 Task: Look for Airbnb properties in Santa Cruz de Barahona, Dominican Republic from 14th December, 2023 to 30th December, 2023 for 5 adults.5 bedrooms having 5 beds and 5 bathrooms. Property type can be house. Amenities needed are: wifi, TV, free parkinig on premises, gym, breakfast. Look for 4 properties as per requirement.
Action: Mouse moved to (565, 130)
Screenshot: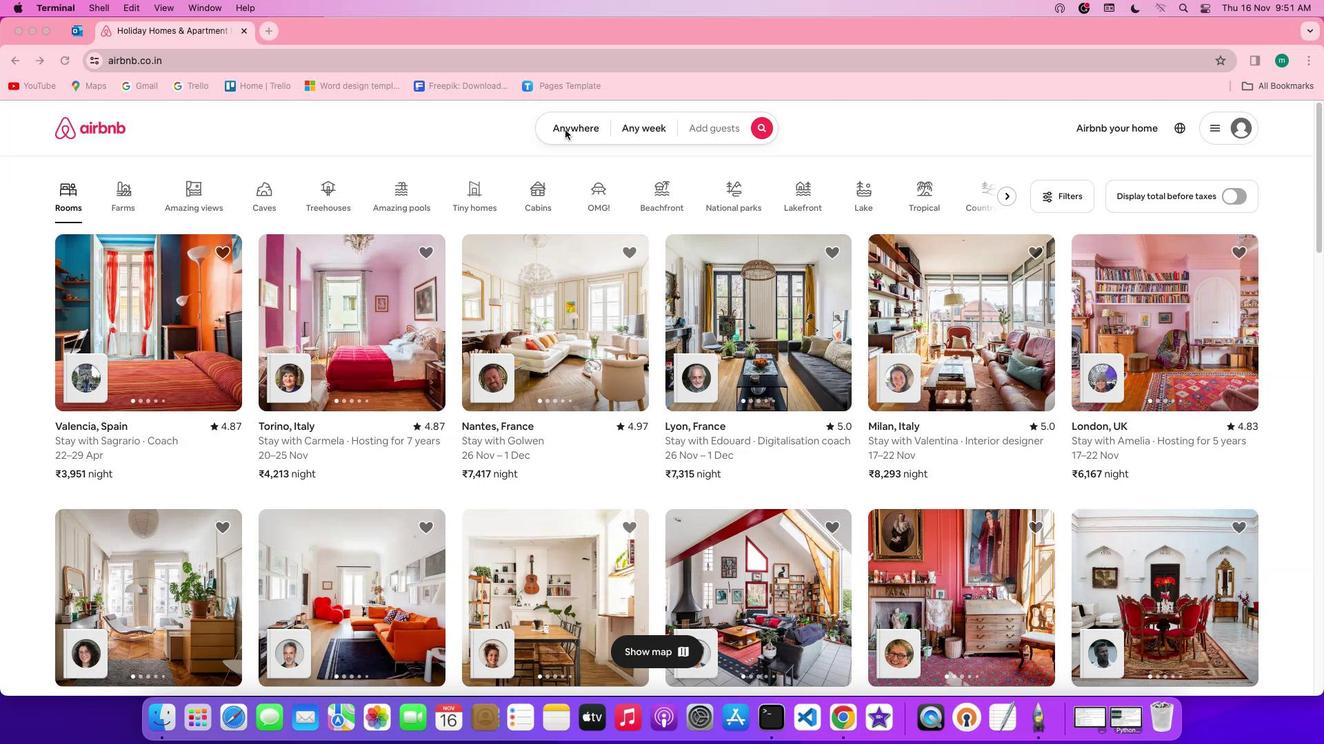 
Action: Mouse pressed left at (565, 130)
Screenshot: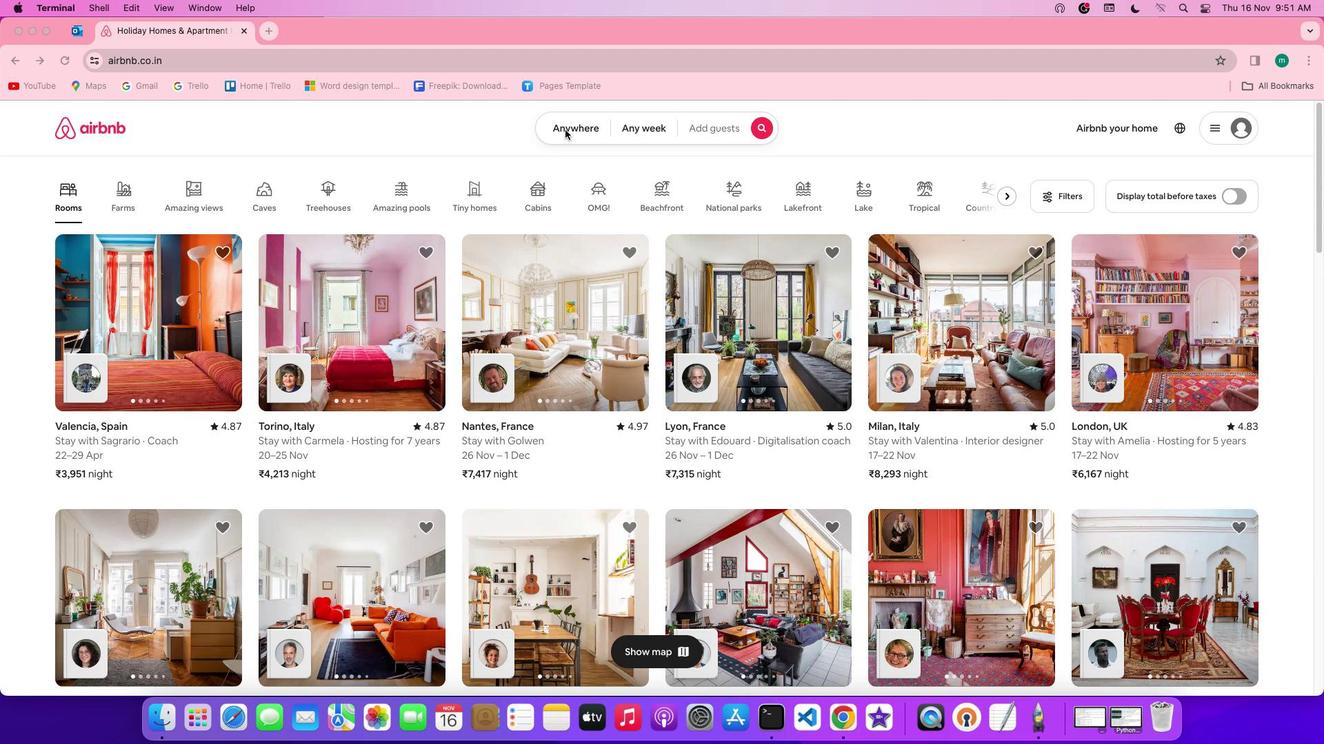 
Action: Mouse pressed left at (565, 130)
Screenshot: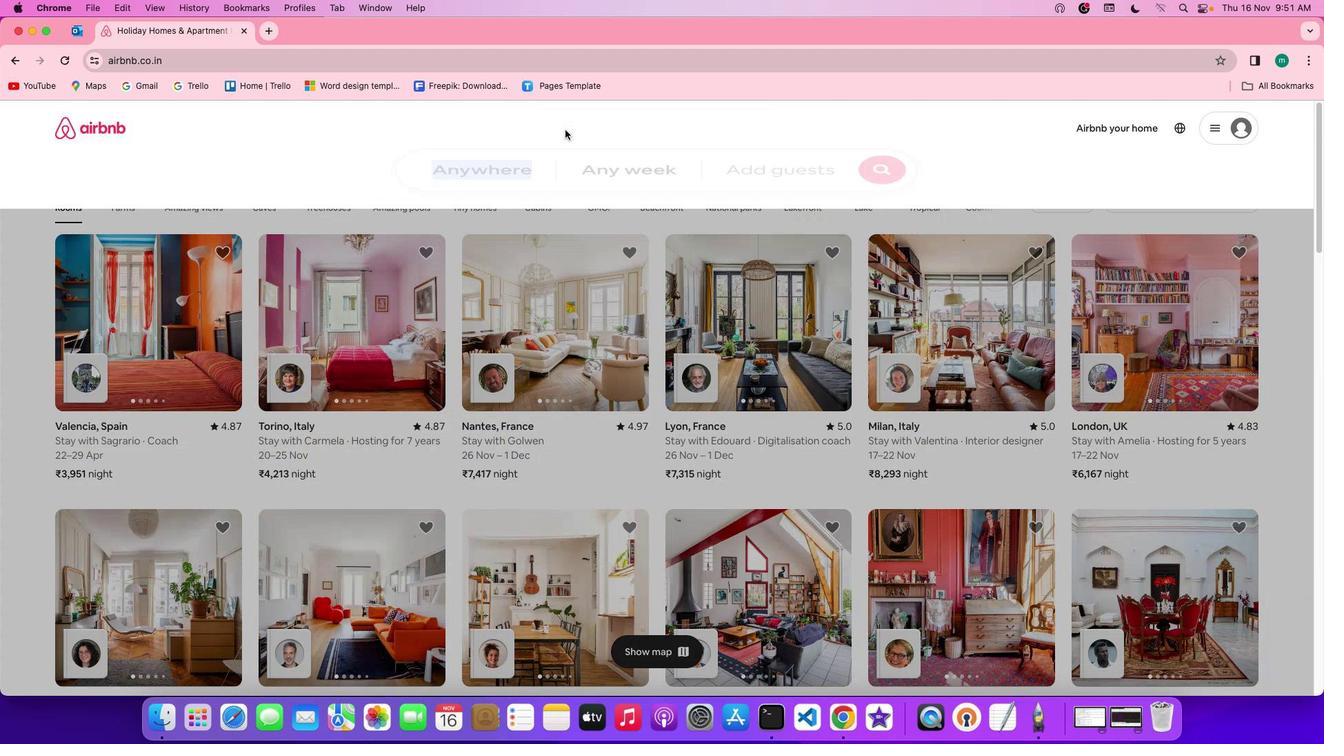 
Action: Mouse moved to (530, 166)
Screenshot: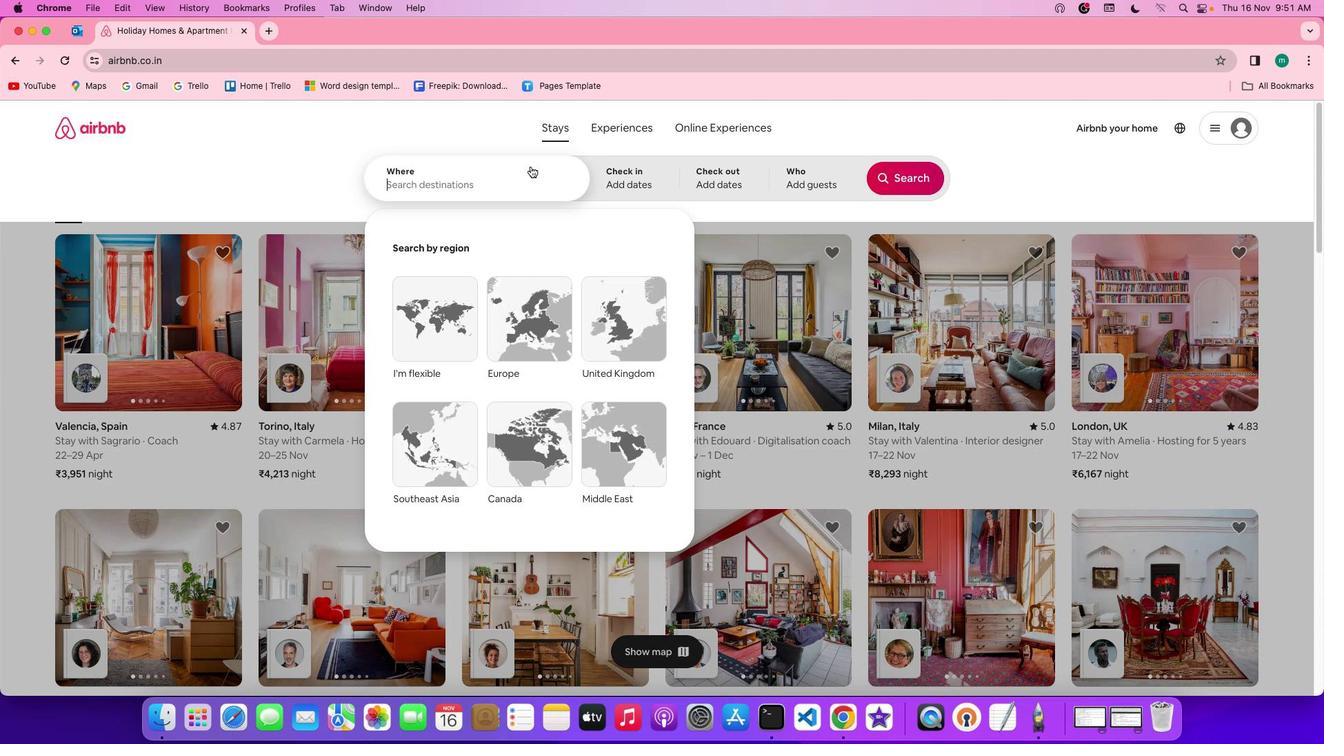 
Action: Mouse pressed left at (530, 166)
Screenshot: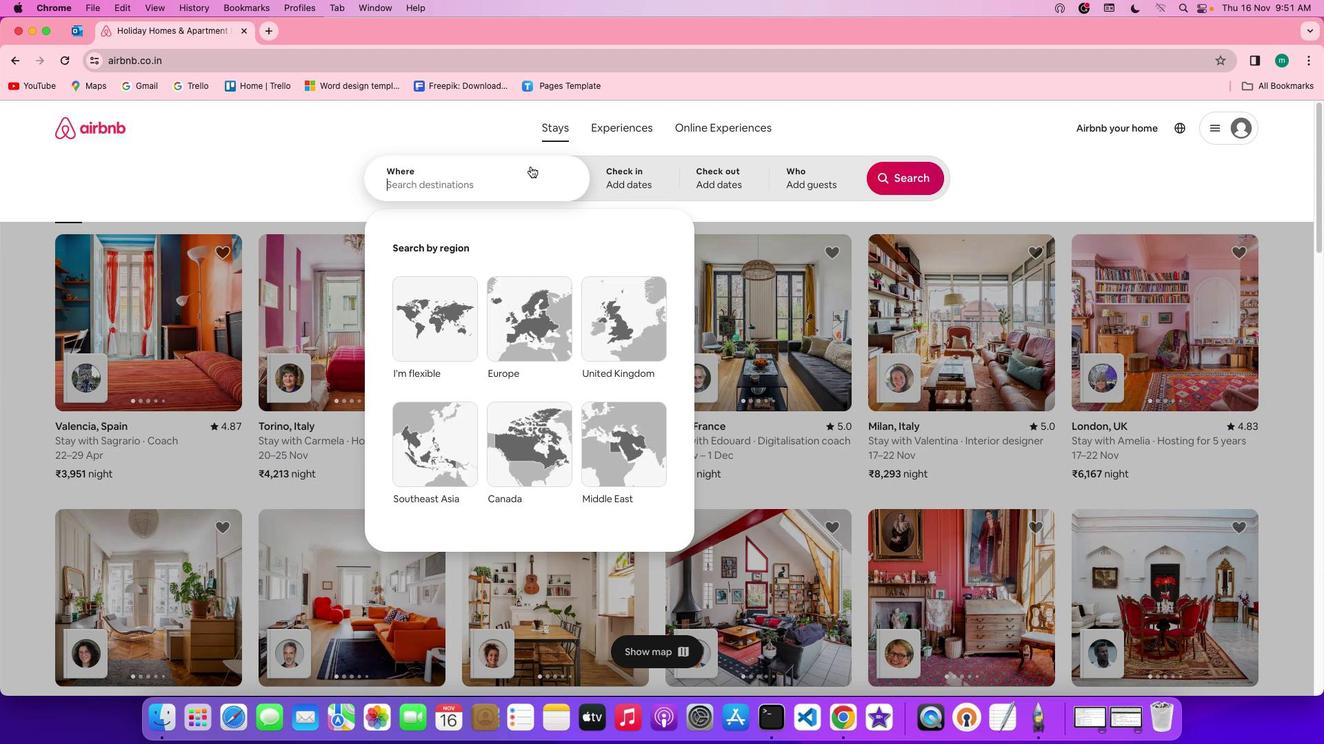 
Action: Key pressed Key.shift'S''a''n''t''a'Key.spaceKey.shift'C''r''u''z'
Screenshot: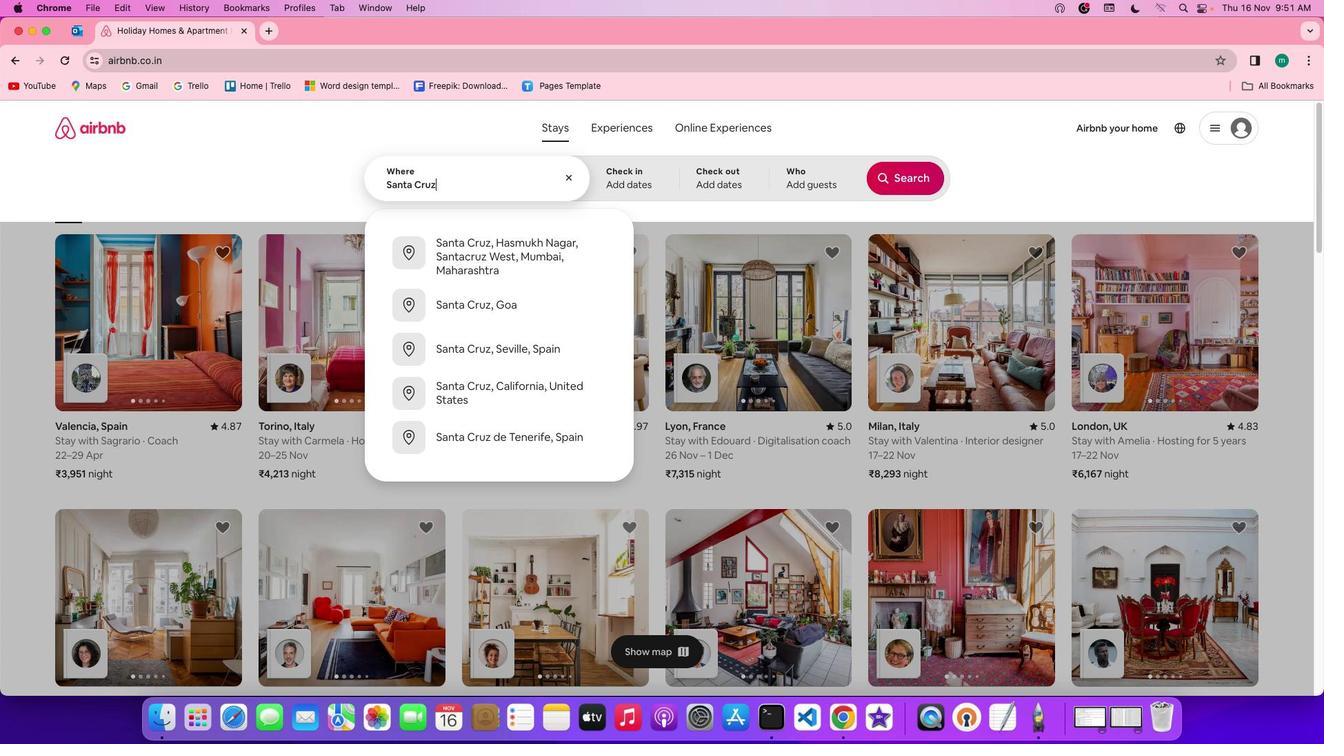 
Action: Mouse moved to (542, 171)
Screenshot: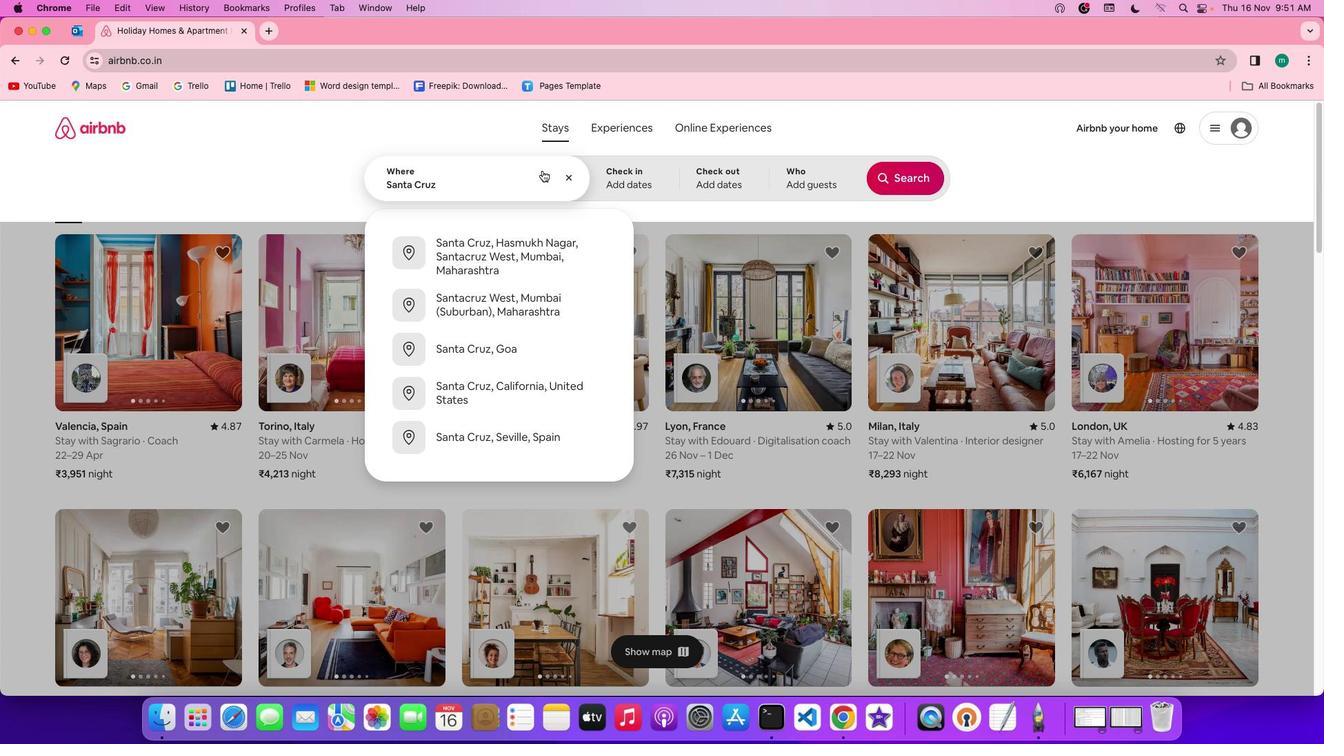 
Action: Key pressed Key.space'd''e'Key.spaceKey.shift'B''a''r''a''h''o''n''a'','Key.spaceKey.shift'D''o''m''i''n''i''c''a''n'Key.spaceKey.shift'R''e''p''u''b''l''i''c'
Screenshot: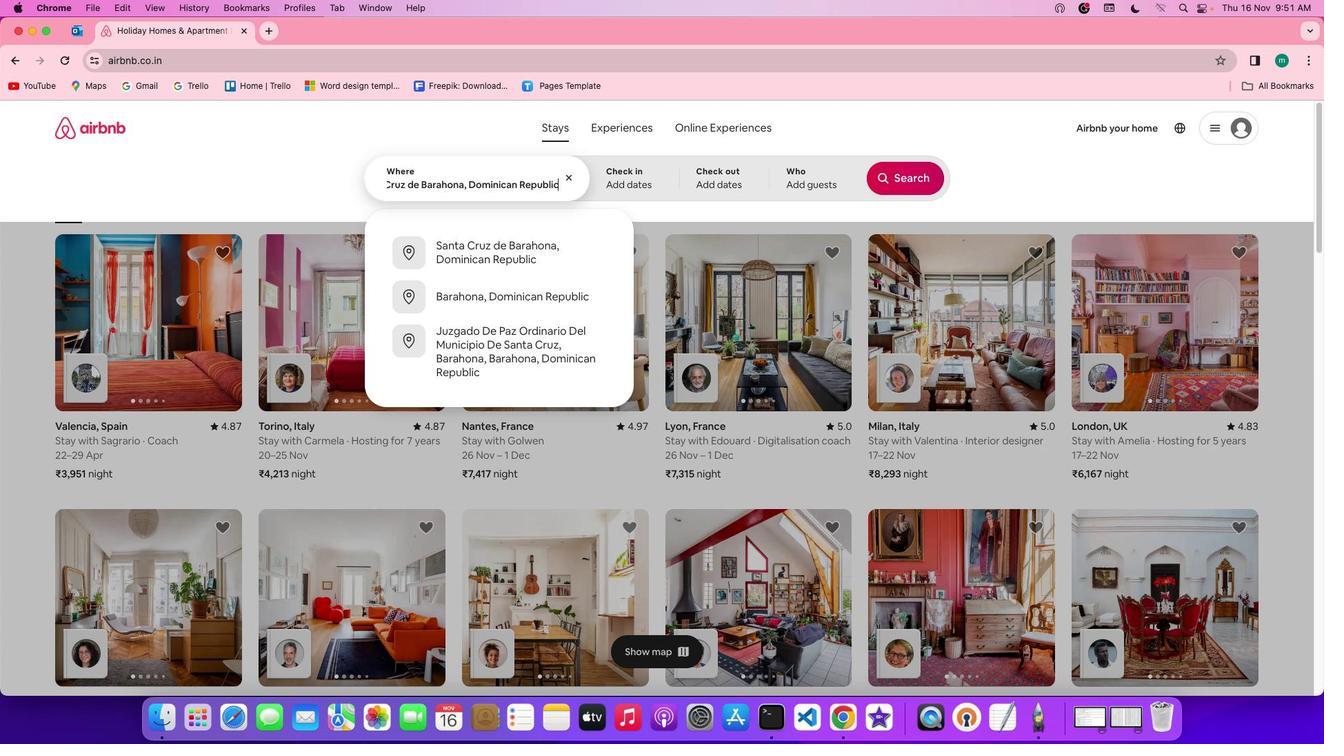 
Action: Mouse moved to (609, 173)
Screenshot: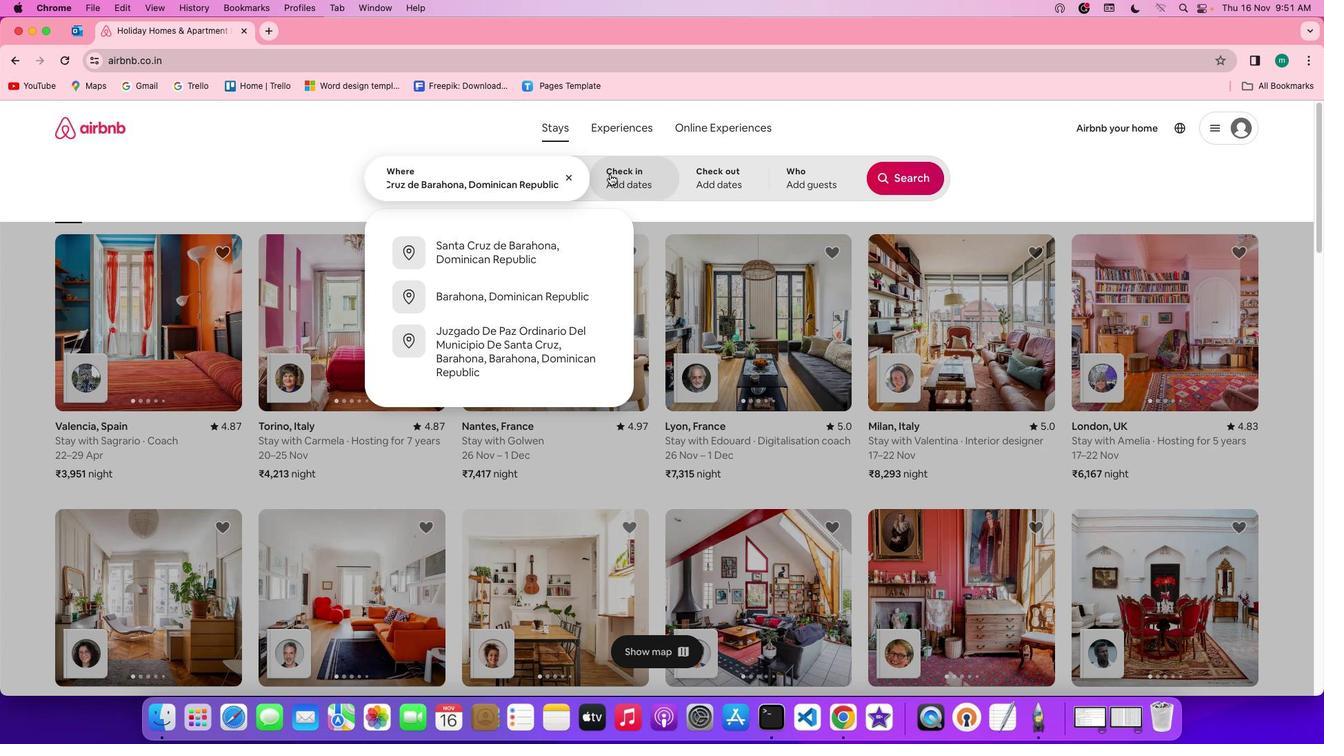 
Action: Mouse pressed left at (609, 173)
Screenshot: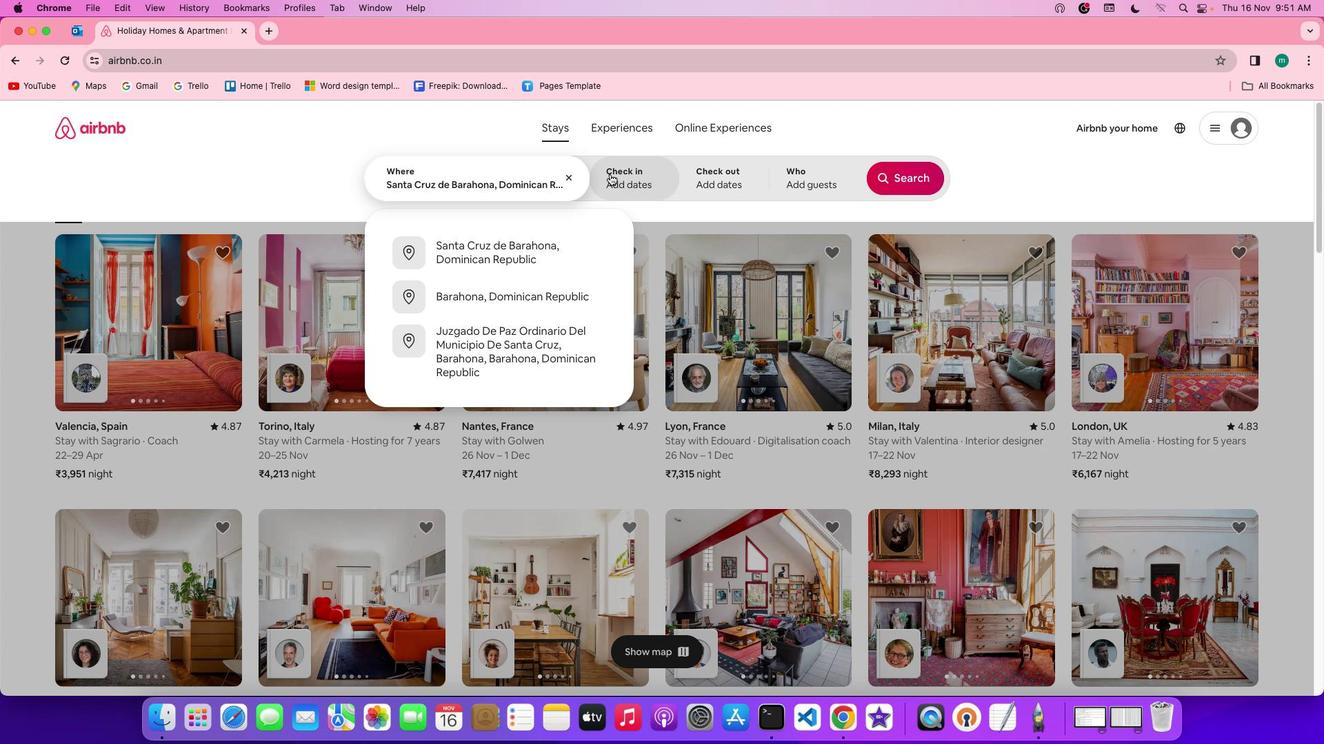 
Action: Mouse moved to (826, 412)
Screenshot: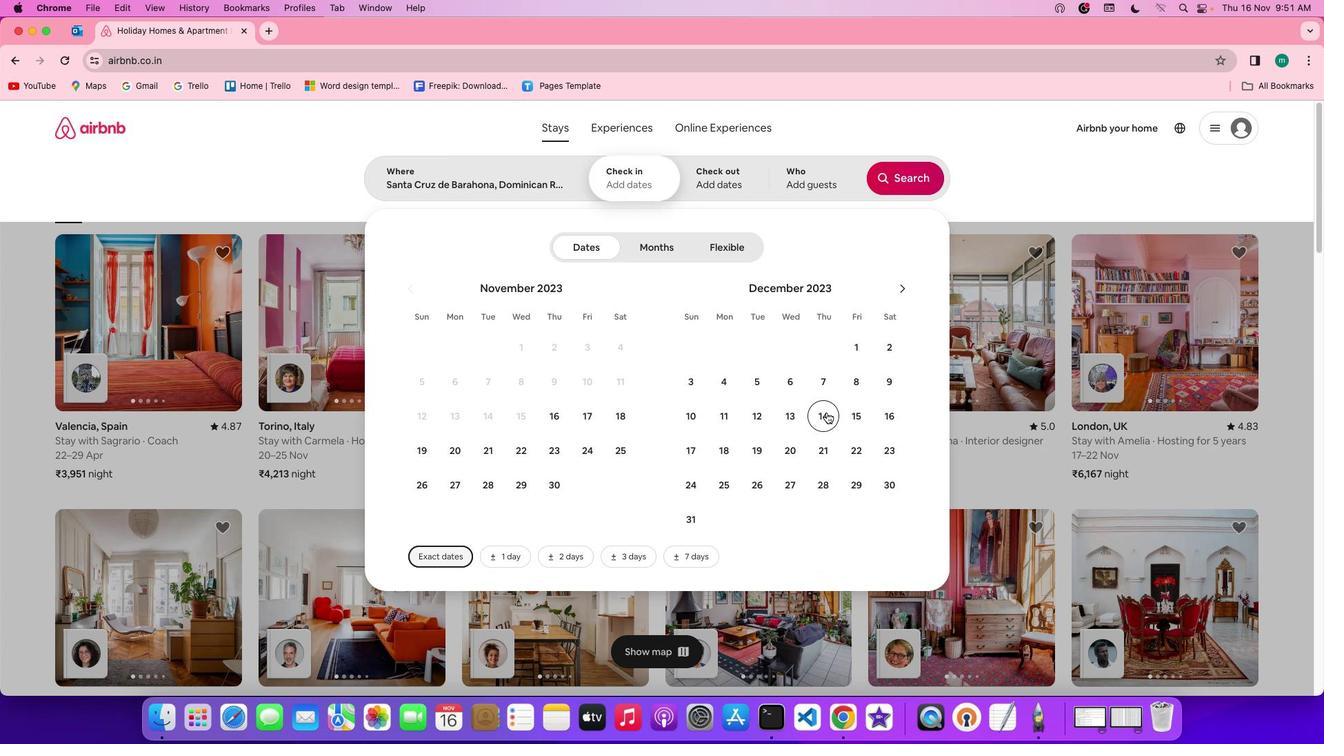 
Action: Mouse pressed left at (826, 412)
Screenshot: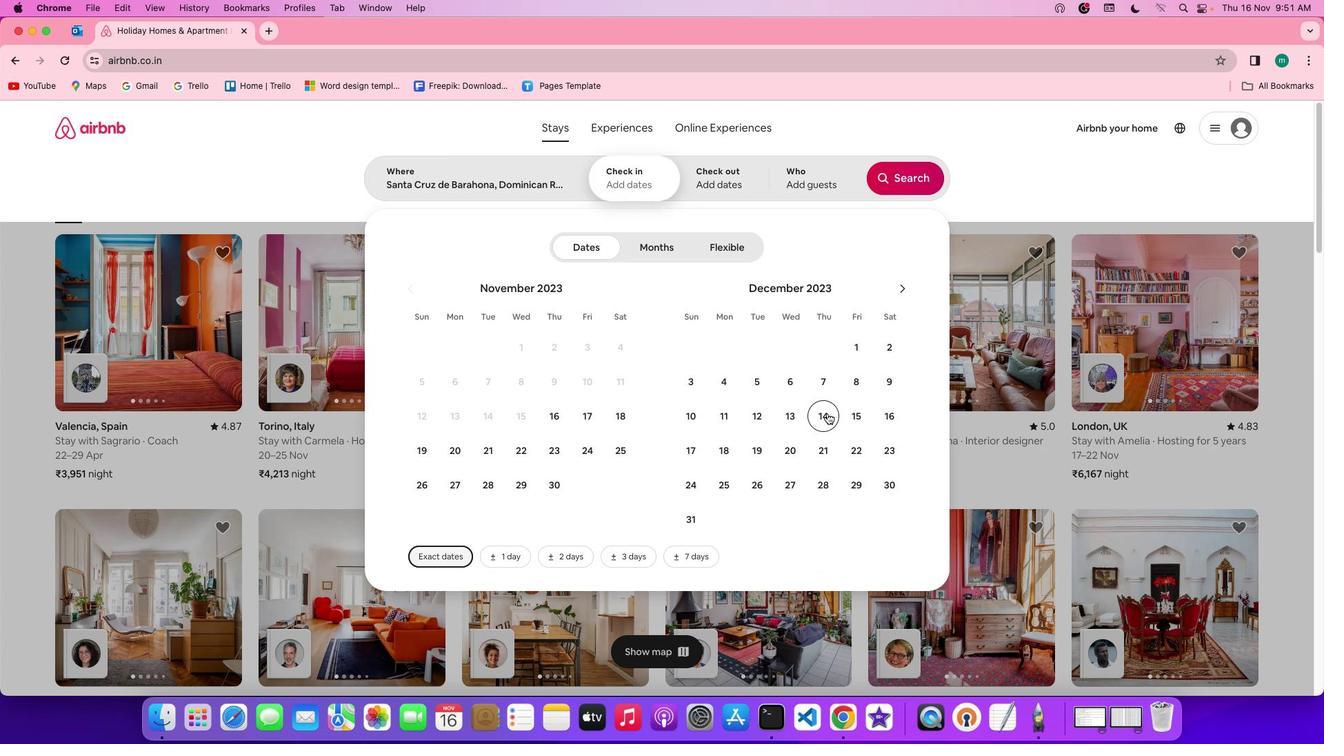 
Action: Mouse moved to (893, 489)
Screenshot: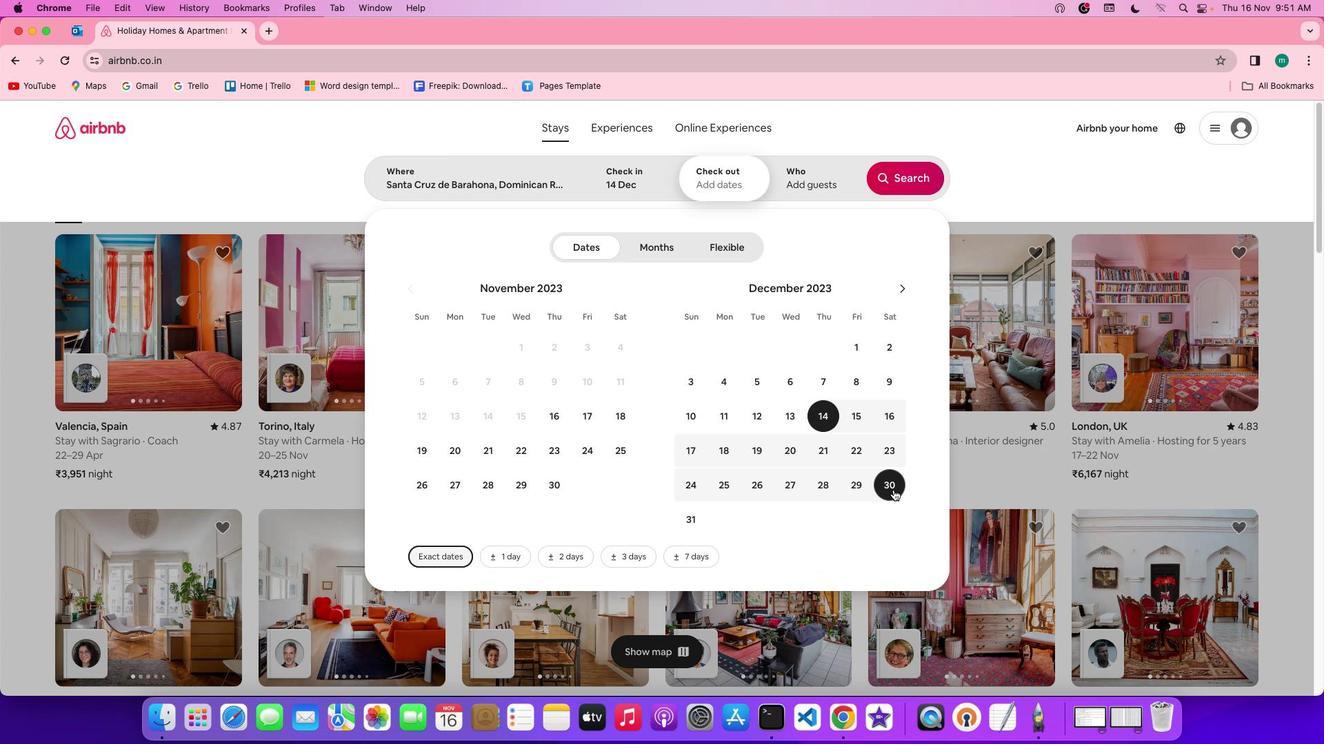
Action: Mouse pressed left at (893, 489)
Screenshot: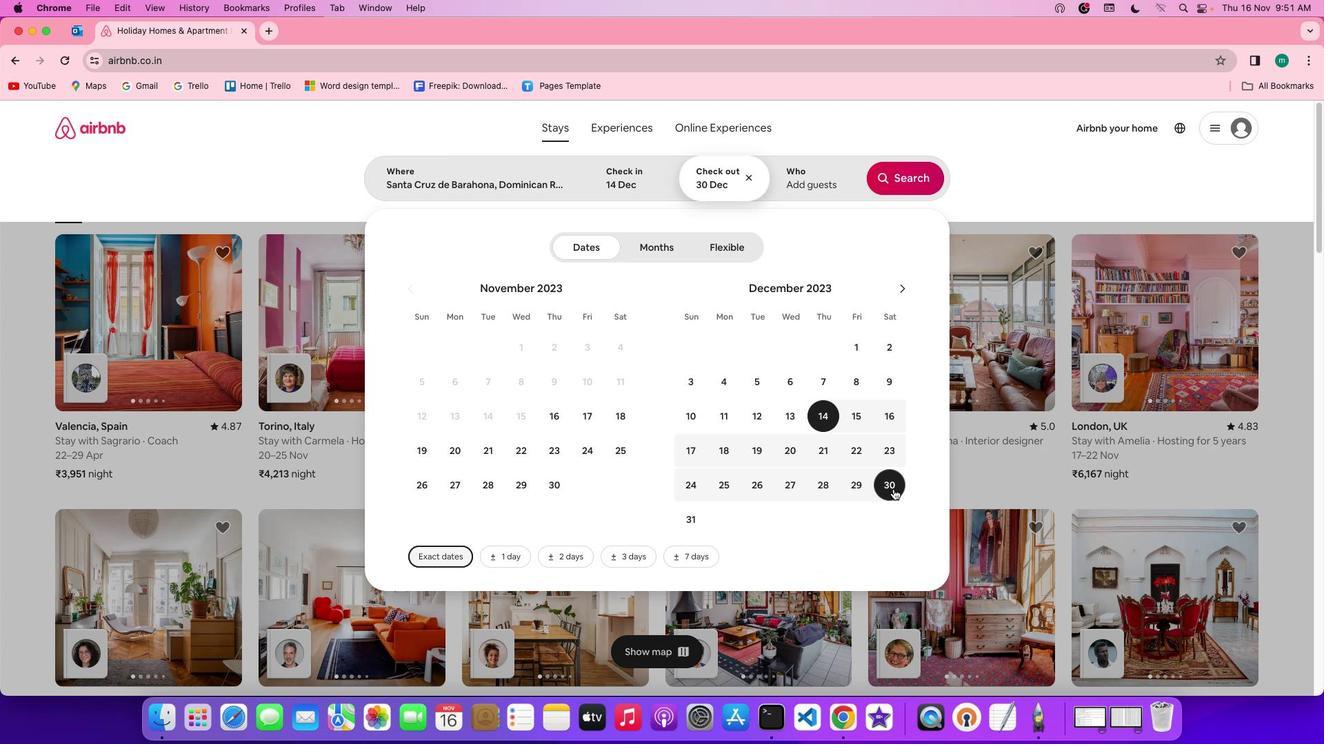 
Action: Mouse moved to (802, 188)
Screenshot: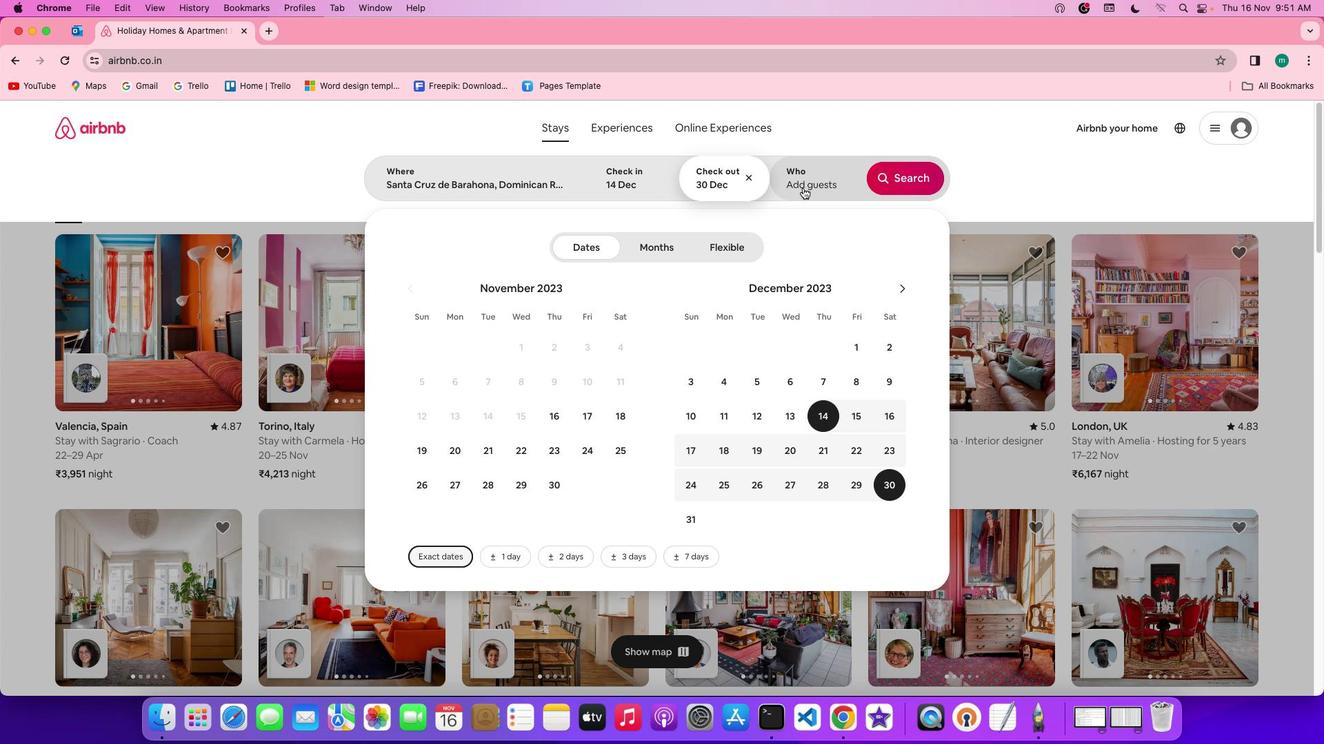 
Action: Mouse pressed left at (802, 188)
Screenshot: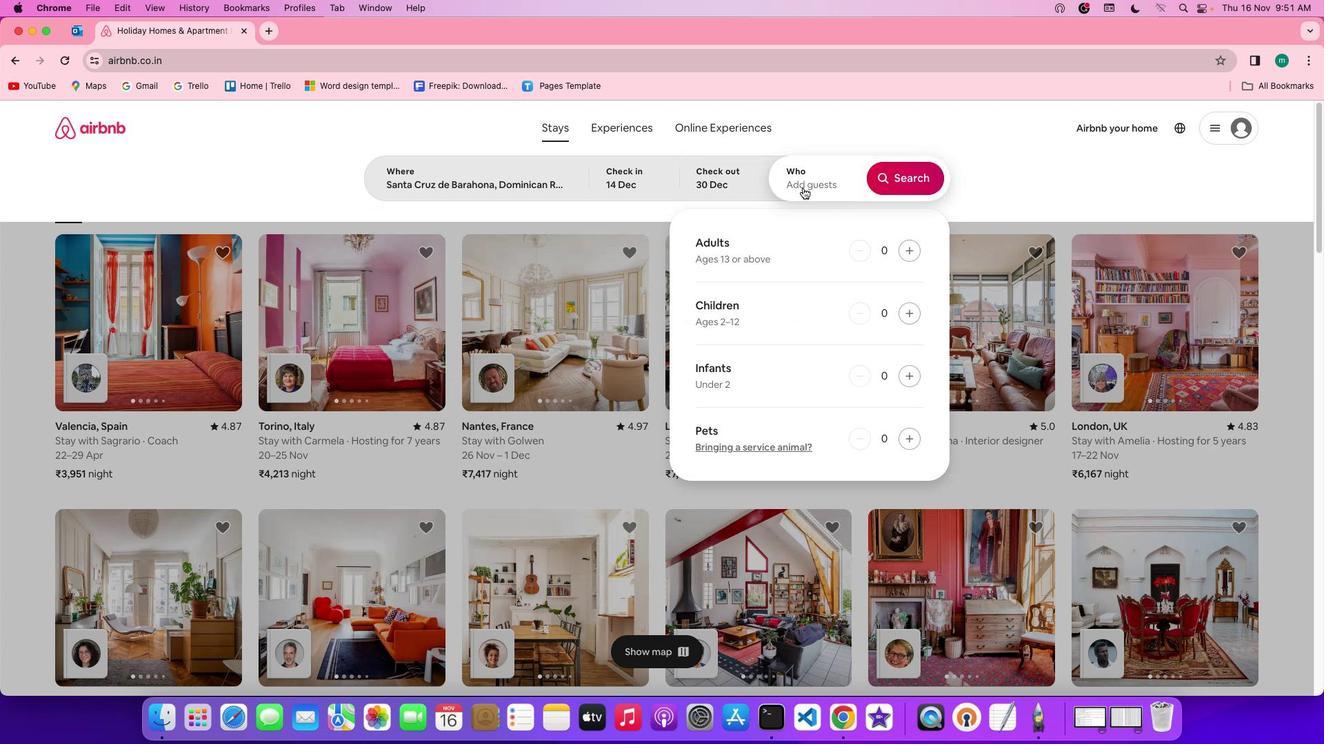 
Action: Mouse moved to (905, 253)
Screenshot: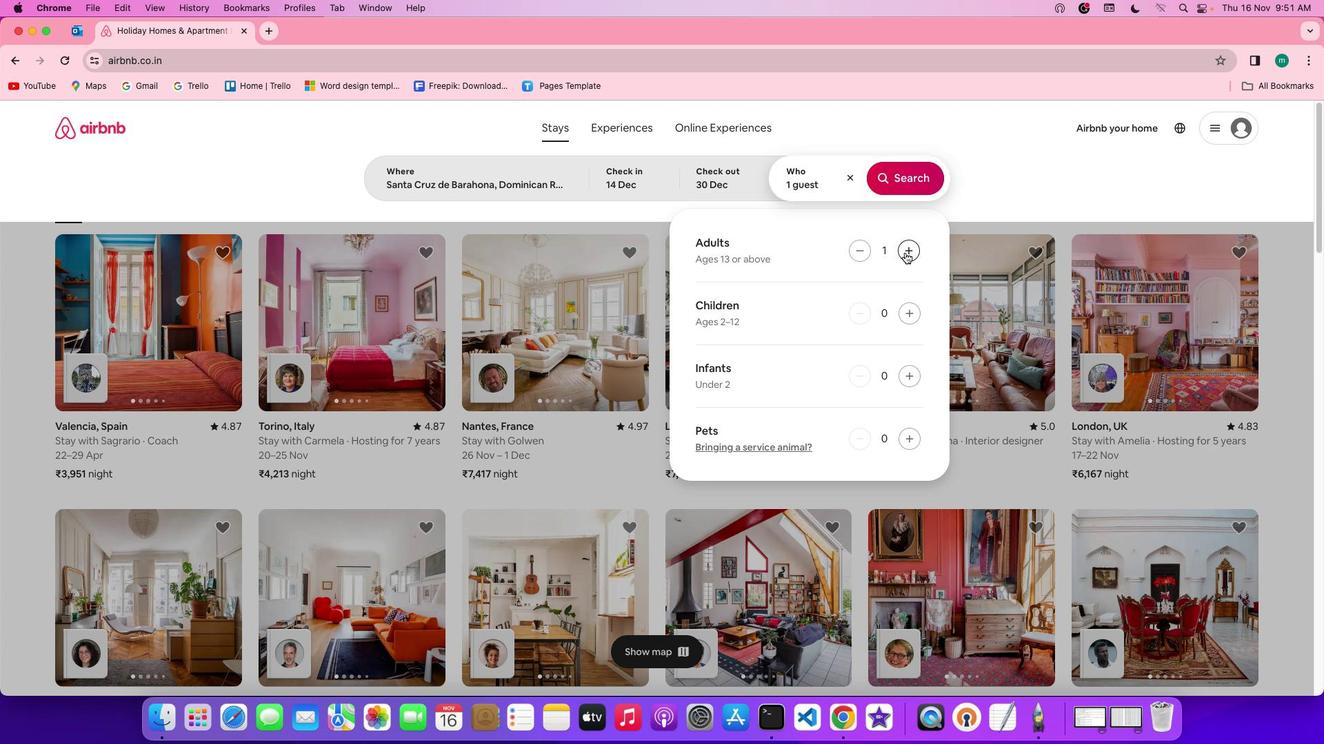 
Action: Mouse pressed left at (905, 253)
Screenshot: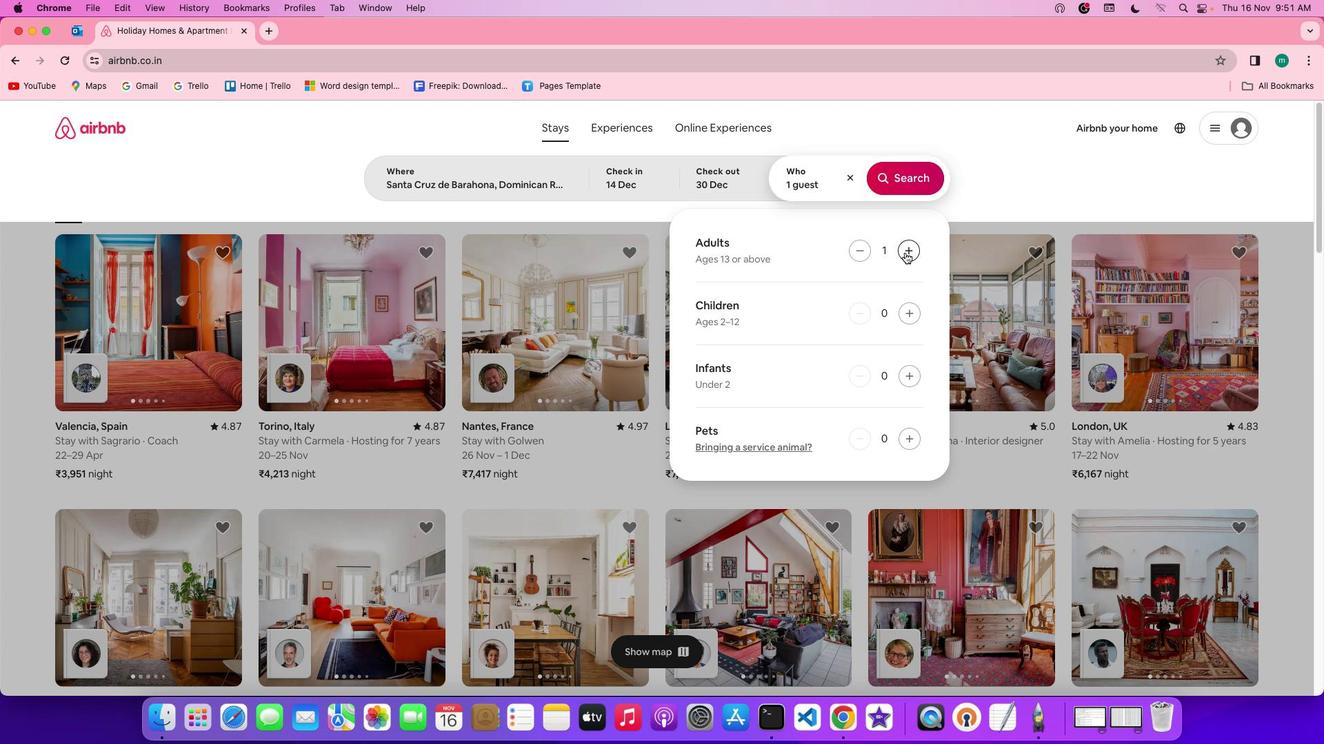 
Action: Mouse pressed left at (905, 253)
Screenshot: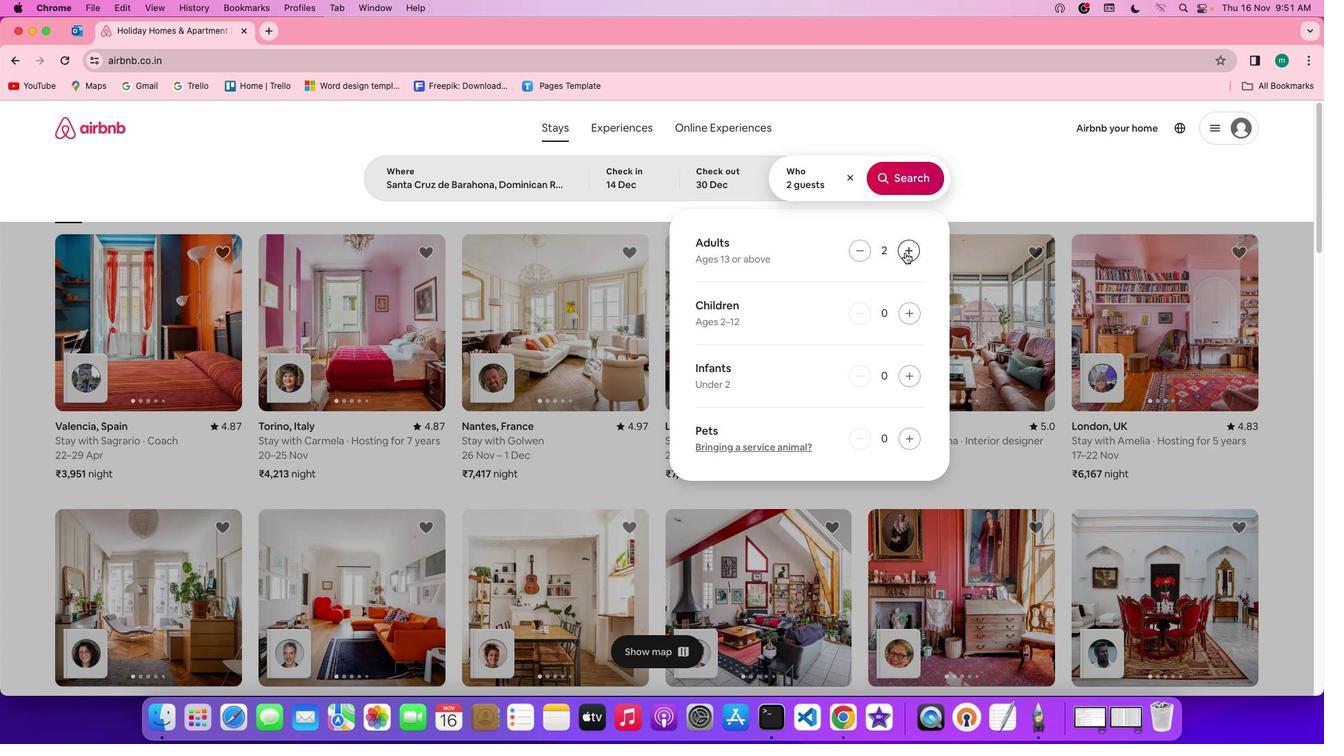
Action: Mouse pressed left at (905, 253)
Screenshot: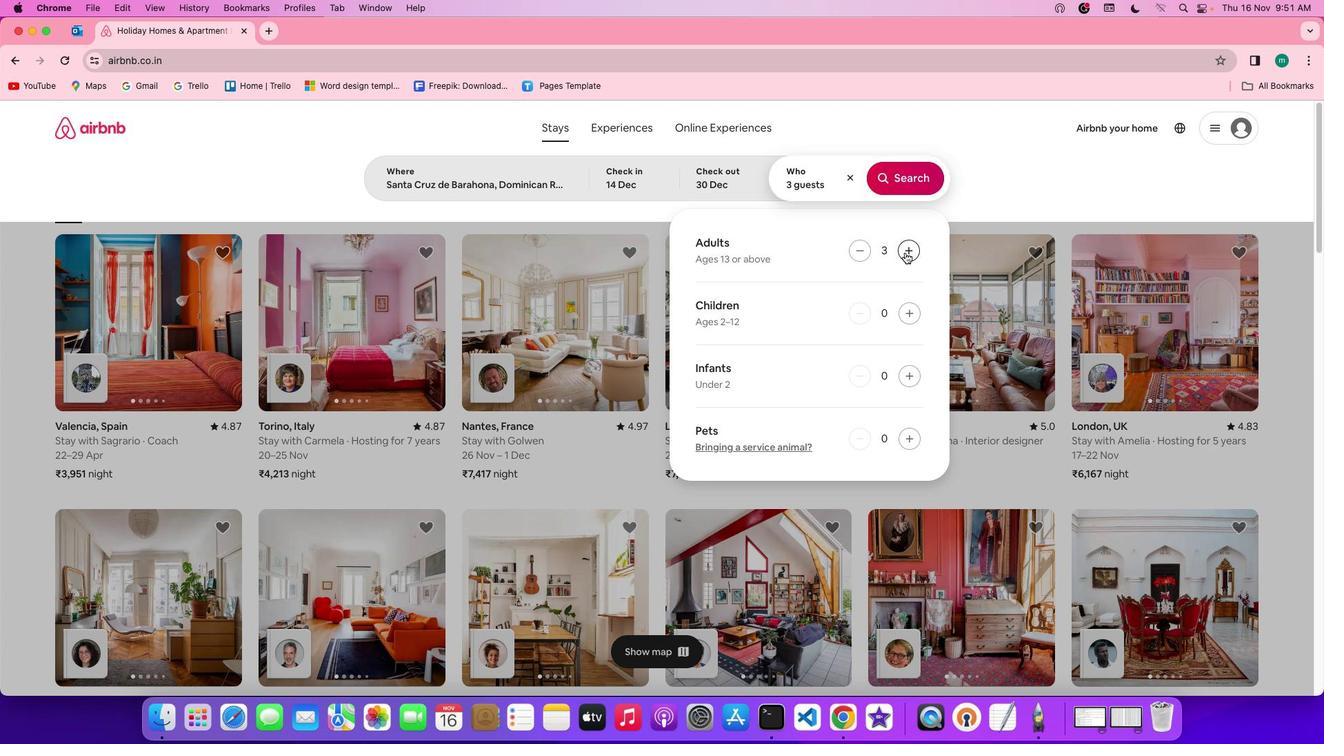 
Action: Mouse pressed left at (905, 253)
Screenshot: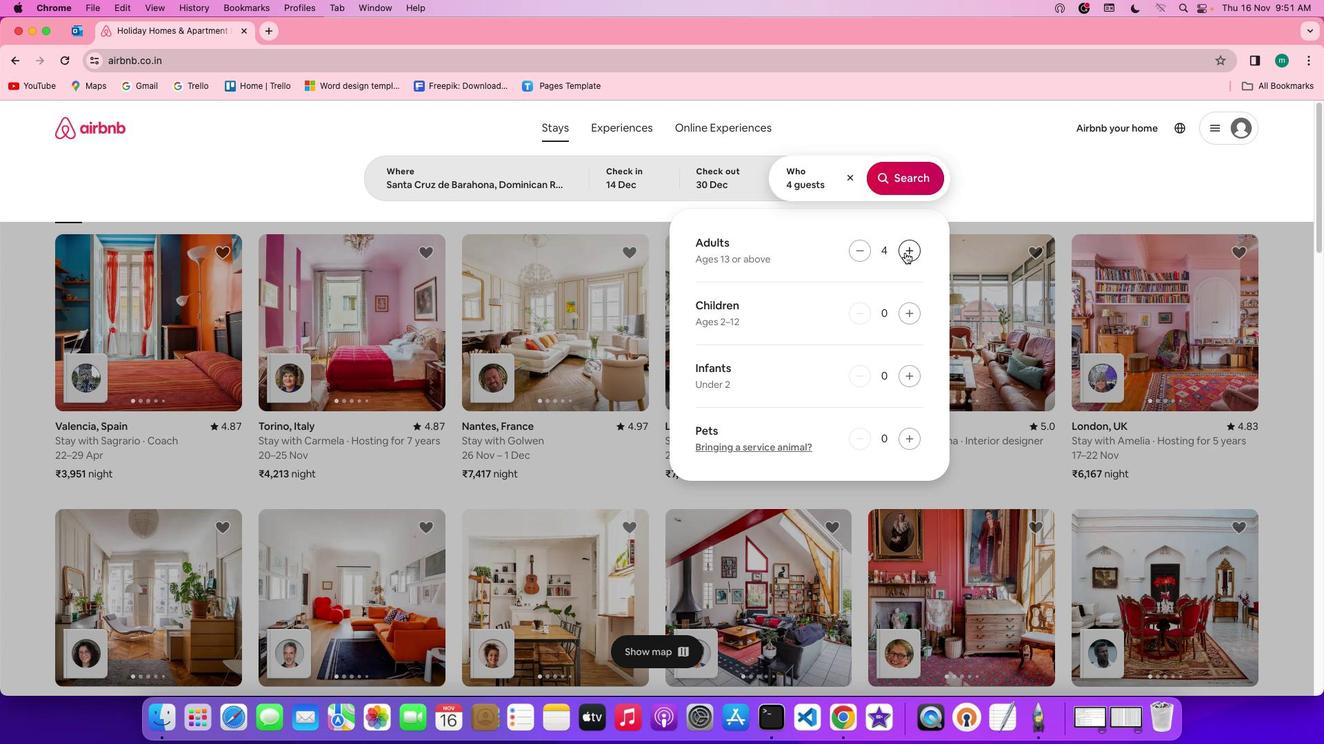 
Action: Mouse pressed left at (905, 253)
Screenshot: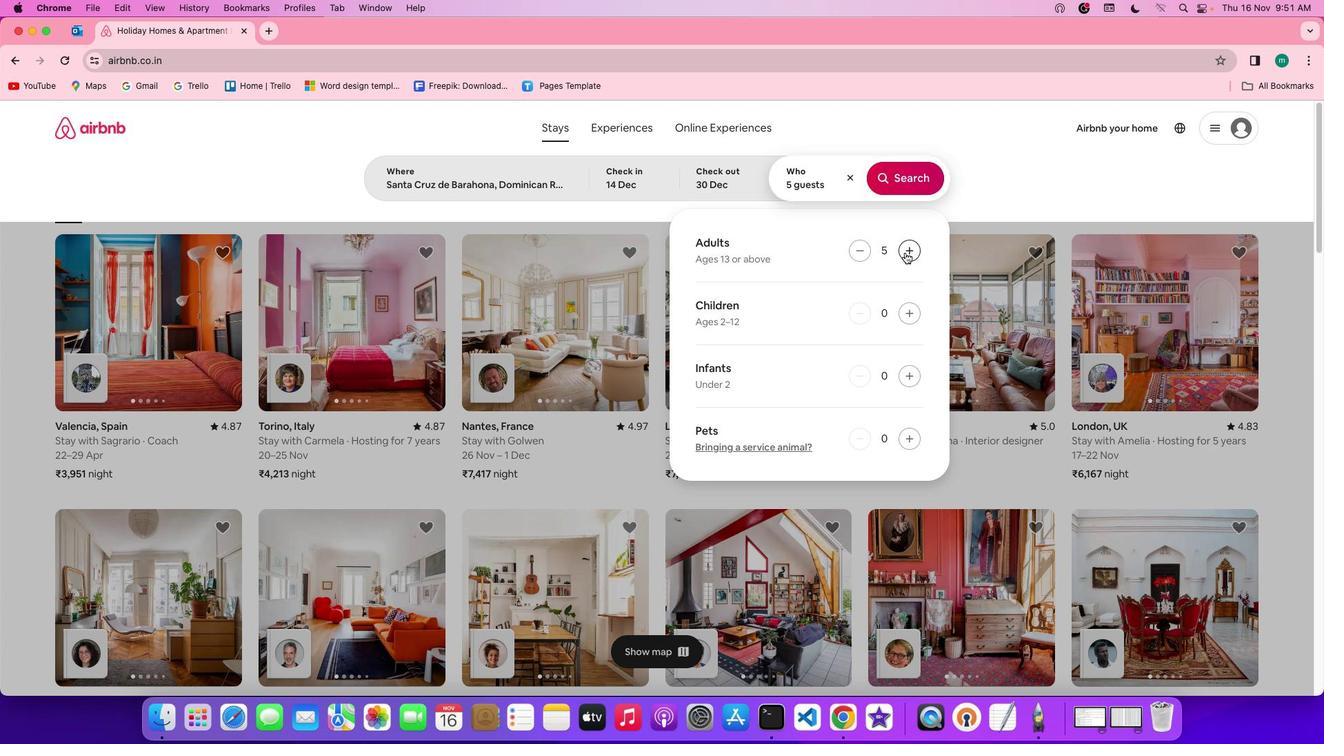 
Action: Mouse moved to (917, 187)
Screenshot: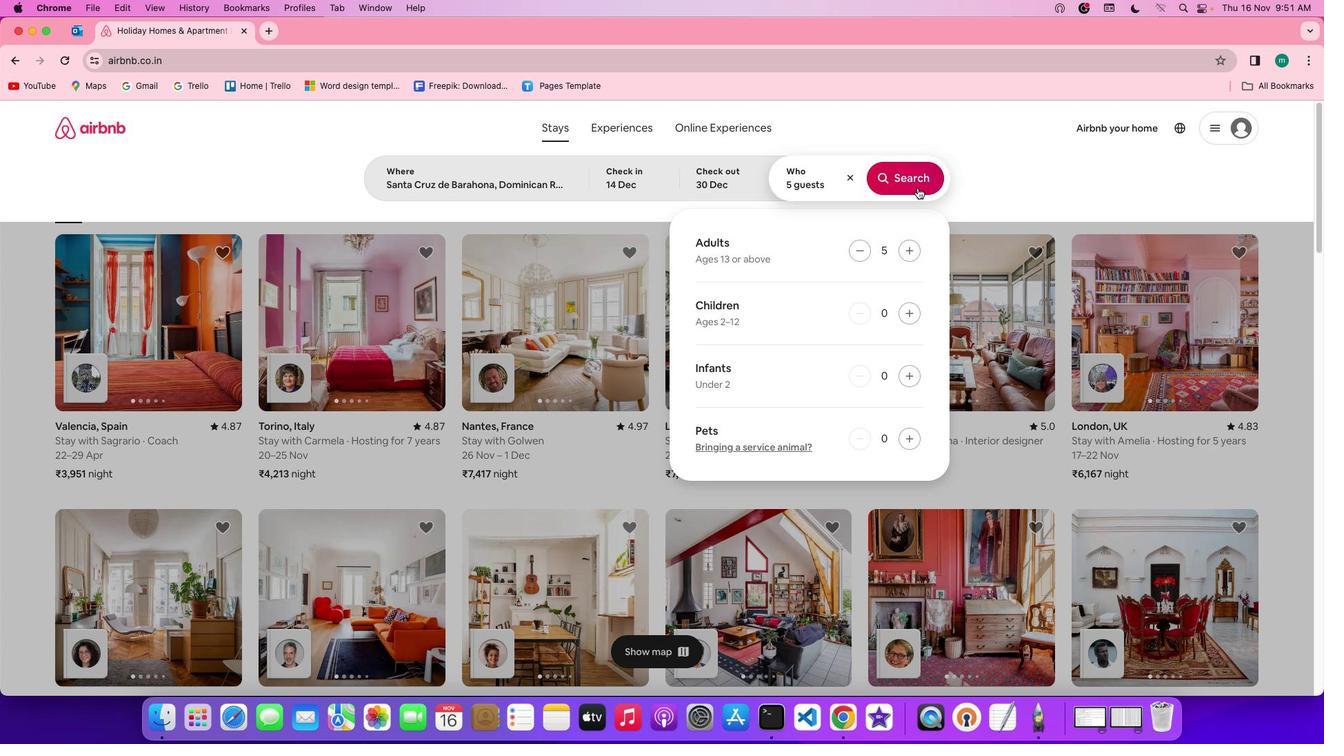 
Action: Mouse pressed left at (917, 187)
Screenshot: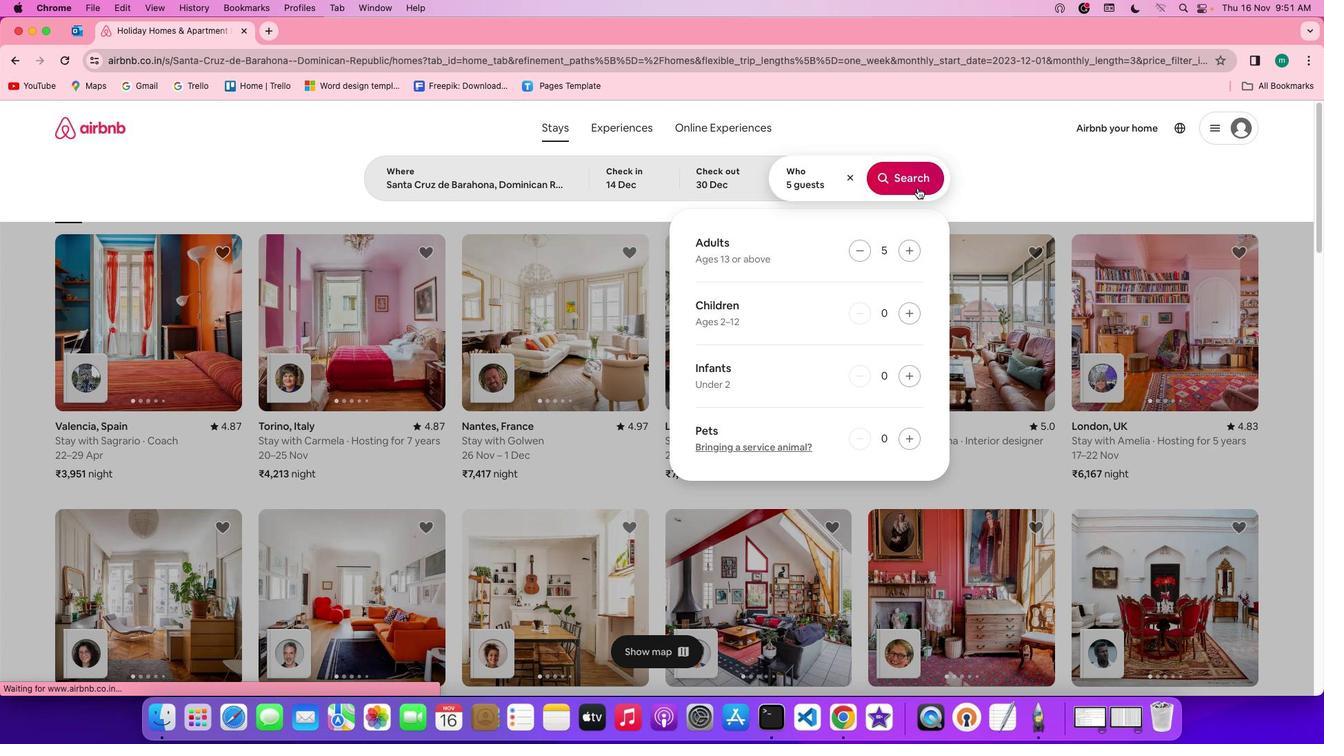 
Action: Mouse moved to (1089, 174)
Screenshot: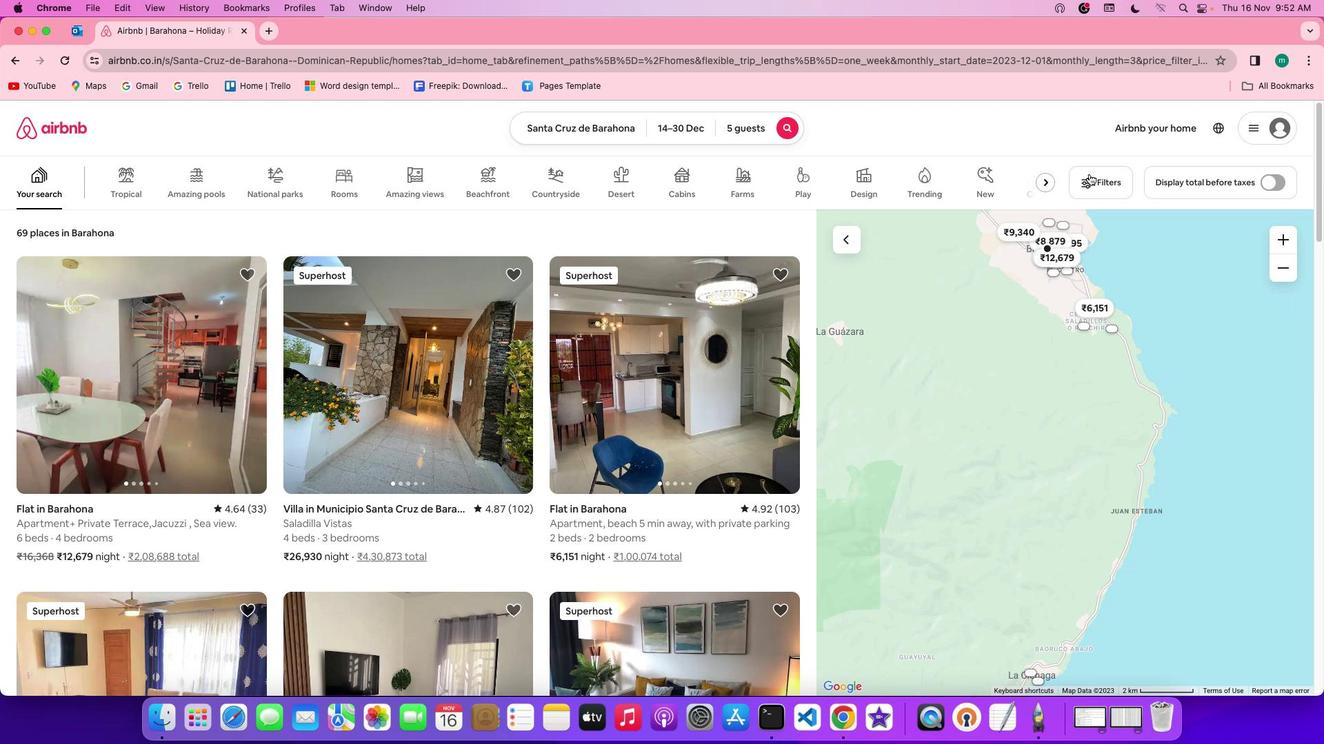 
Action: Mouse pressed left at (1089, 174)
Screenshot: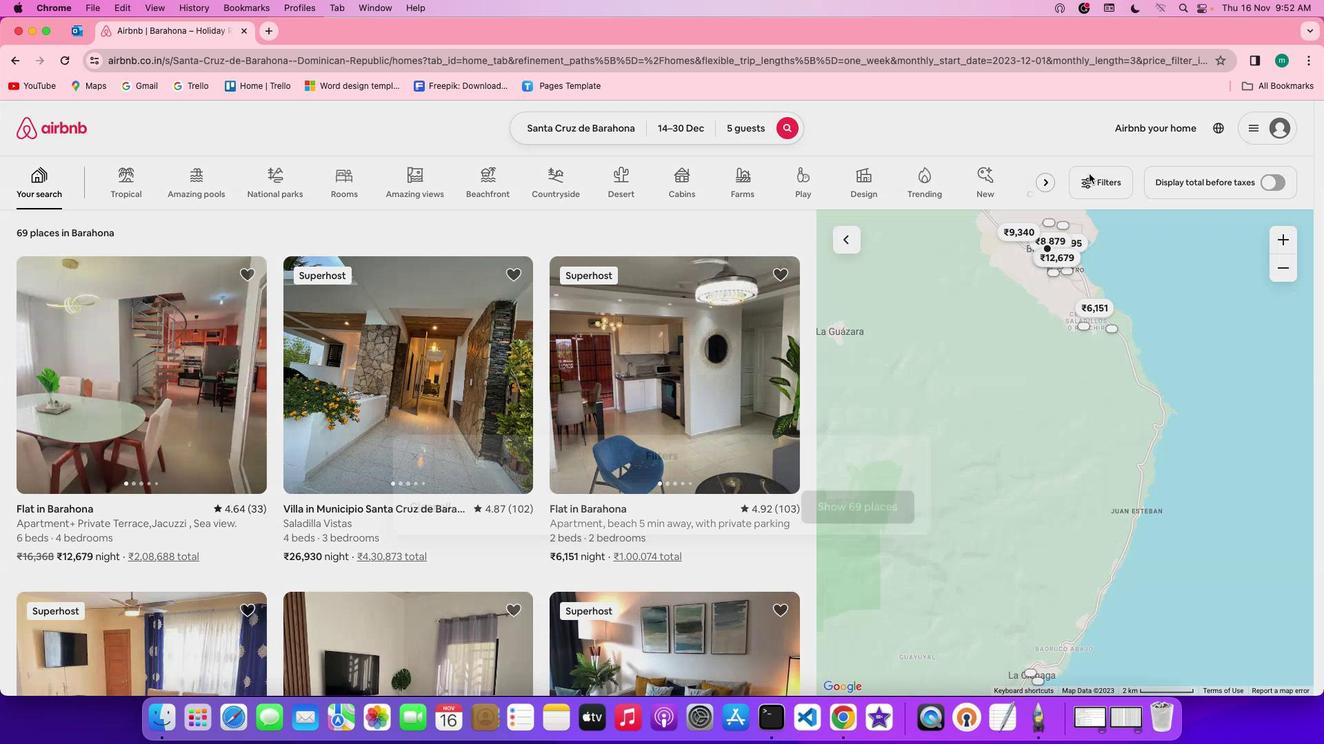 
Action: Mouse moved to (709, 404)
Screenshot: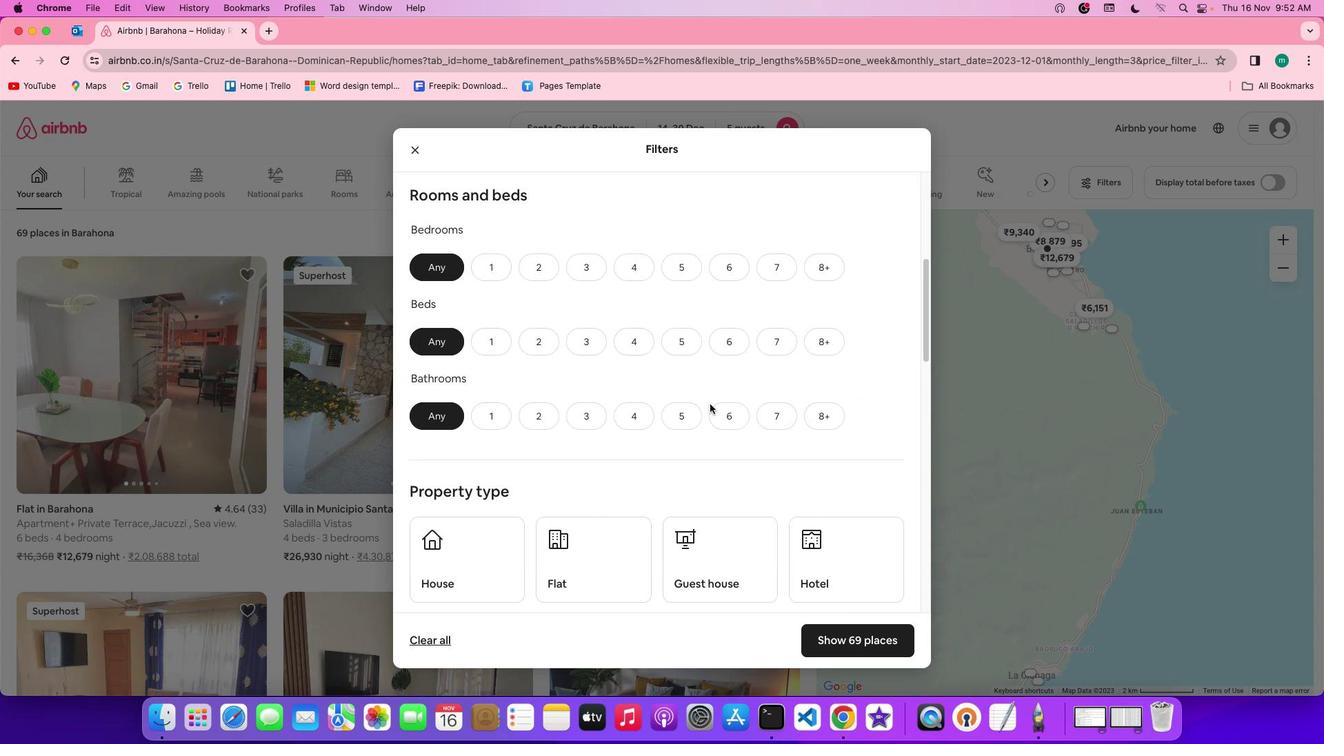 
Action: Mouse scrolled (709, 404) with delta (0, 0)
Screenshot: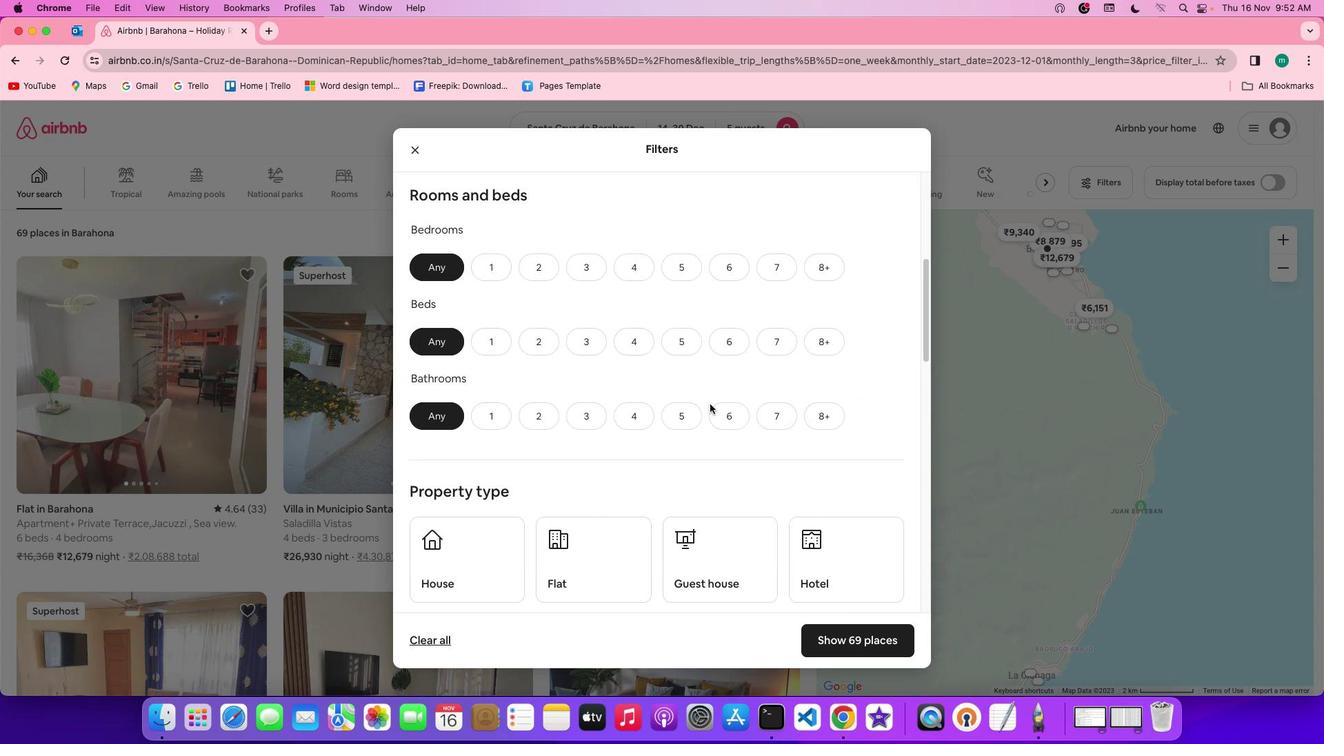 
Action: Mouse moved to (709, 404)
Screenshot: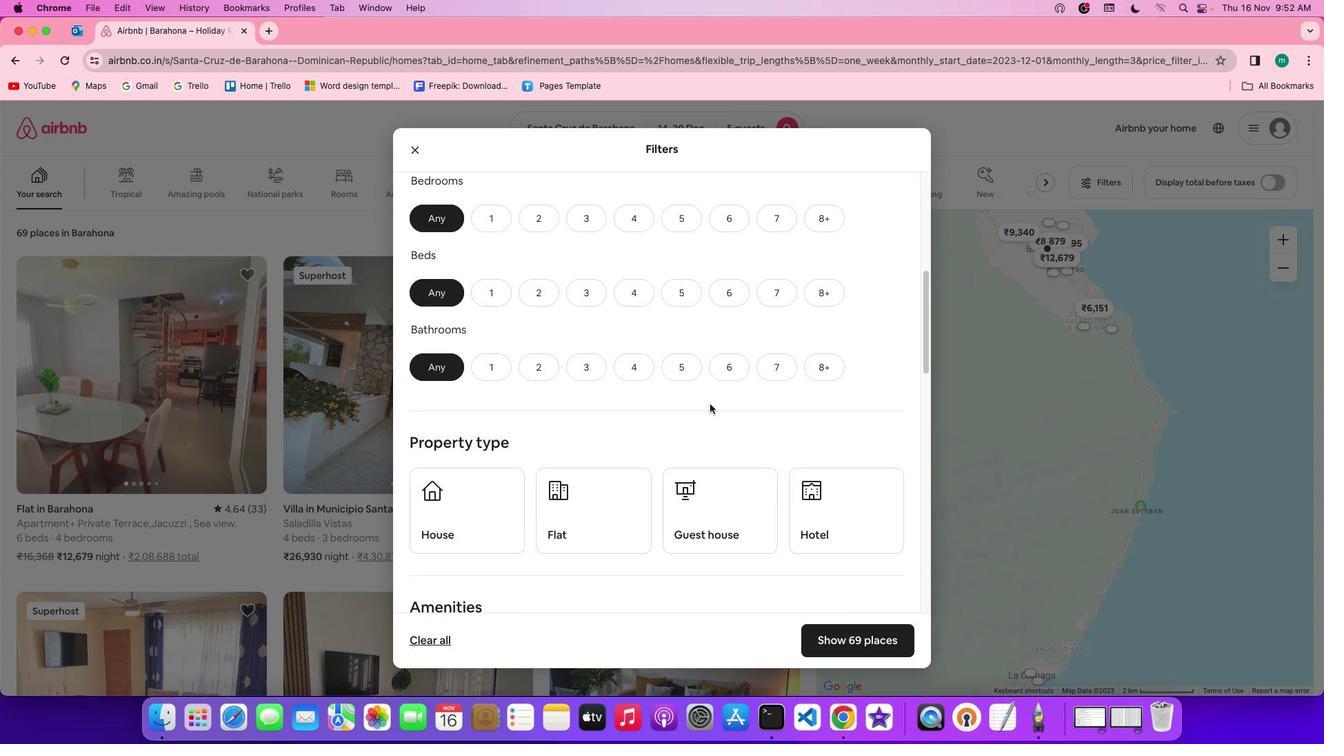 
Action: Mouse scrolled (709, 404) with delta (0, 0)
Screenshot: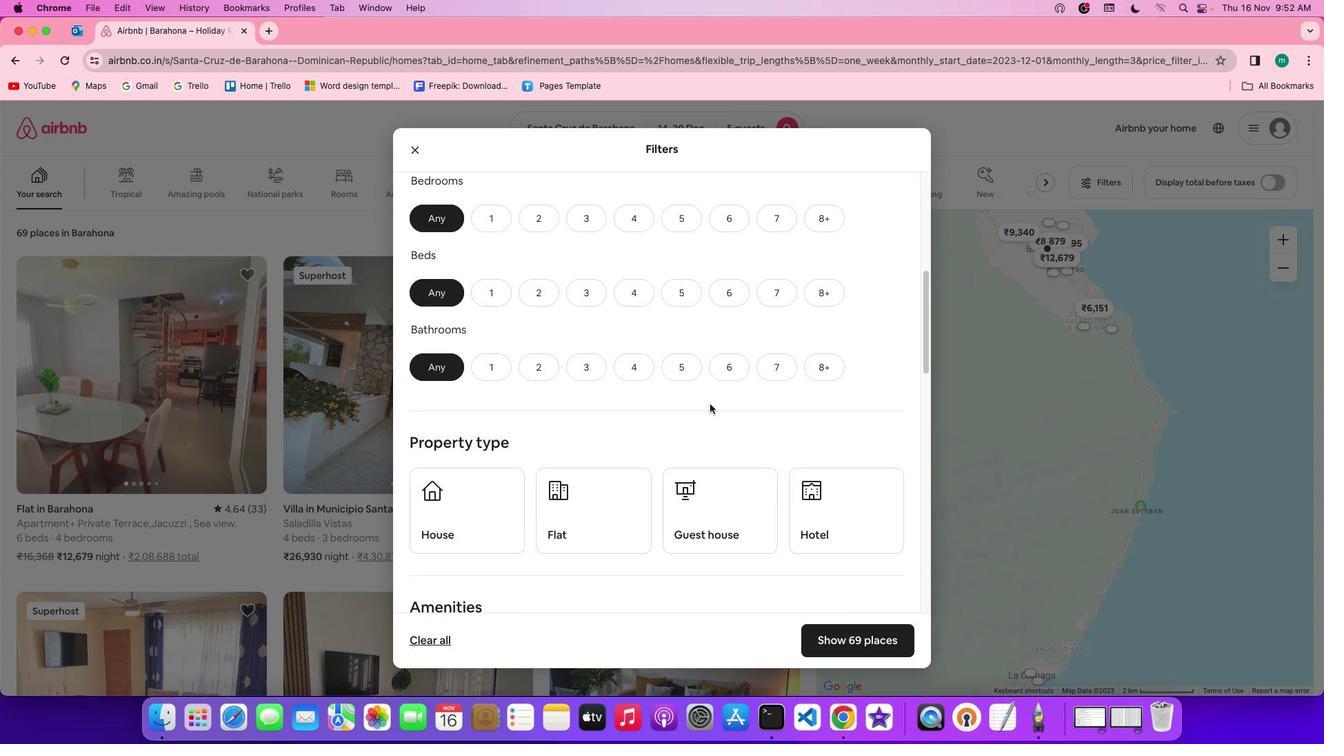 
Action: Mouse scrolled (709, 404) with delta (0, -2)
Screenshot: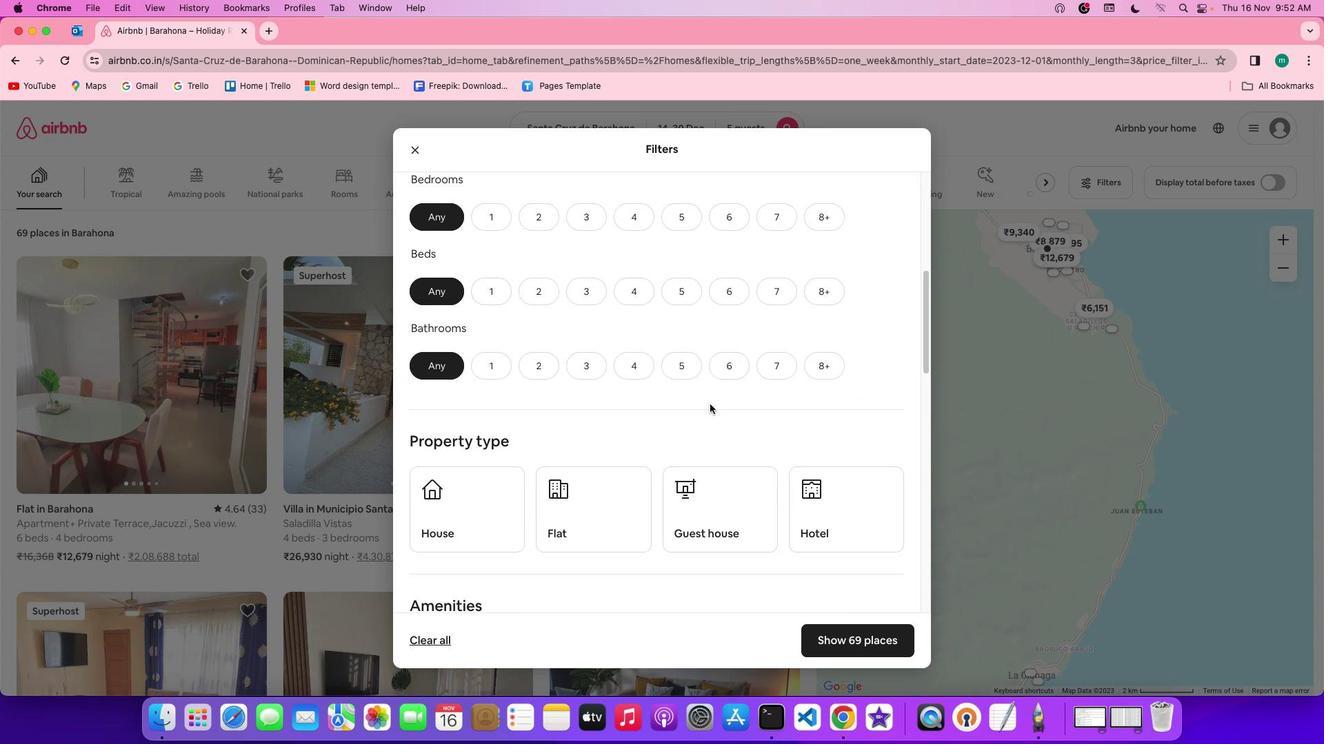 
Action: Mouse scrolled (709, 404) with delta (0, -2)
Screenshot: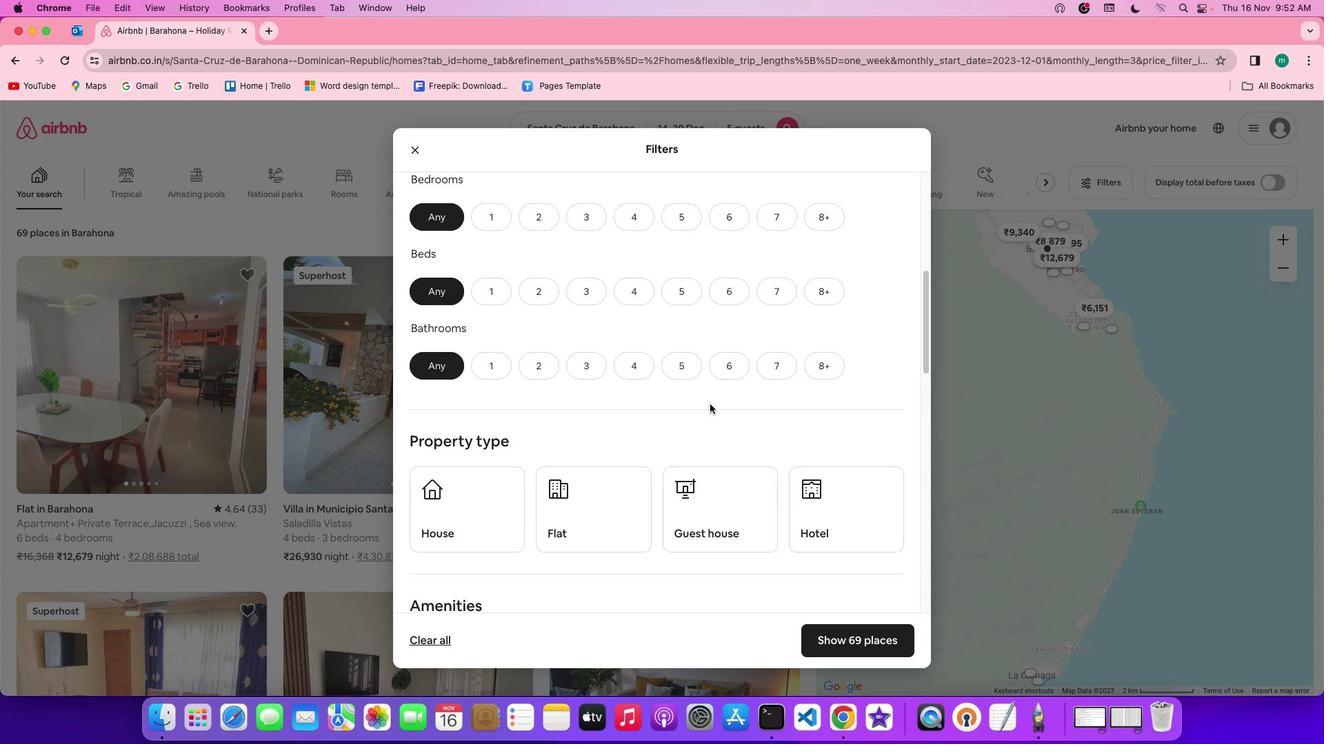 
Action: Mouse scrolled (709, 404) with delta (0, -3)
Screenshot: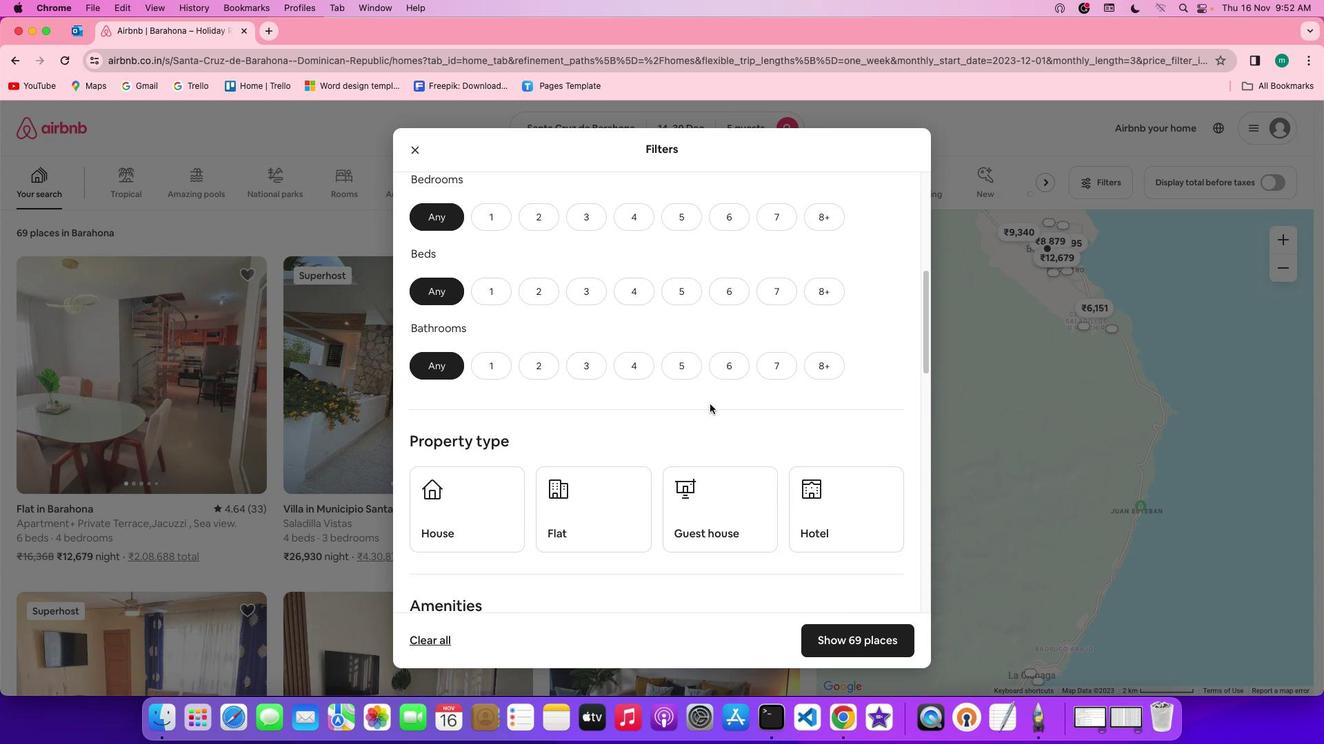 
Action: Mouse moved to (683, 224)
Screenshot: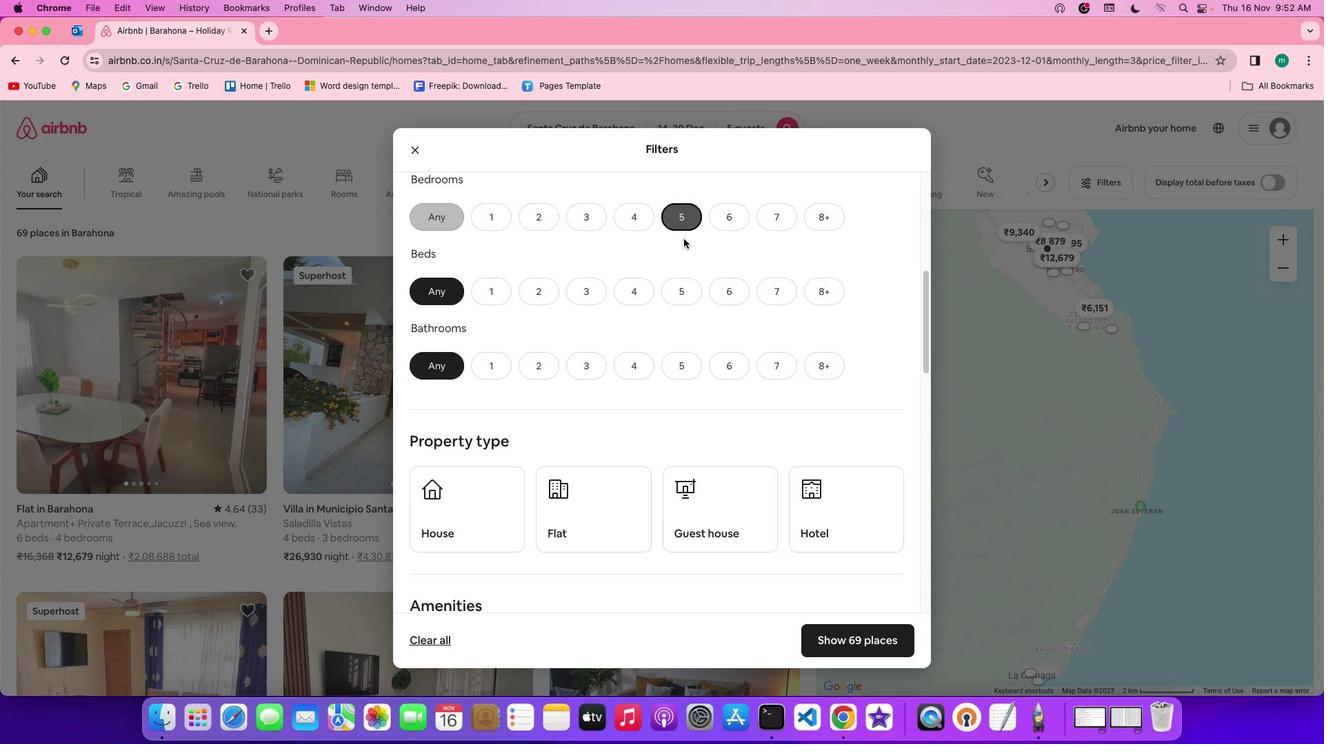 
Action: Mouse pressed left at (683, 224)
Screenshot: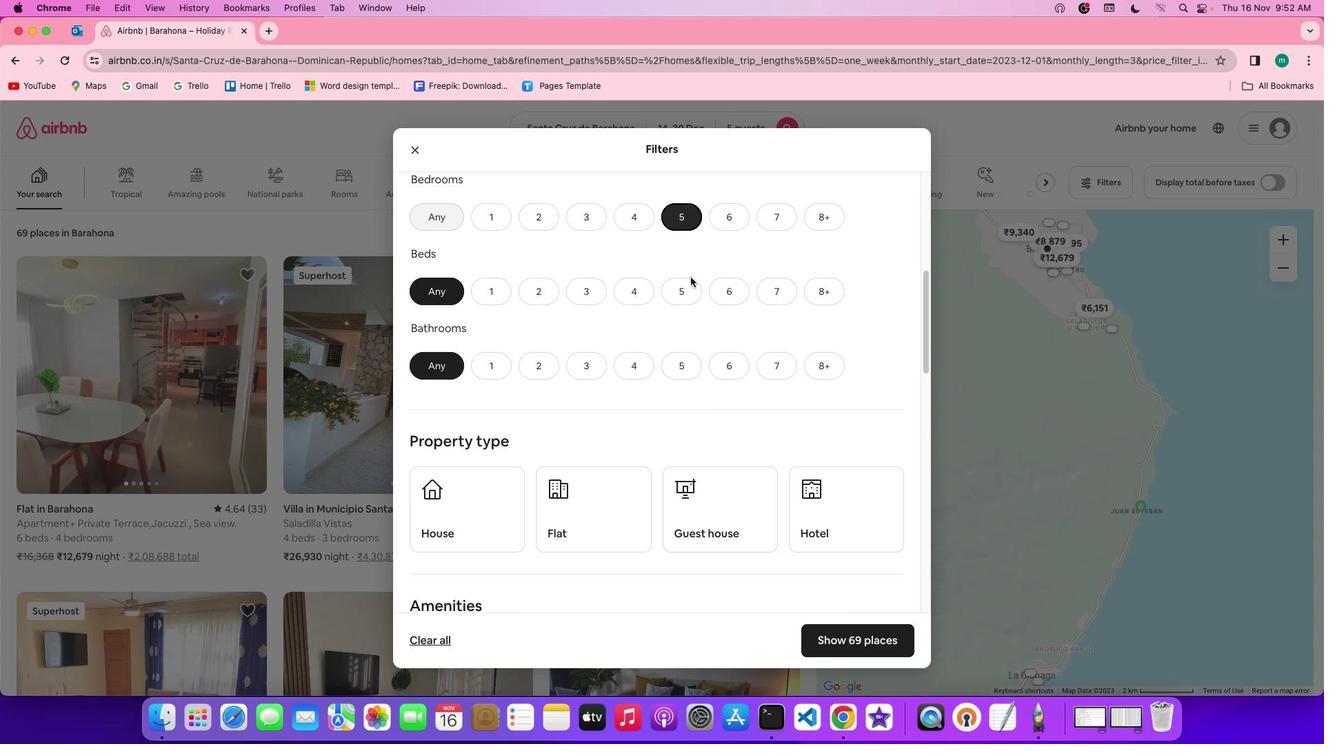 
Action: Mouse moved to (691, 279)
Screenshot: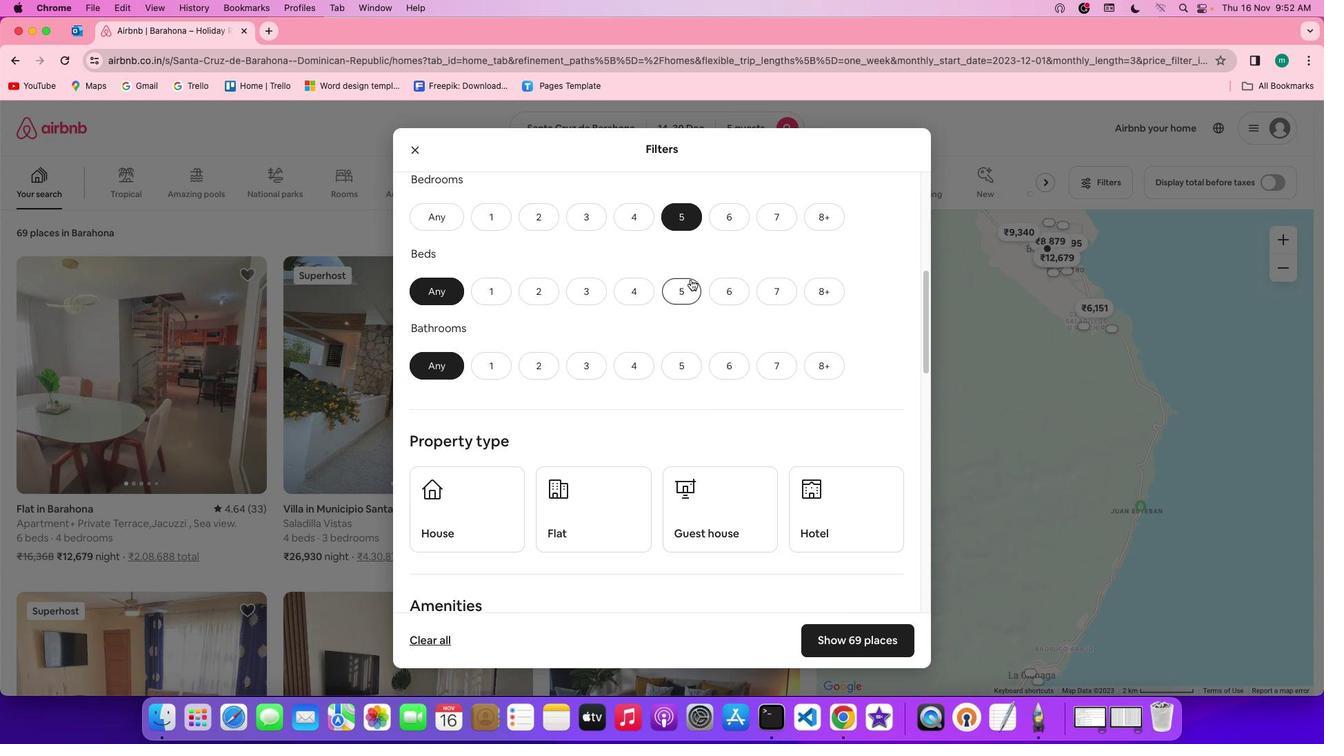 
Action: Mouse pressed left at (691, 279)
Screenshot: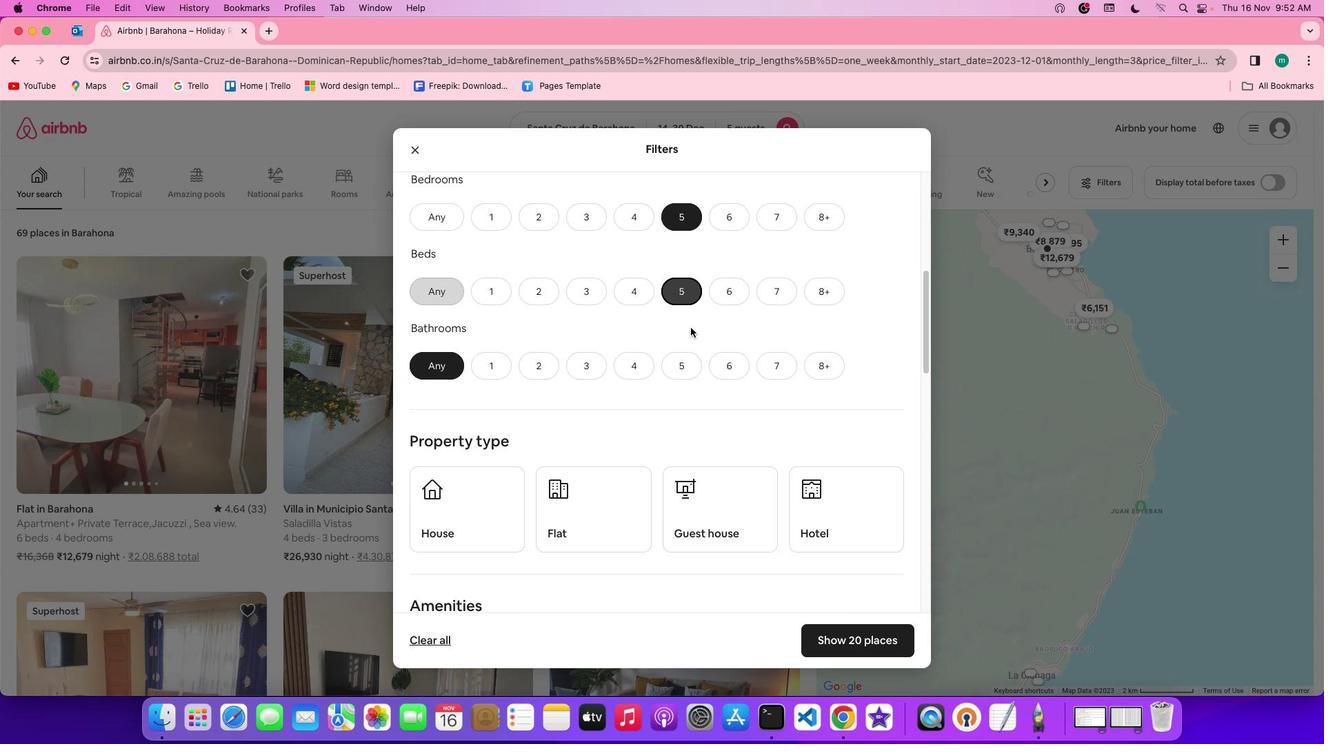 
Action: Mouse moved to (685, 360)
Screenshot: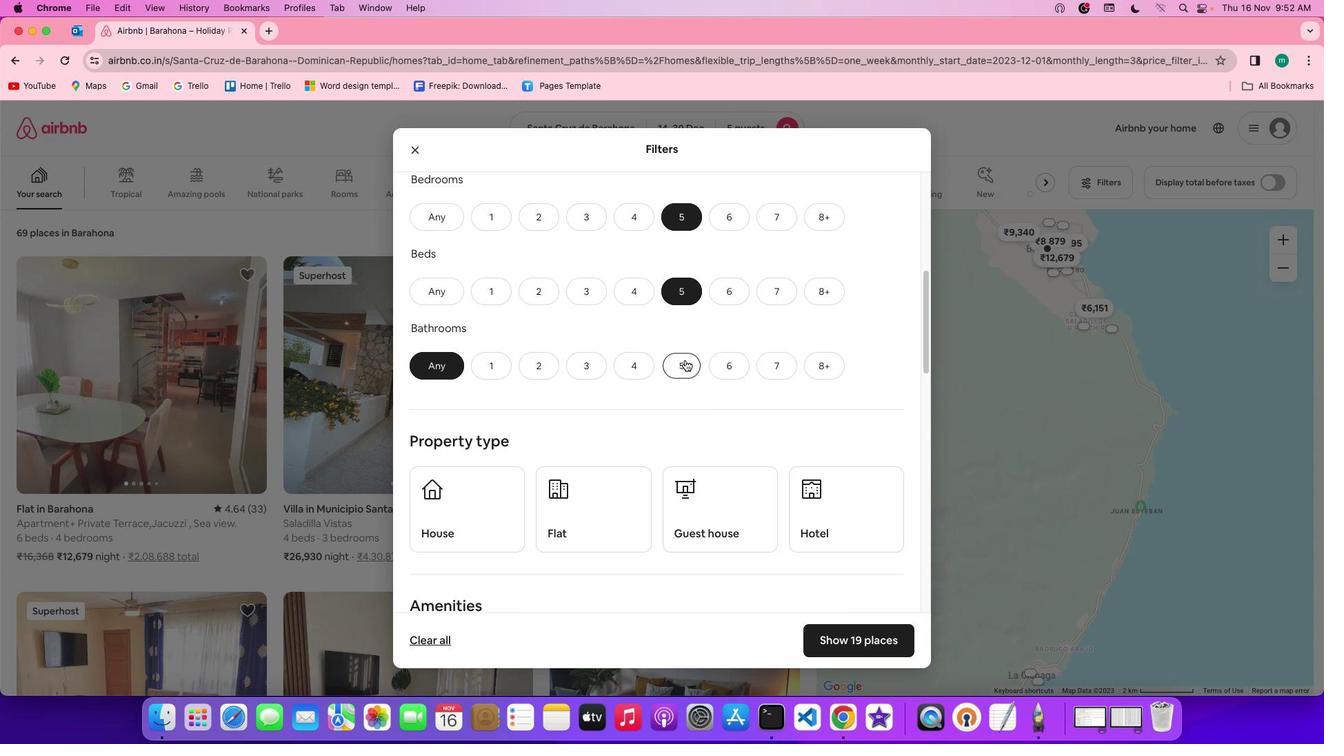 
Action: Mouse pressed left at (685, 360)
Screenshot: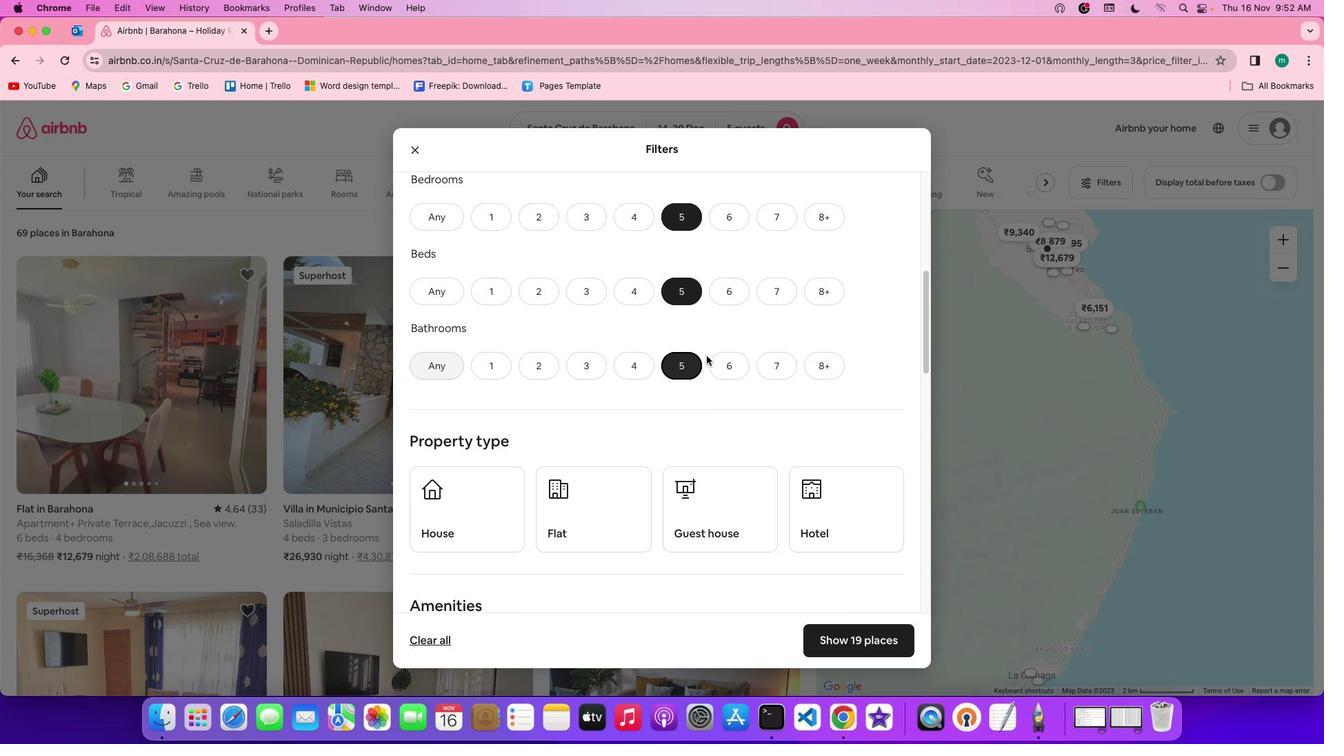 
Action: Mouse moved to (774, 348)
Screenshot: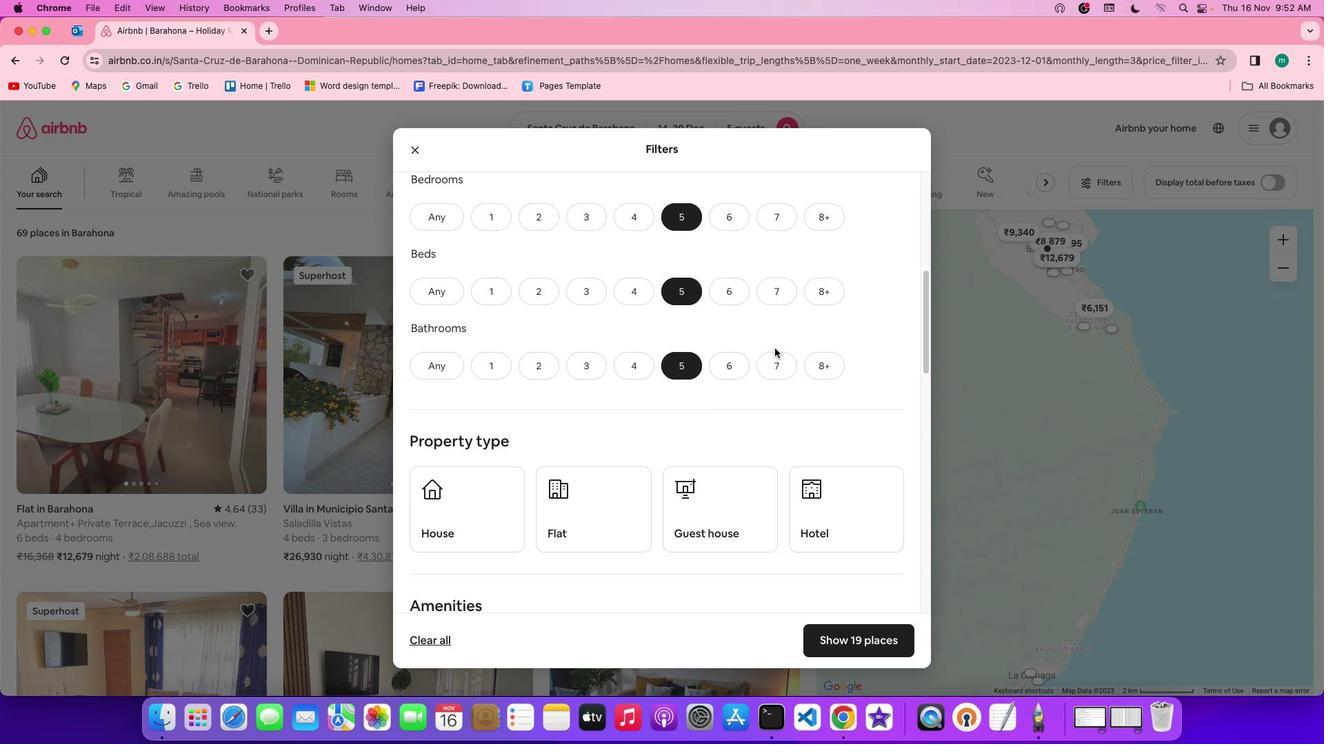 
Action: Mouse scrolled (774, 348) with delta (0, 0)
Screenshot: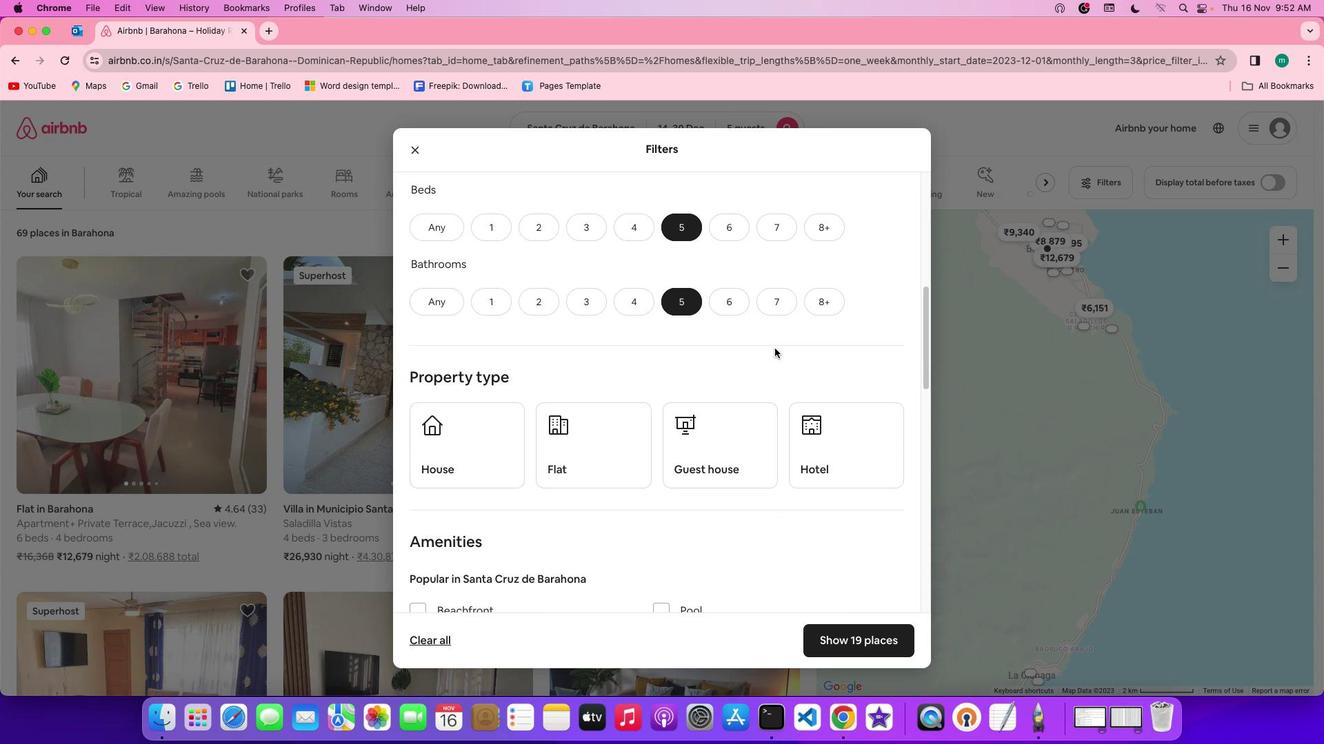 
Action: Mouse scrolled (774, 348) with delta (0, 0)
Screenshot: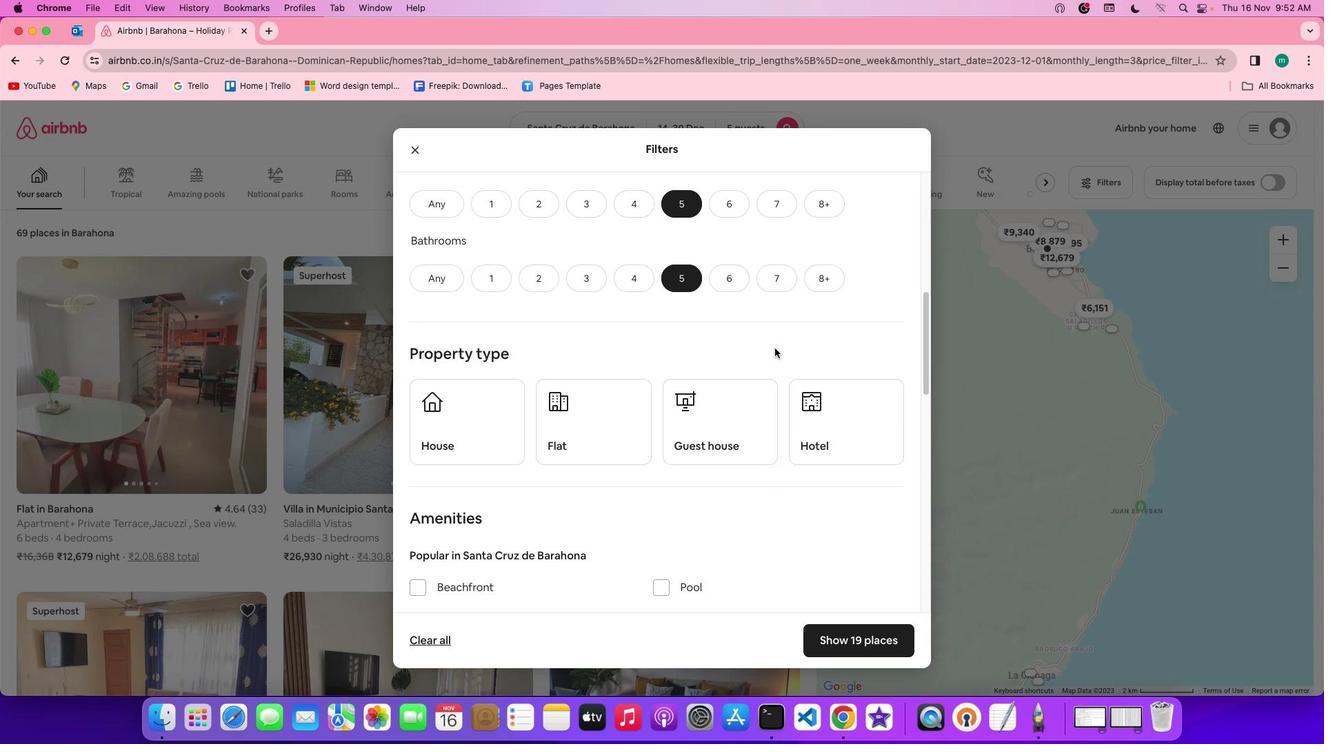 
Action: Mouse scrolled (774, 348) with delta (0, -1)
Screenshot: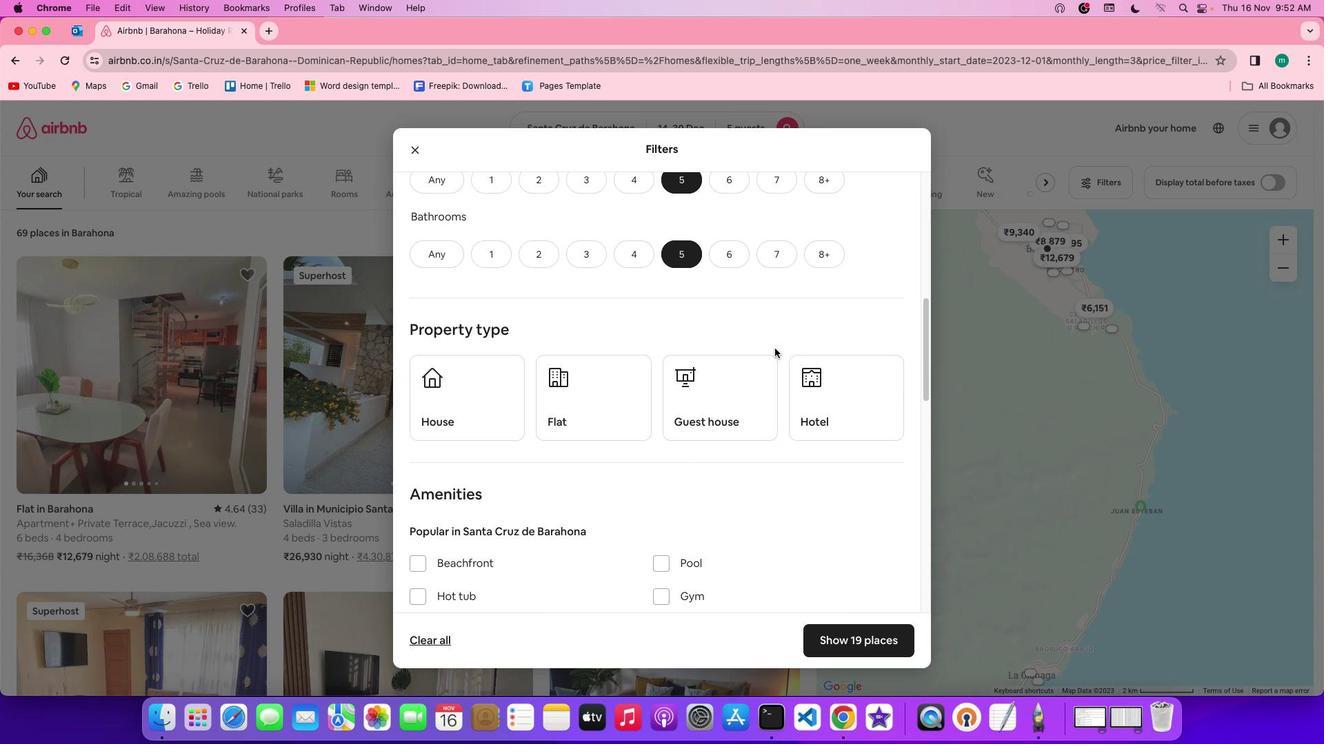 
Action: Mouse scrolled (774, 348) with delta (0, -1)
Screenshot: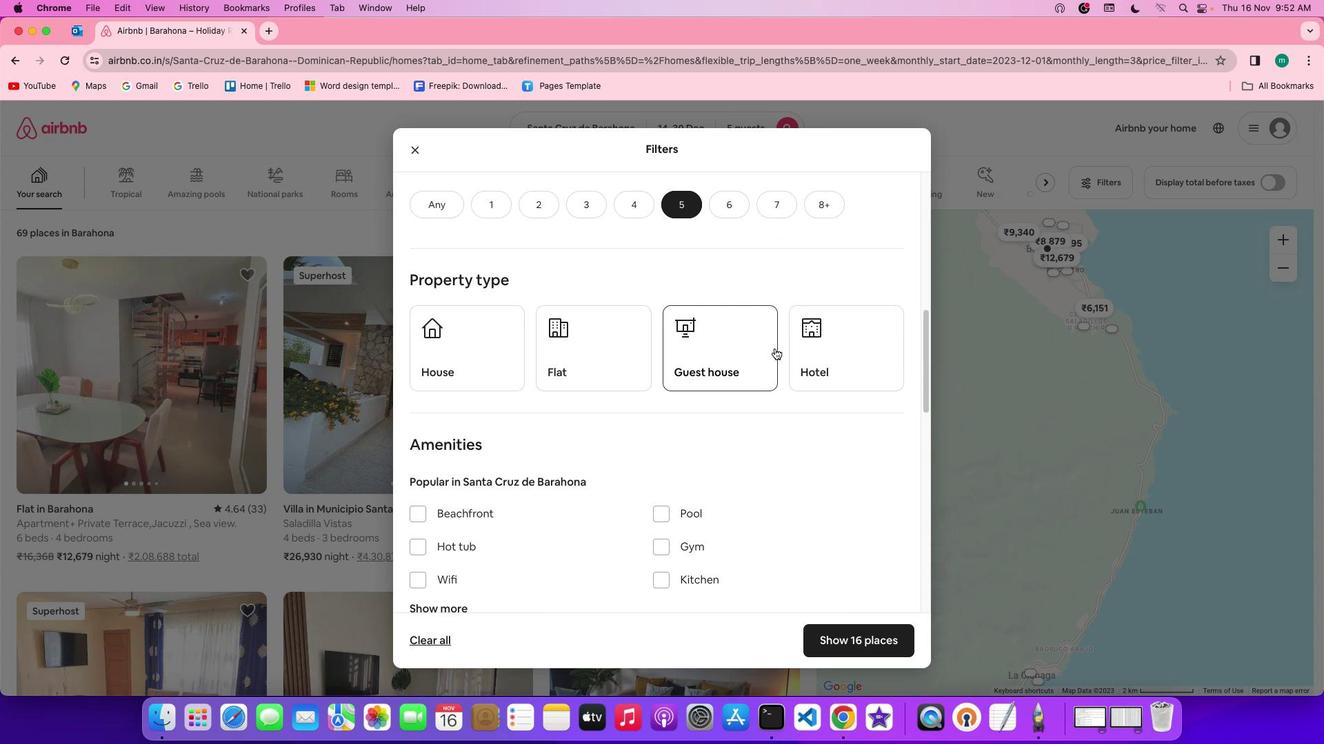 
Action: Mouse scrolled (774, 348) with delta (0, 0)
Screenshot: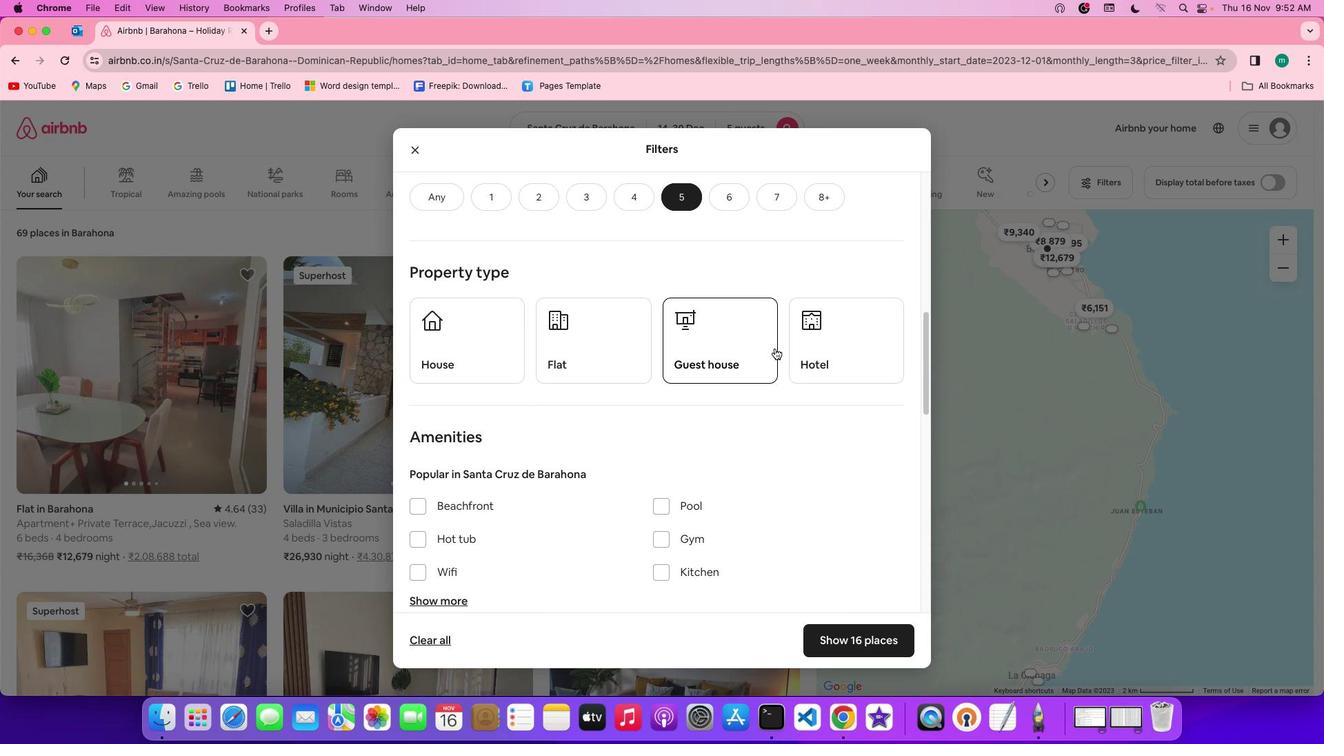 
Action: Mouse scrolled (774, 348) with delta (0, 0)
Screenshot: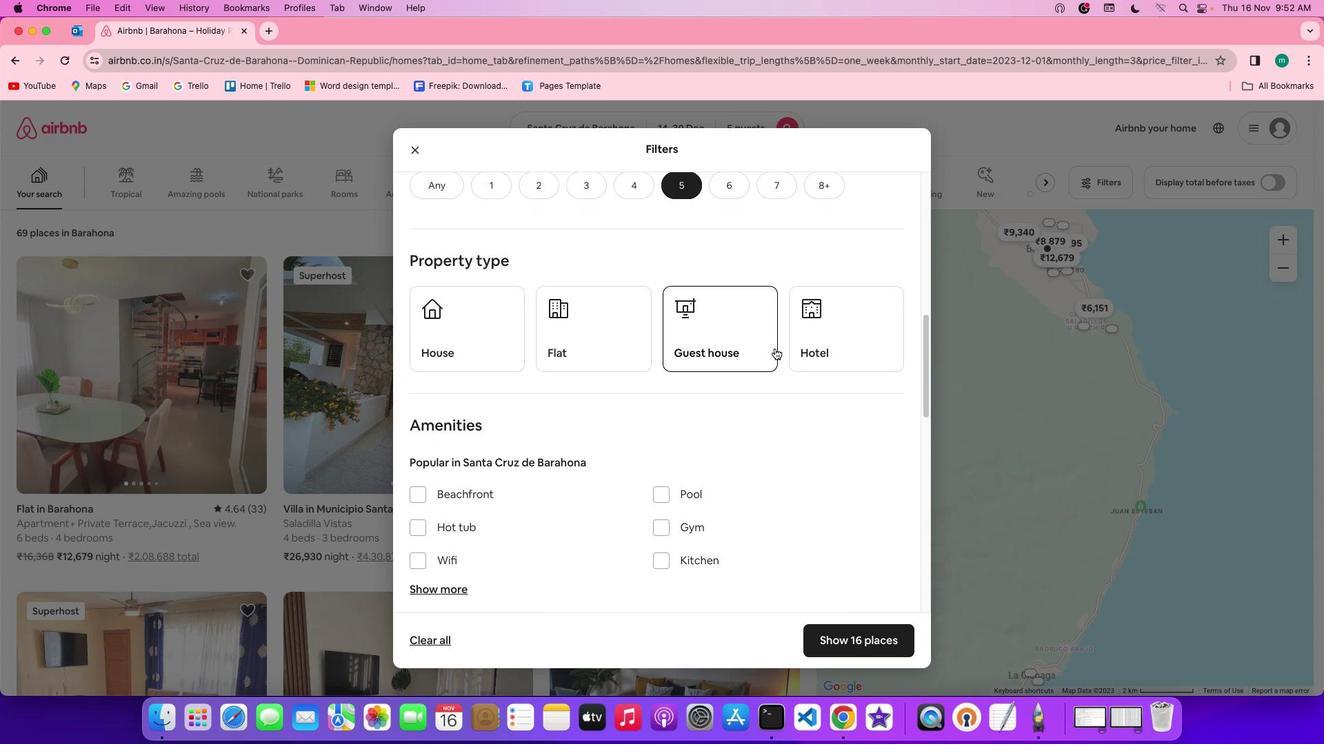 
Action: Mouse scrolled (774, 348) with delta (0, 0)
Screenshot: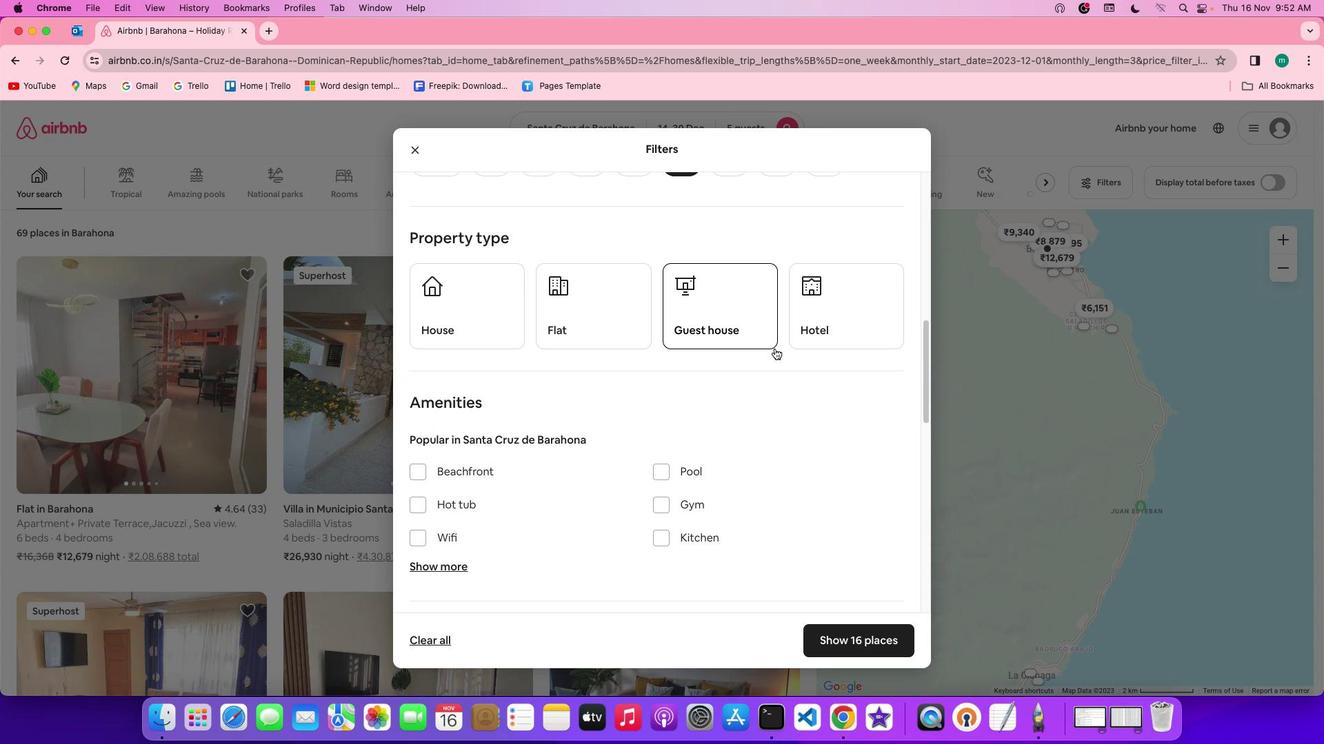 
Action: Mouse scrolled (774, 348) with delta (0, 0)
Screenshot: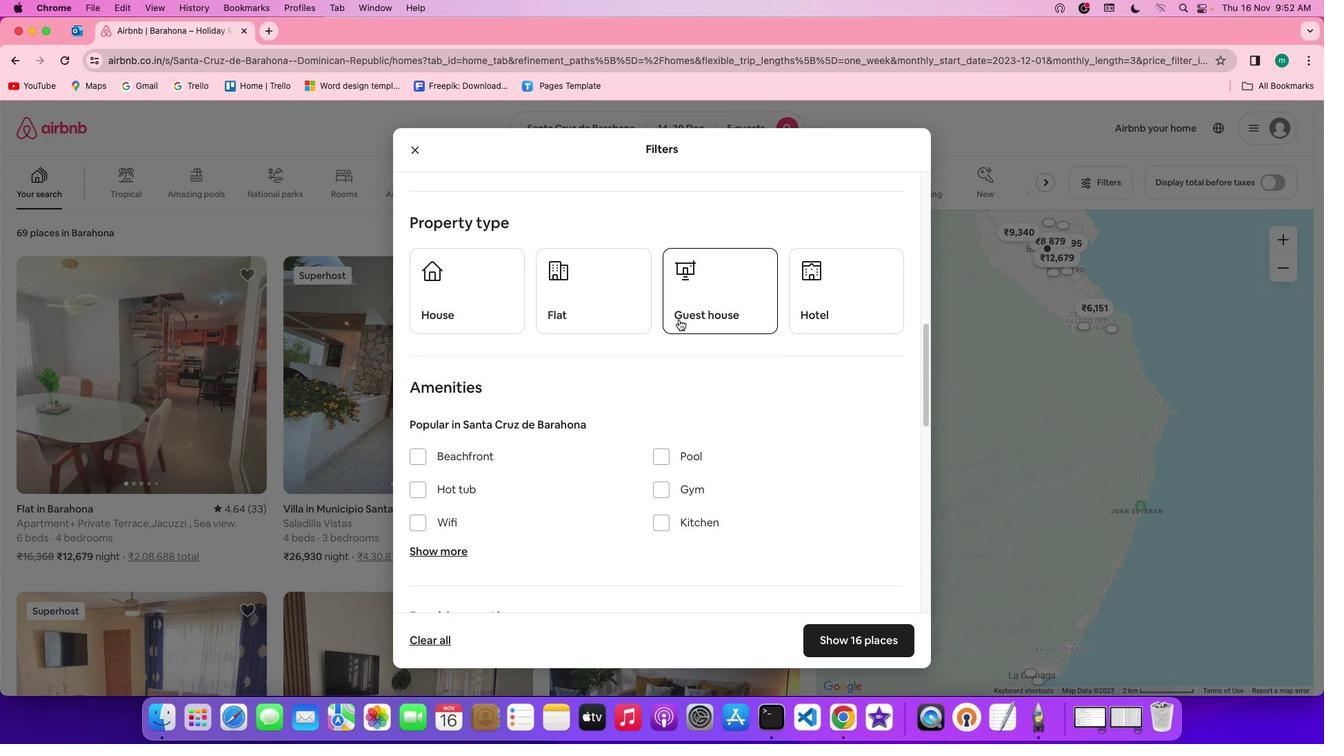 
Action: Mouse moved to (428, 275)
Screenshot: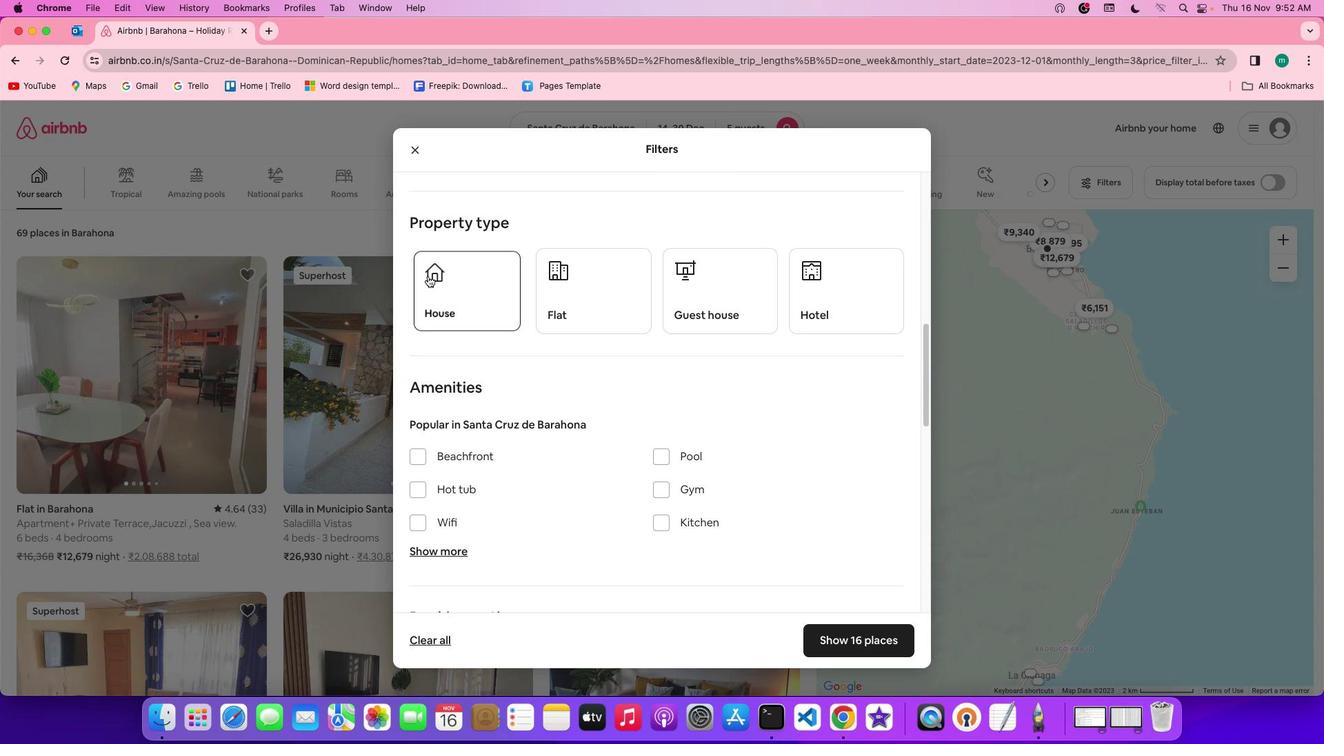 
Action: Mouse pressed left at (428, 275)
Screenshot: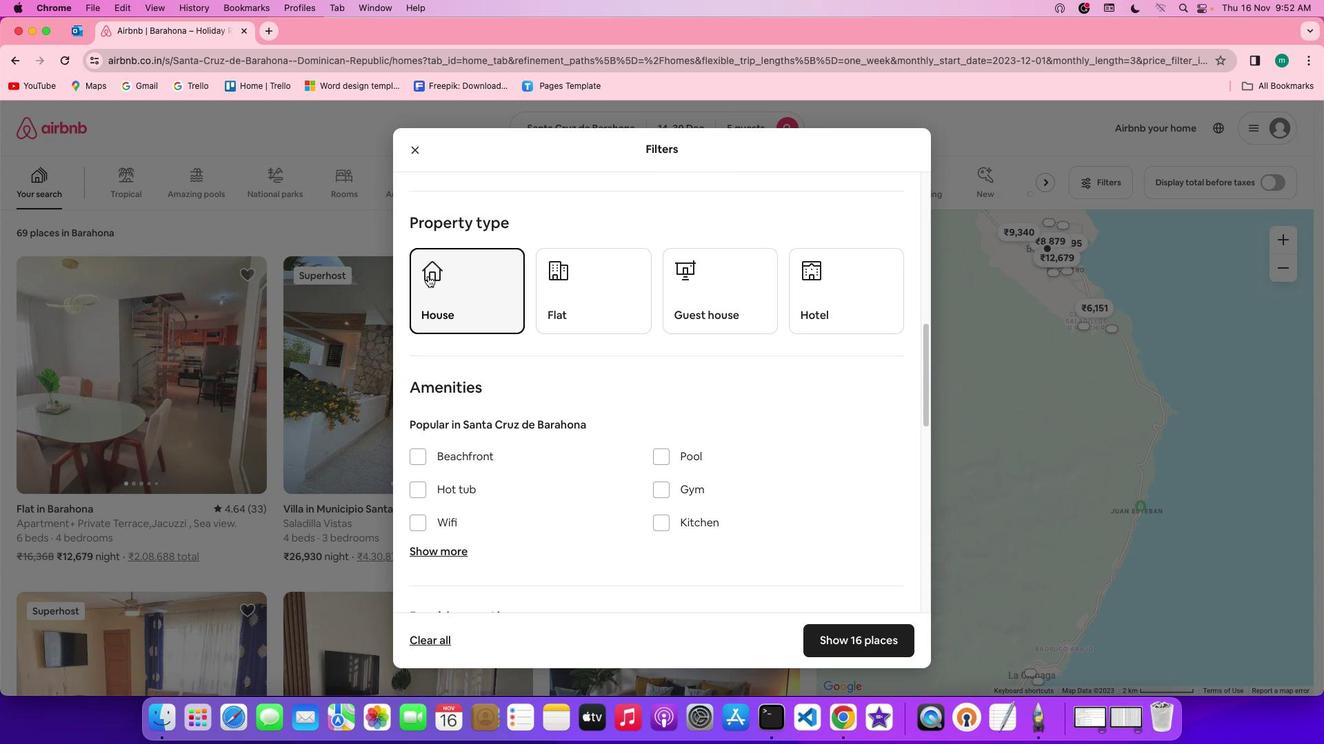 
Action: Mouse moved to (771, 354)
Screenshot: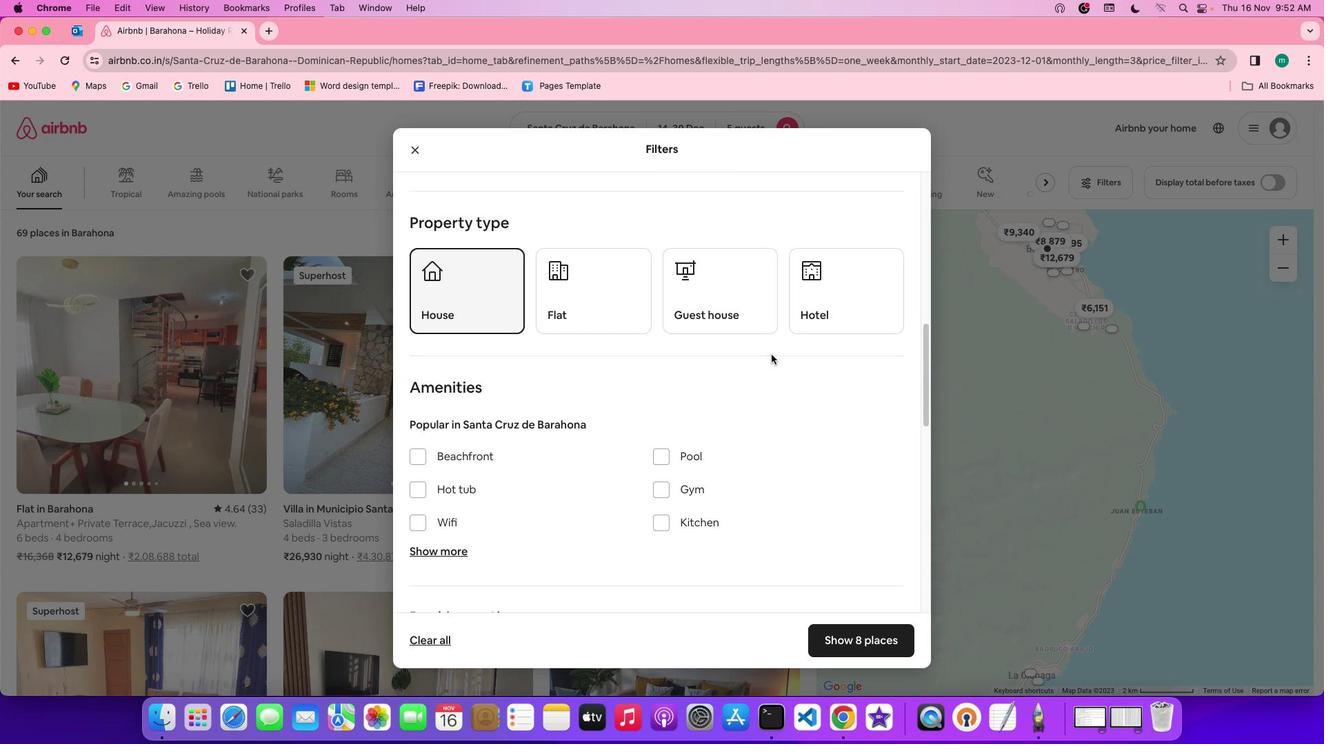 
Action: Mouse scrolled (771, 354) with delta (0, 0)
Screenshot: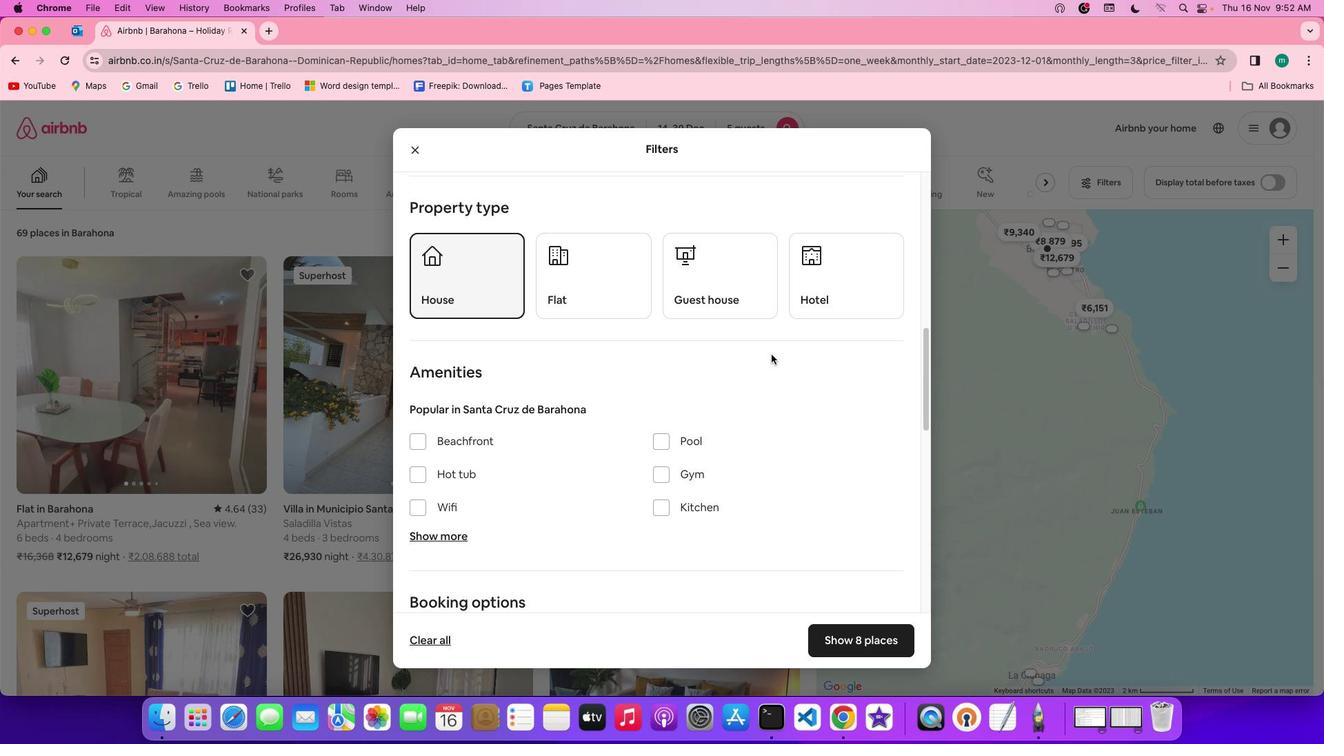 
Action: Mouse scrolled (771, 354) with delta (0, 0)
Screenshot: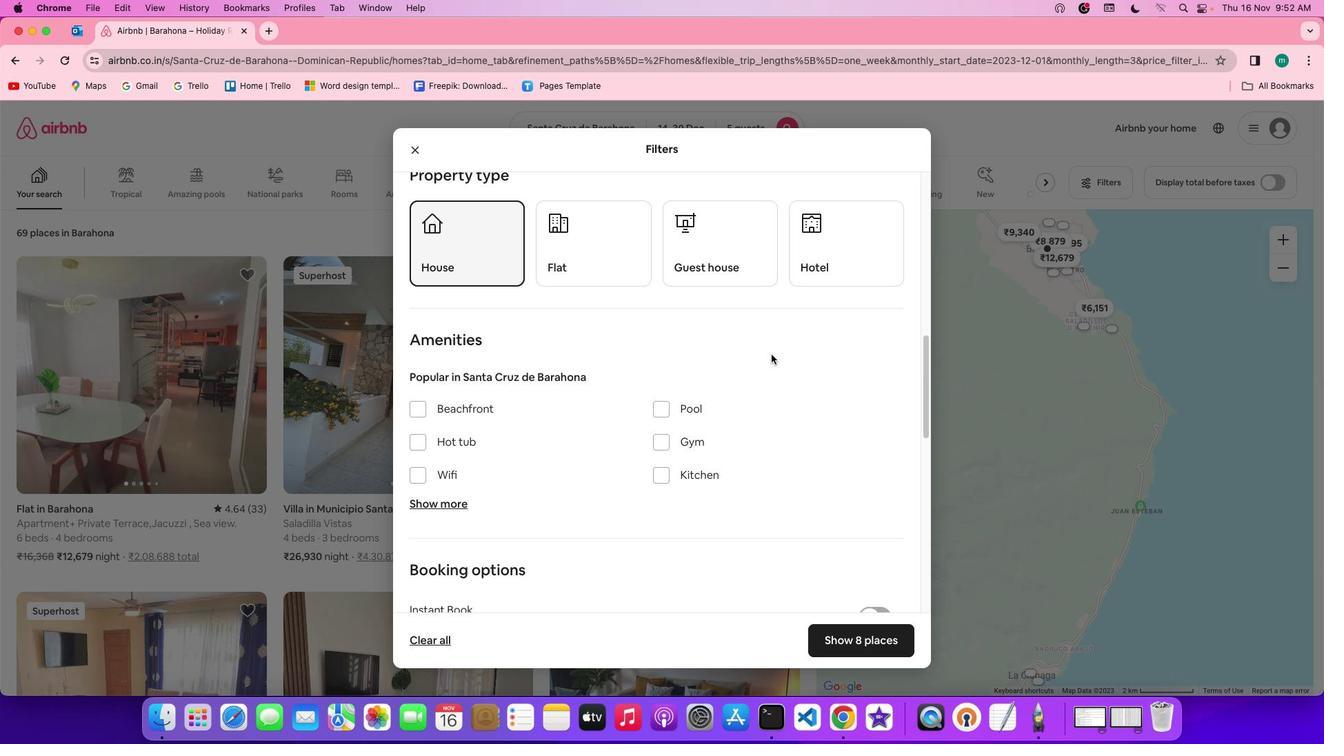 
Action: Mouse scrolled (771, 354) with delta (0, 0)
Screenshot: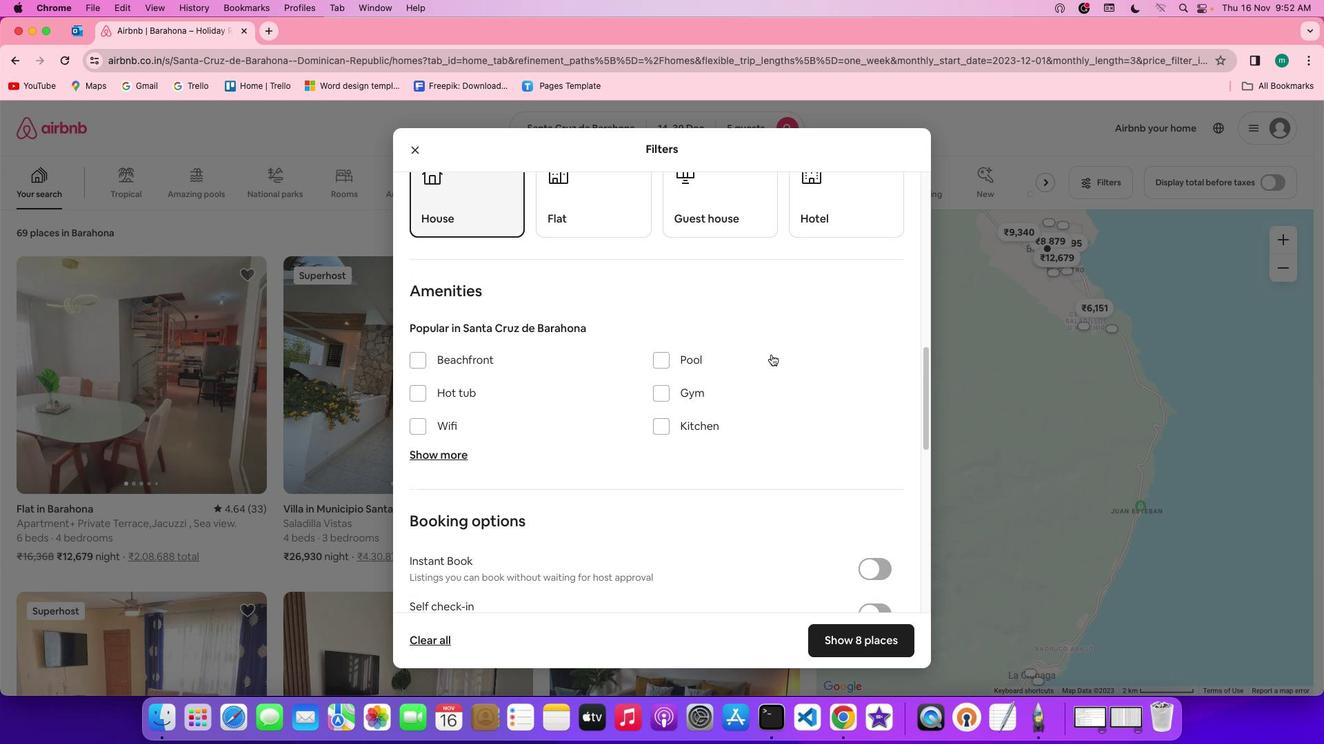 
Action: Mouse scrolled (771, 354) with delta (0, -1)
Screenshot: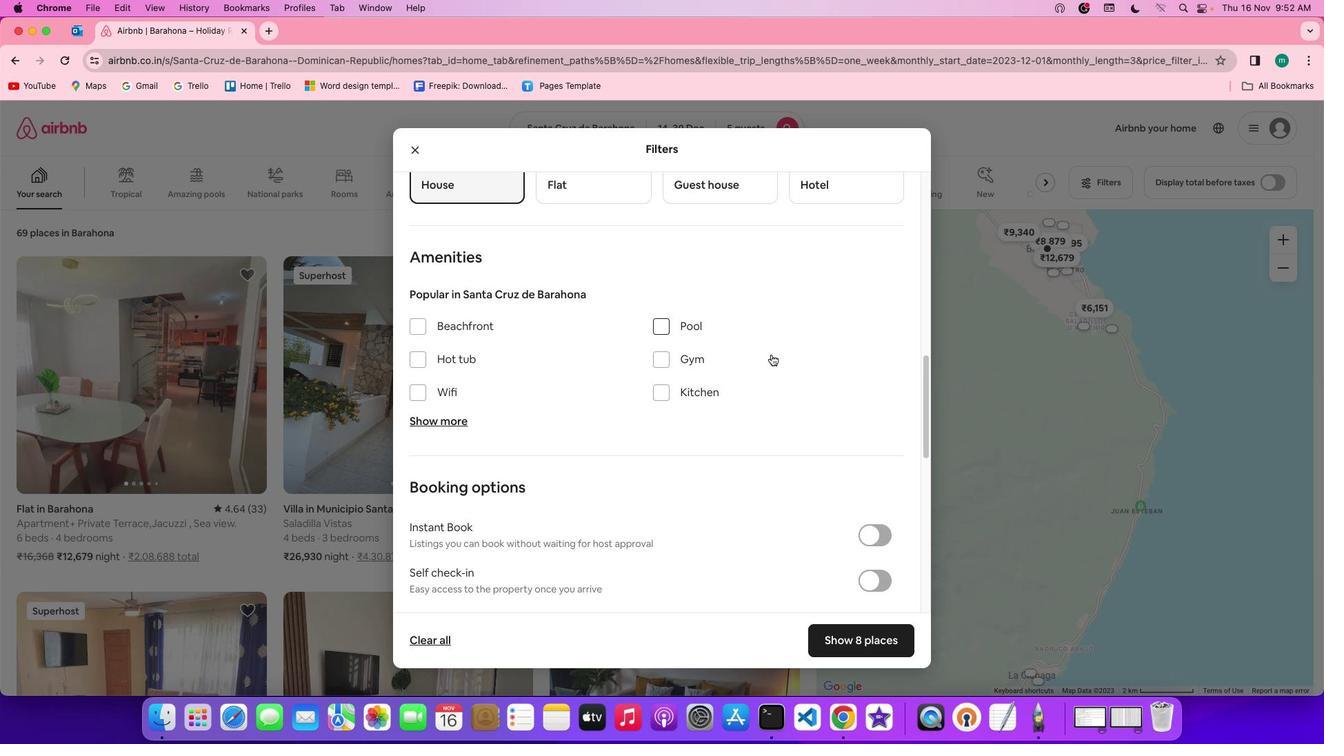 
Action: Mouse moved to (452, 393)
Screenshot: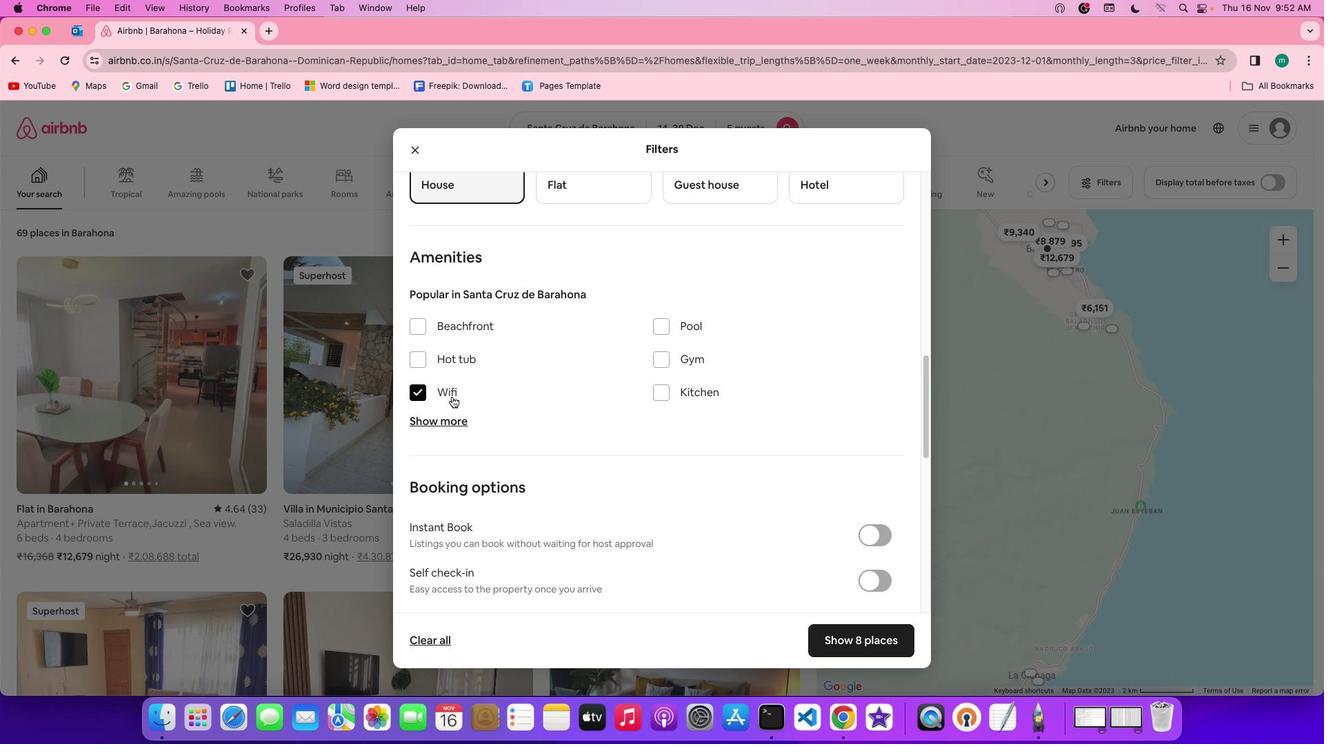 
Action: Mouse pressed left at (452, 393)
Screenshot: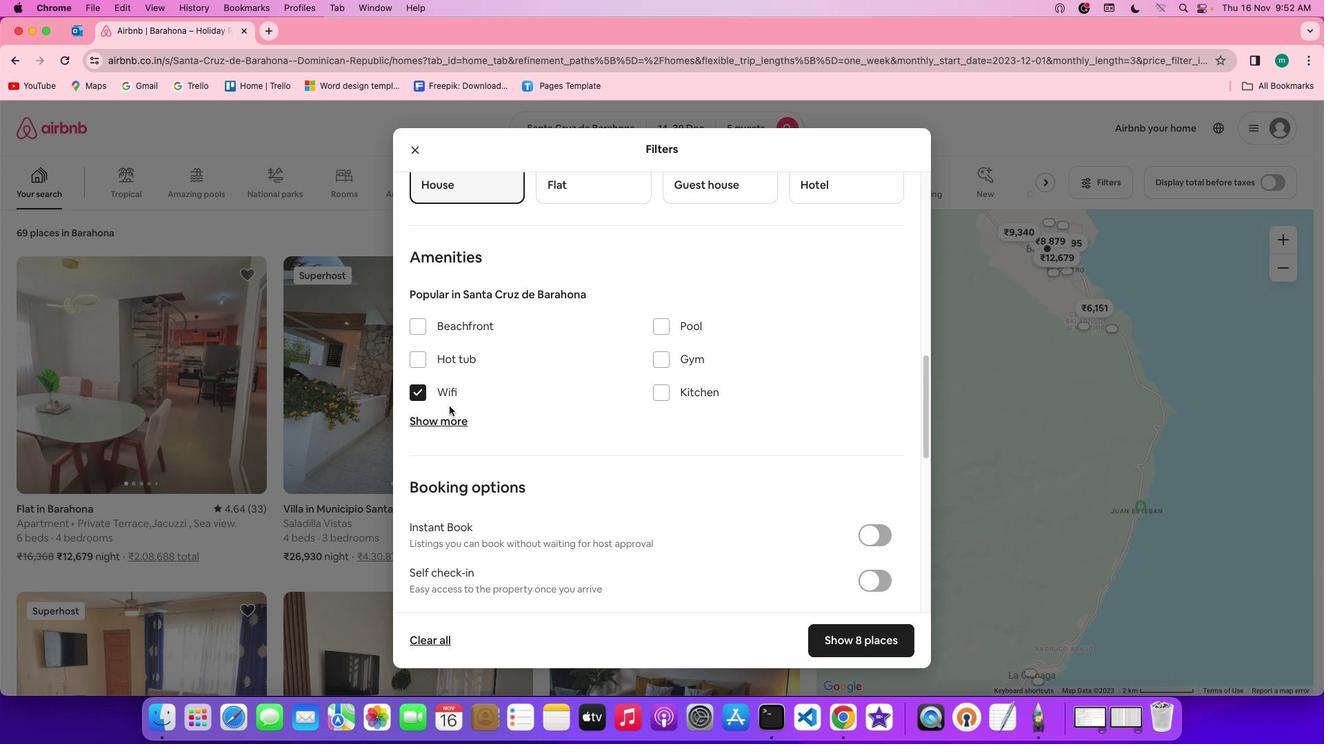 
Action: Mouse moved to (445, 414)
Screenshot: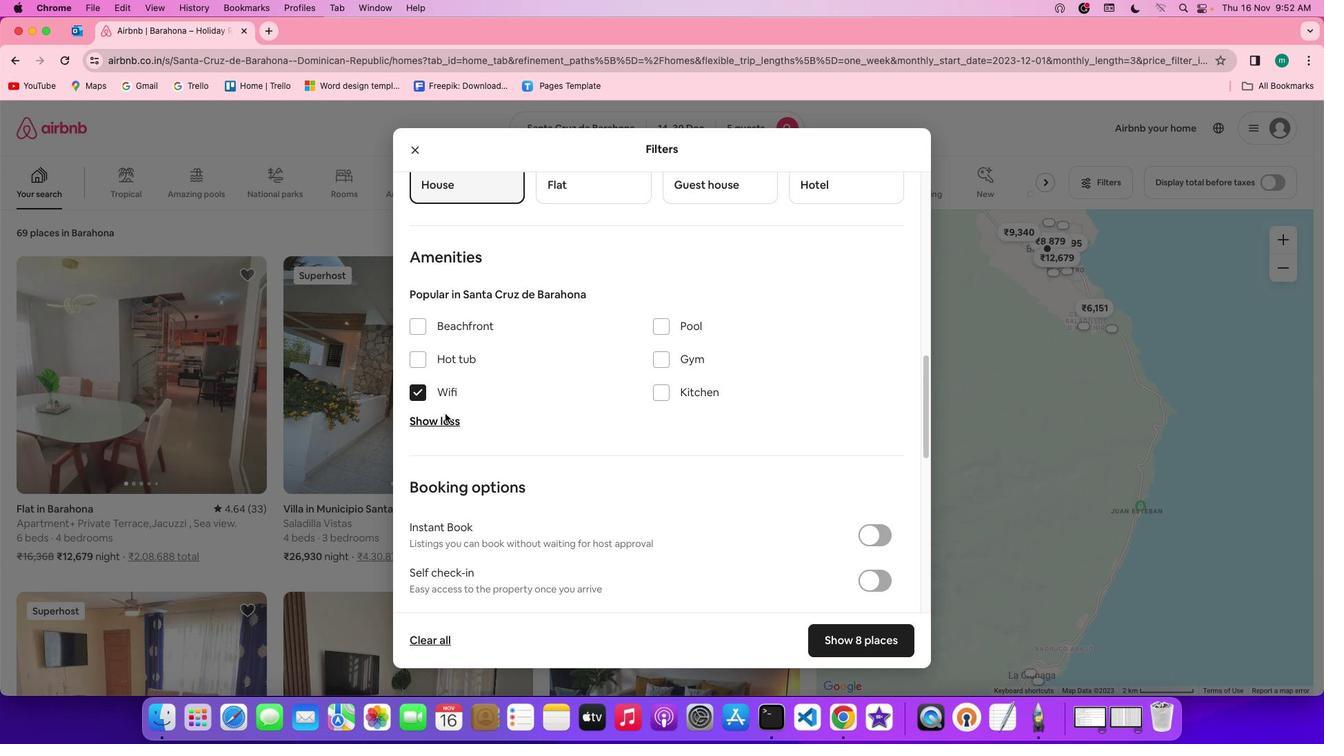 
Action: Mouse pressed left at (445, 414)
Screenshot: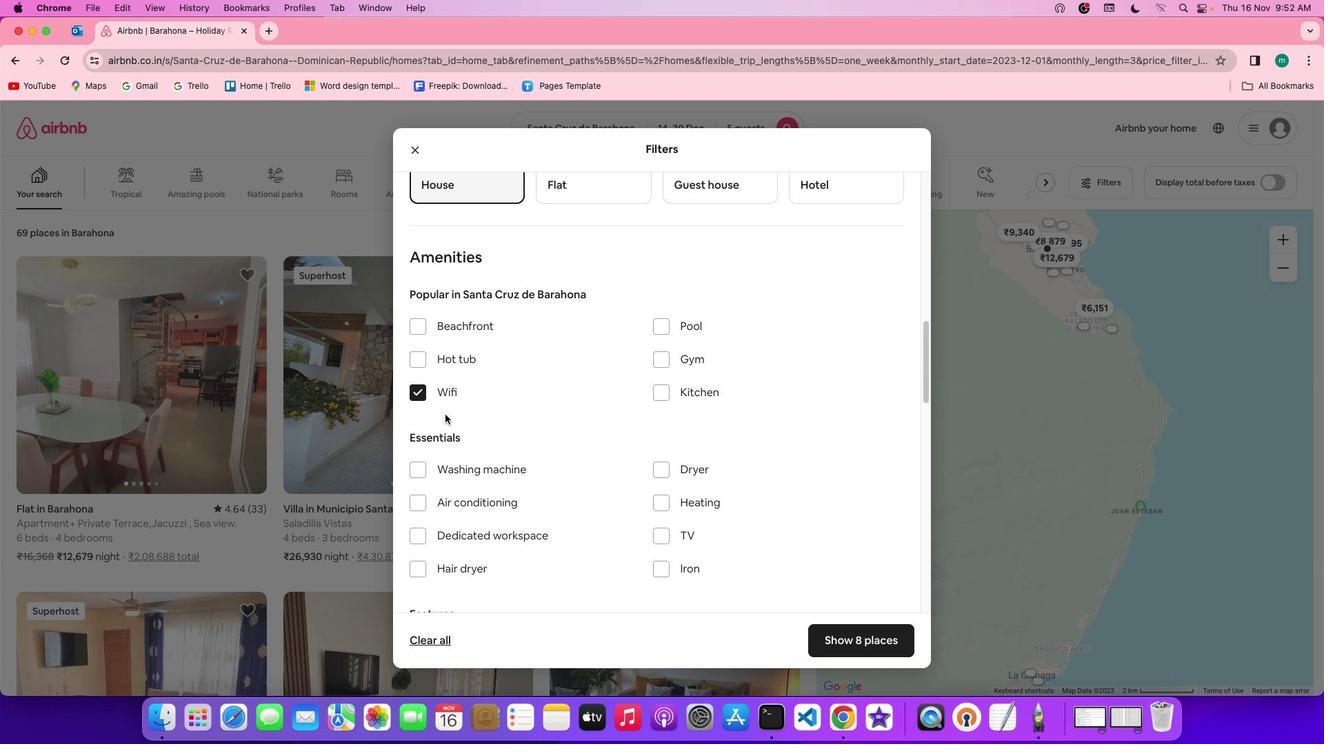 
Action: Mouse moved to (580, 437)
Screenshot: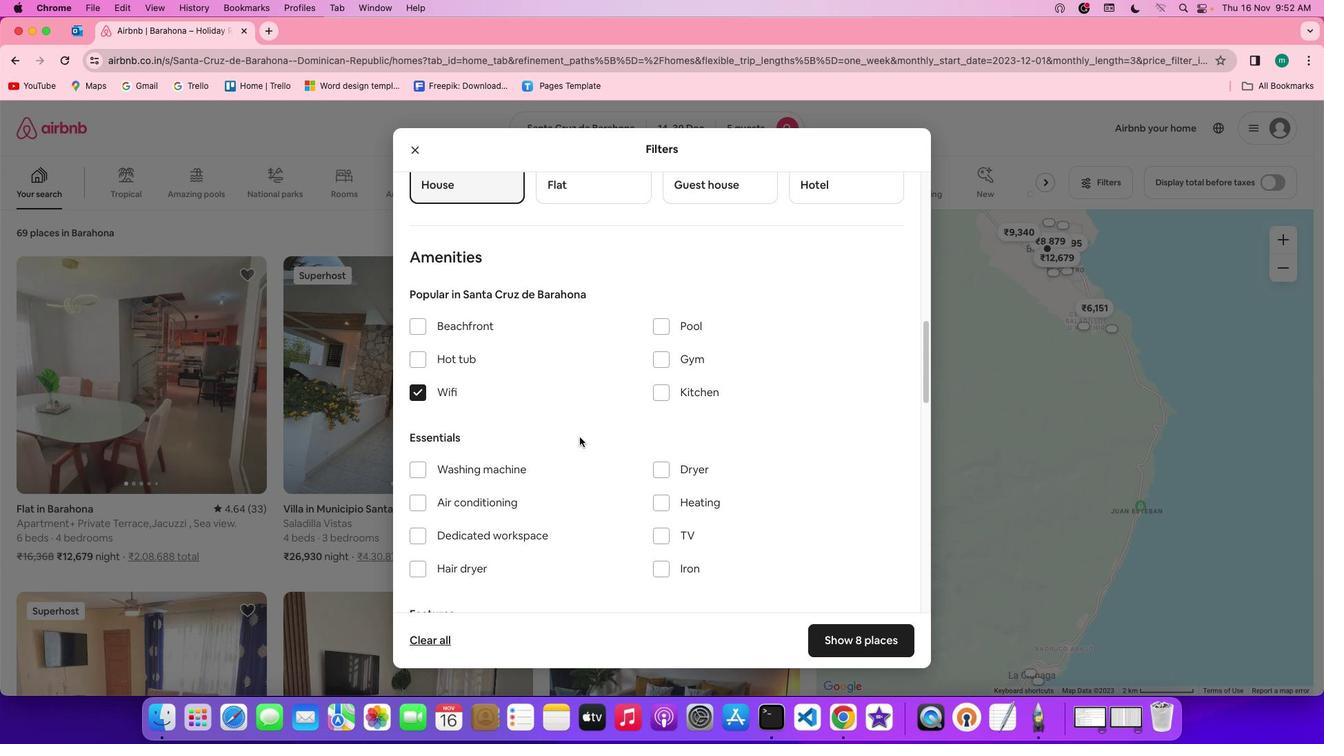 
Action: Mouse scrolled (580, 437) with delta (0, 0)
Screenshot: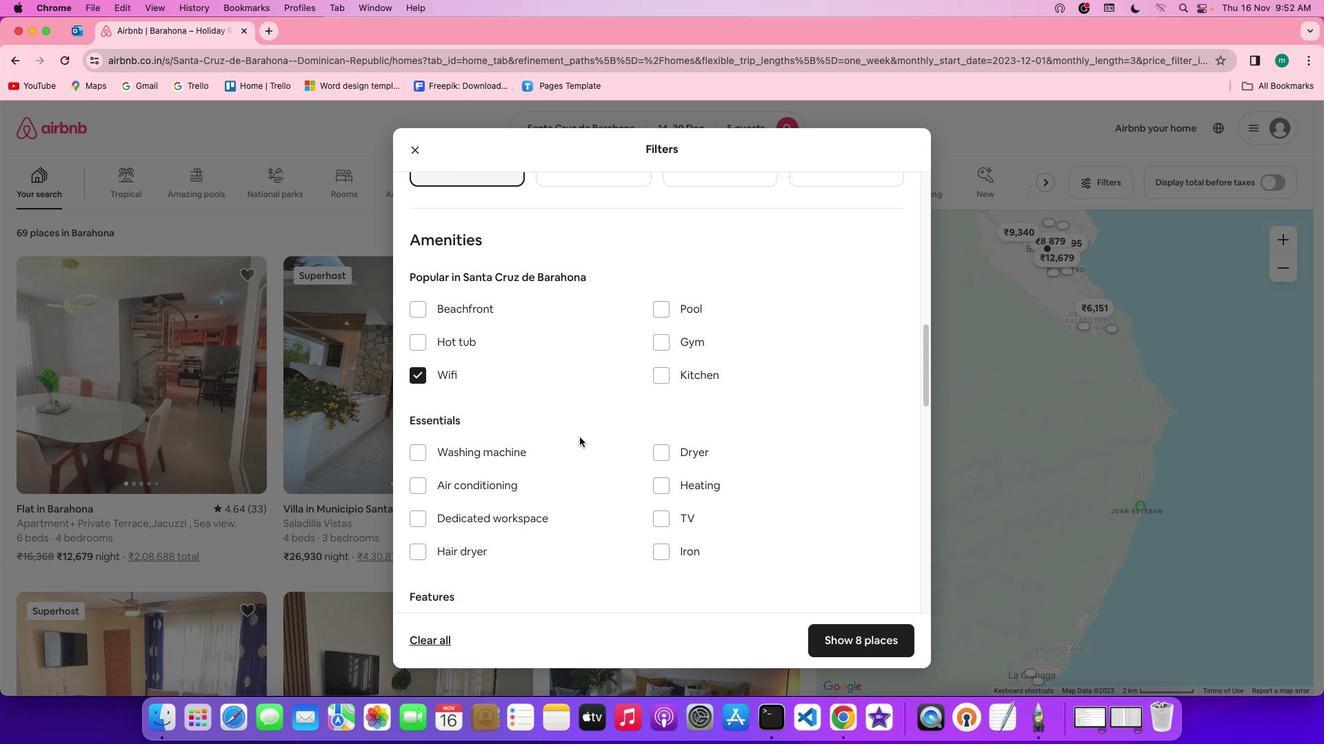 
Action: Mouse scrolled (580, 437) with delta (0, 0)
Screenshot: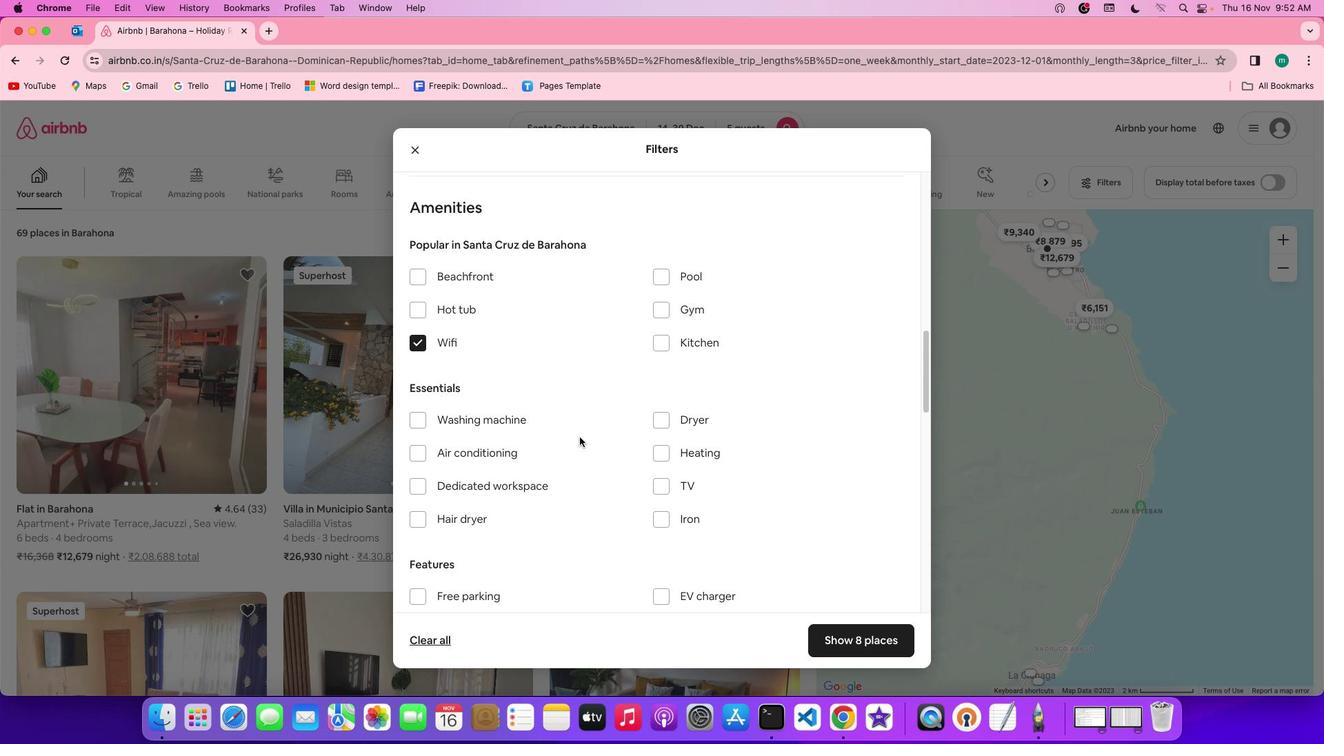 
Action: Mouse scrolled (580, 437) with delta (0, 0)
Screenshot: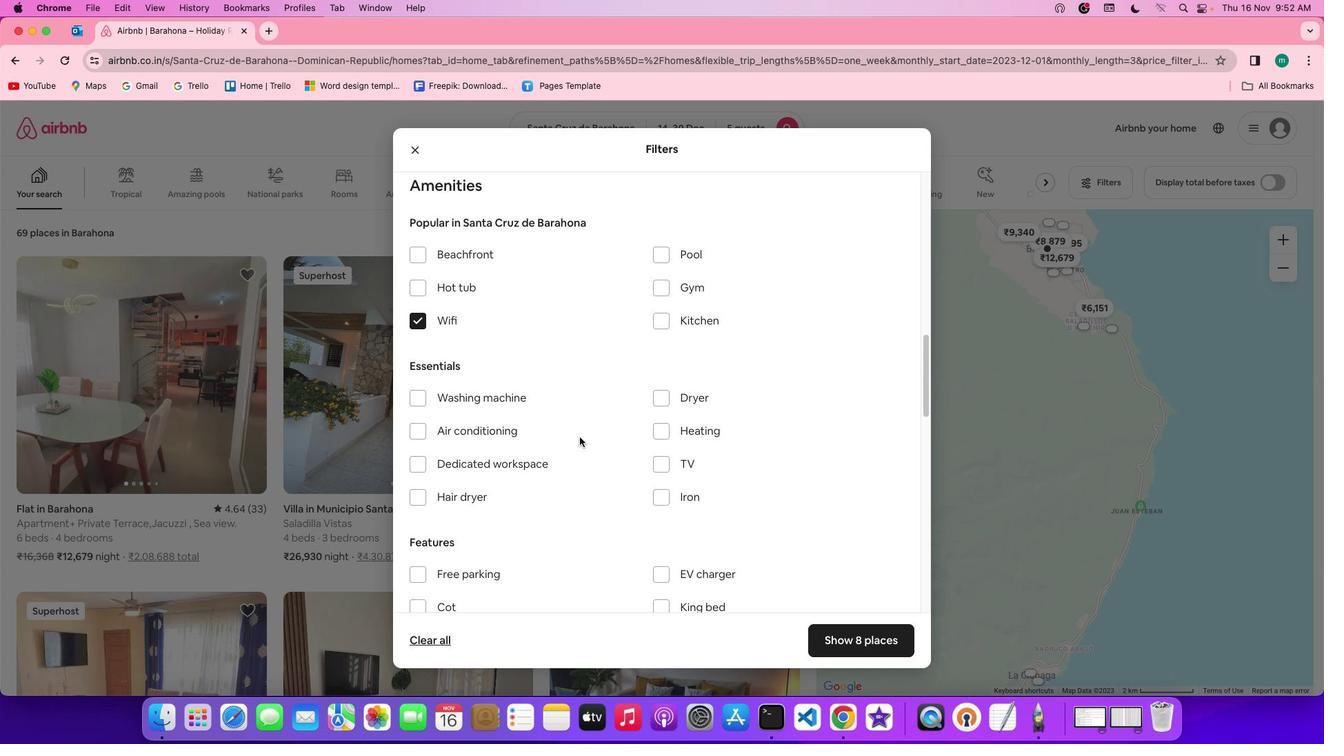 
Action: Mouse scrolled (580, 437) with delta (0, 0)
Screenshot: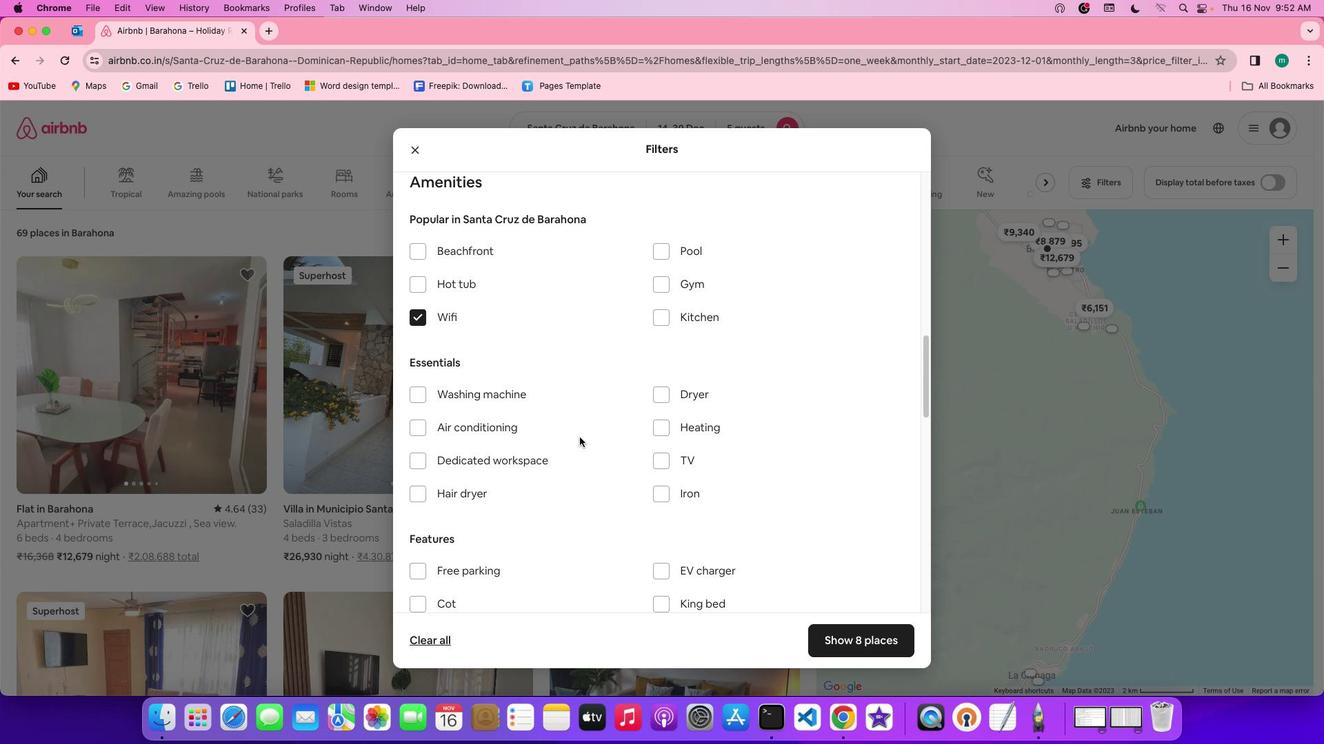 
Action: Mouse moved to (662, 458)
Screenshot: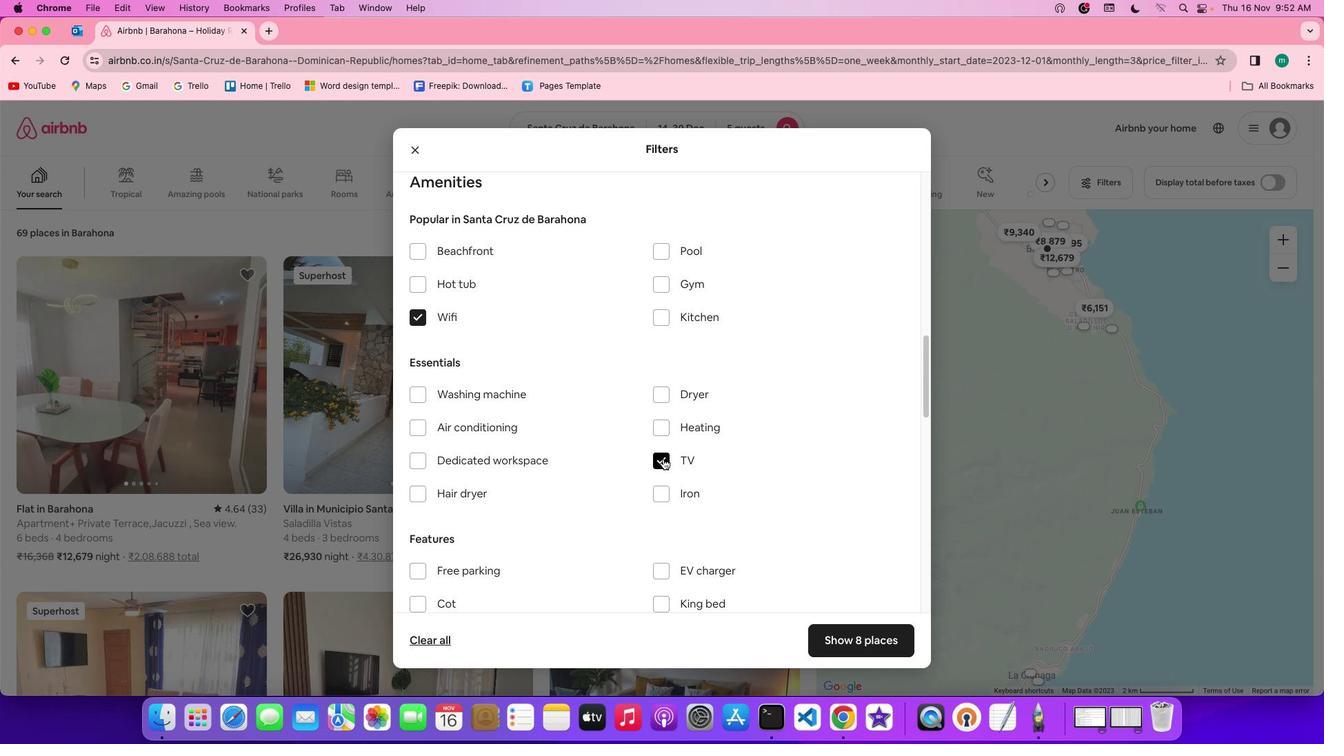 
Action: Mouse pressed left at (662, 458)
Screenshot: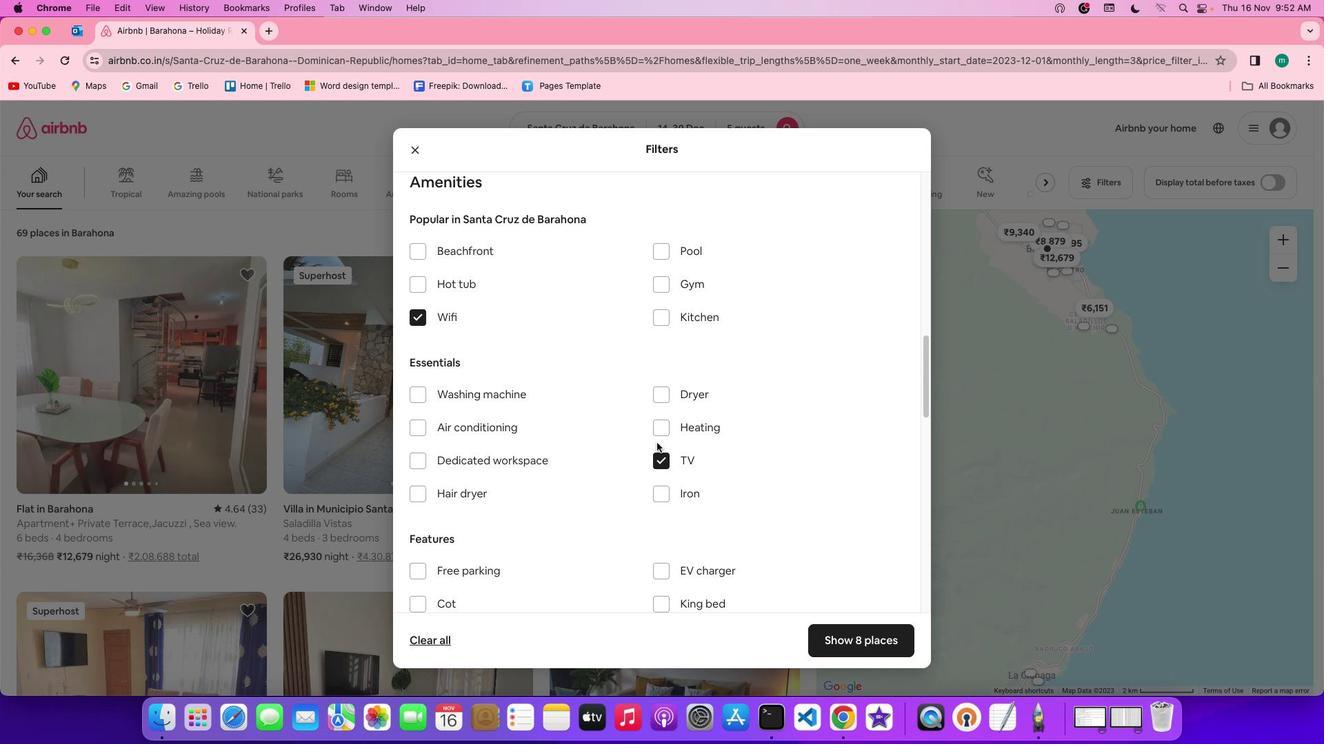 
Action: Mouse moved to (555, 420)
Screenshot: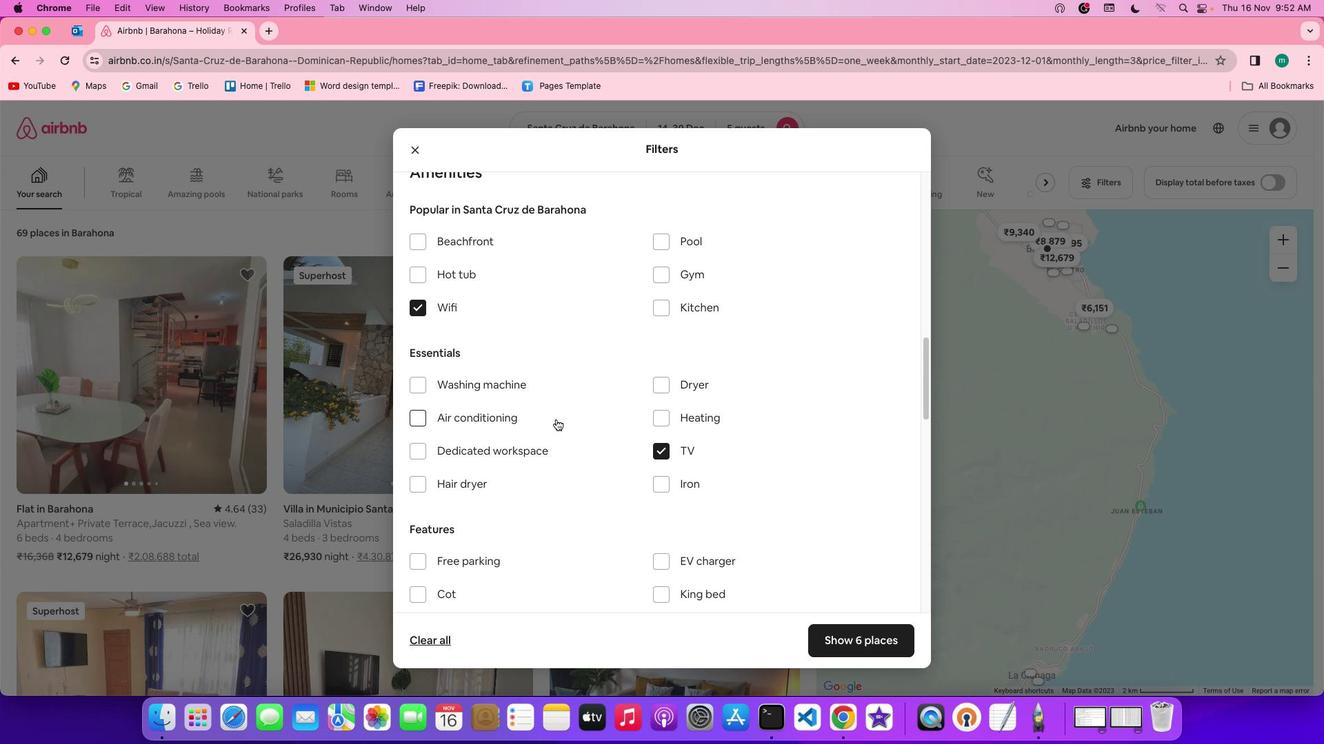 
Action: Mouse scrolled (555, 420) with delta (0, 0)
Screenshot: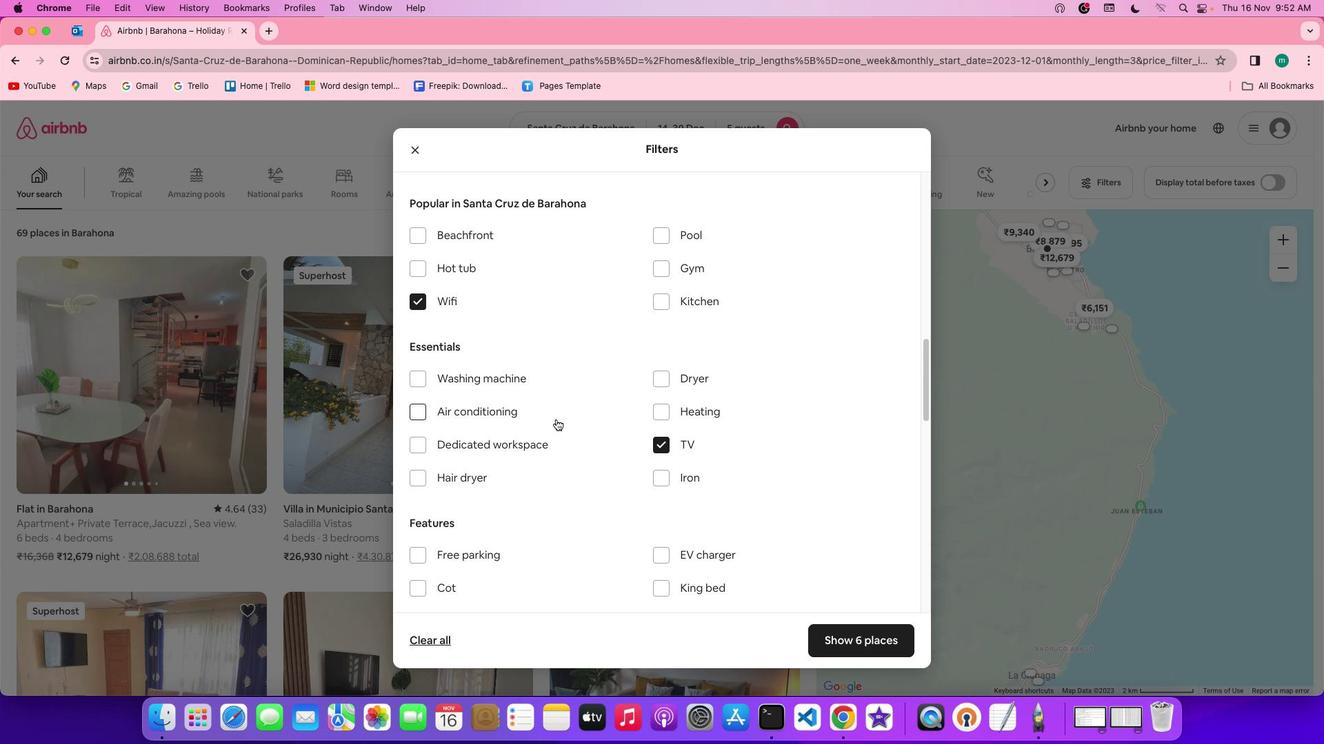 
Action: Mouse scrolled (555, 420) with delta (0, 0)
Screenshot: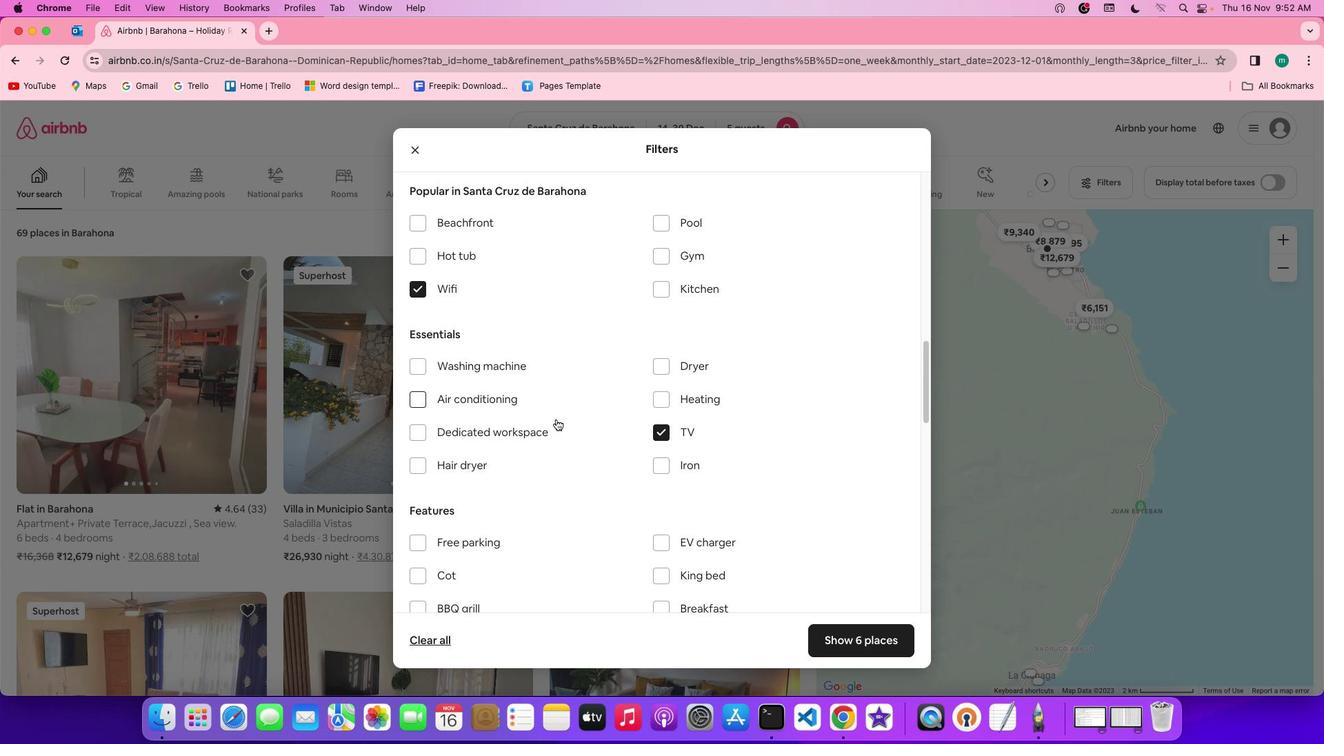 
Action: Mouse scrolled (555, 420) with delta (0, 0)
Screenshot: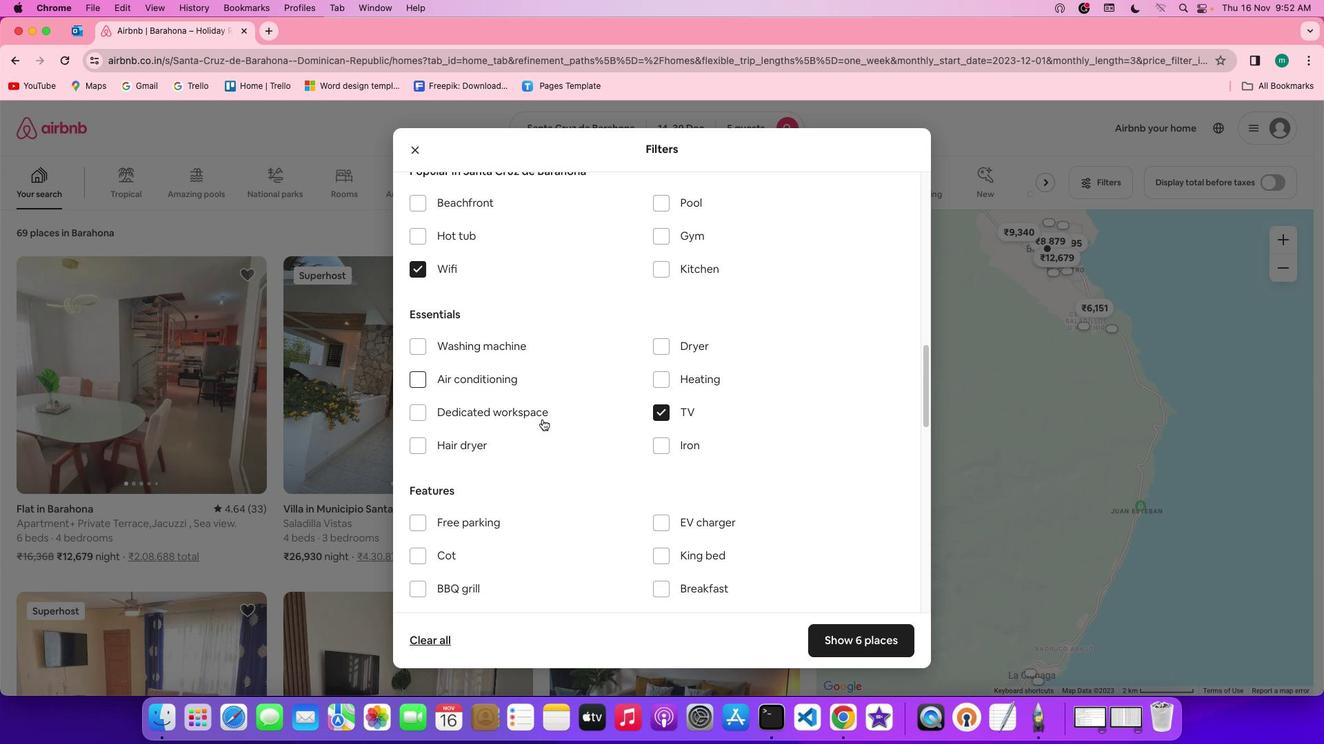 
Action: Mouse moved to (625, 426)
Screenshot: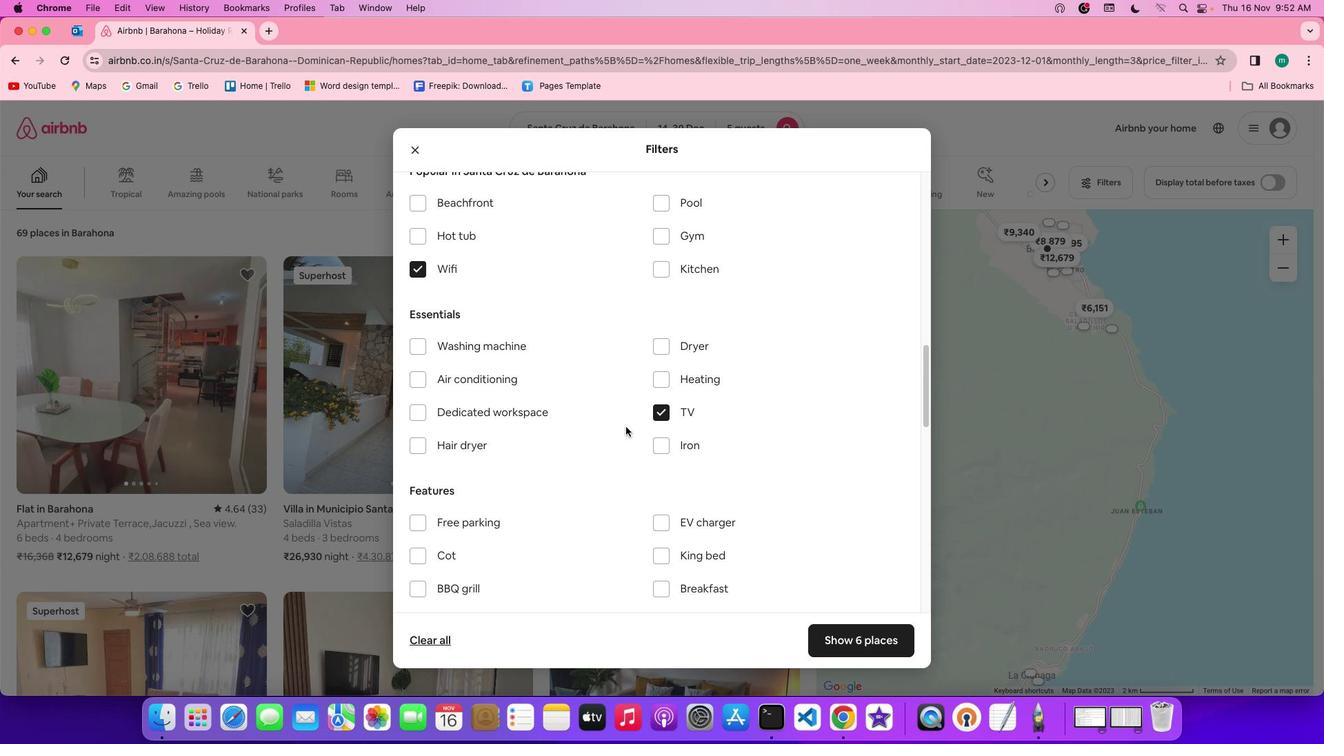 
Action: Mouse scrolled (625, 426) with delta (0, 0)
Screenshot: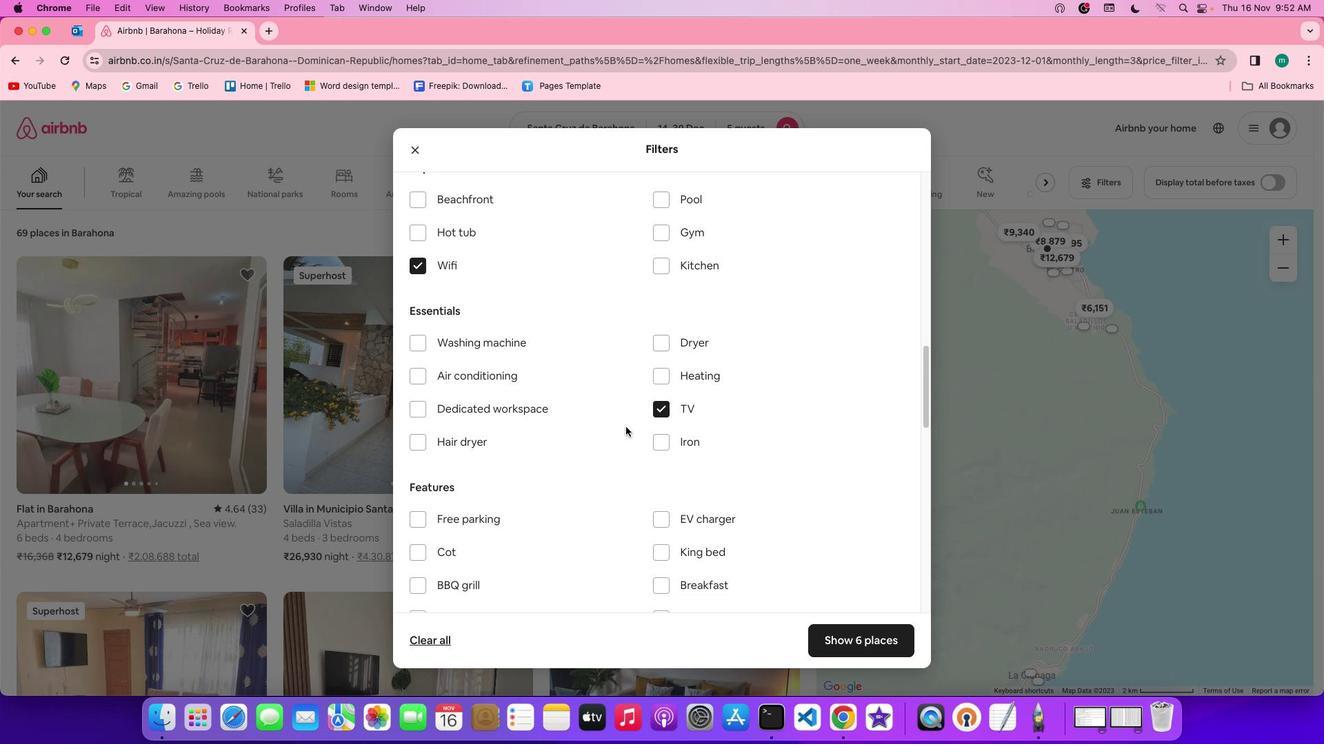
Action: Mouse scrolled (625, 426) with delta (0, 0)
Screenshot: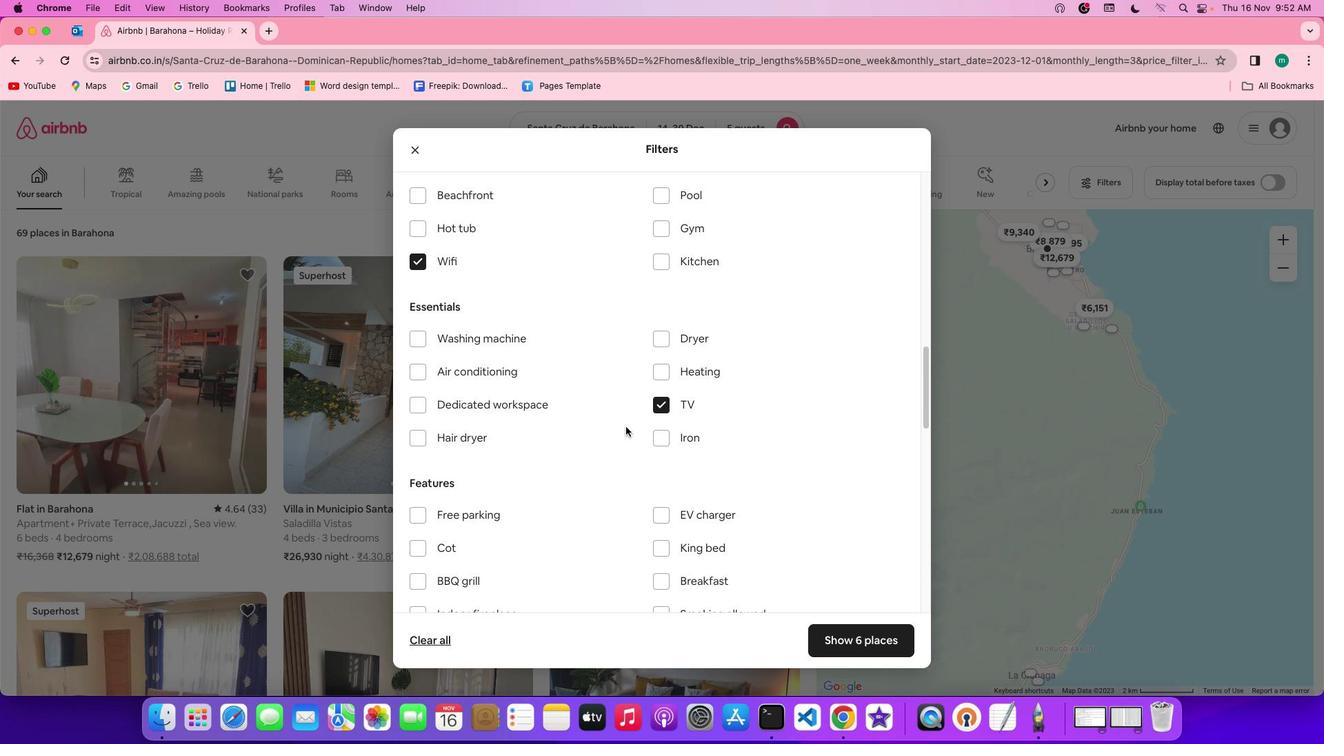 
Action: Mouse scrolled (625, 426) with delta (0, 0)
Screenshot: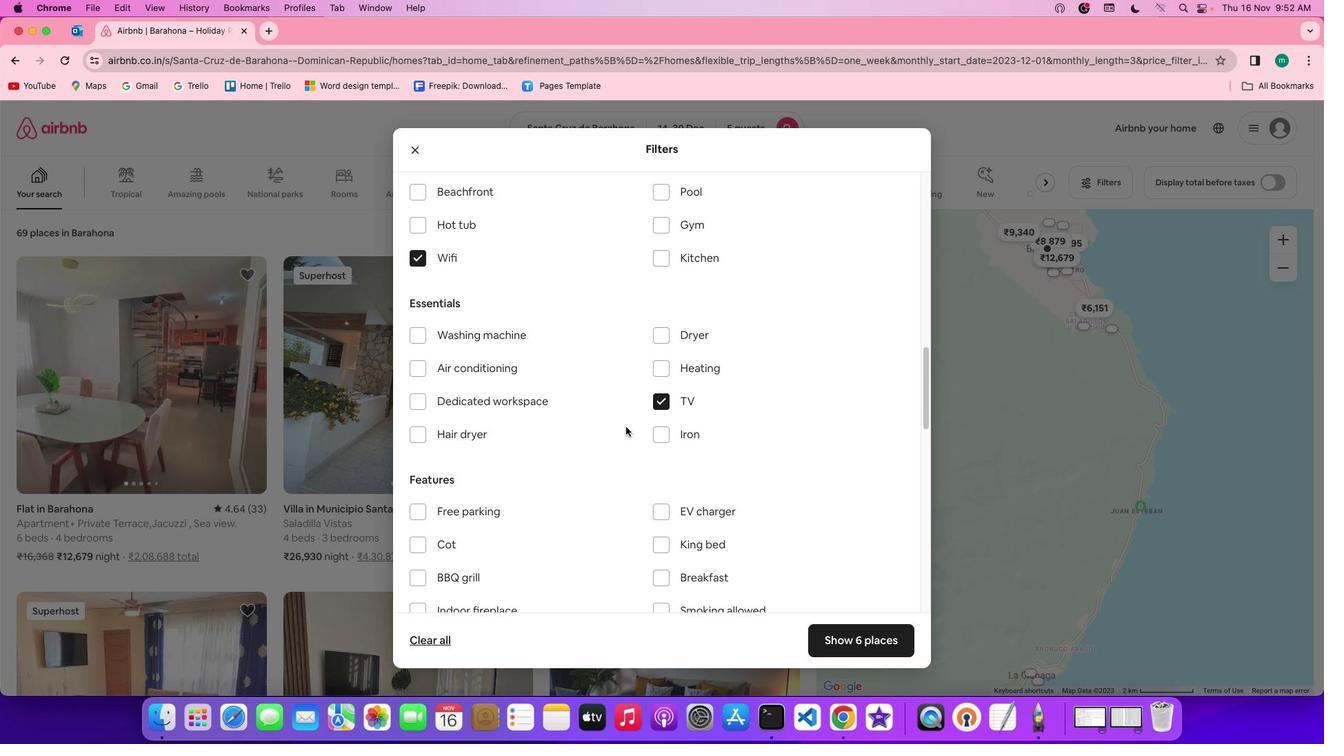 
Action: Mouse scrolled (625, 426) with delta (0, 0)
Screenshot: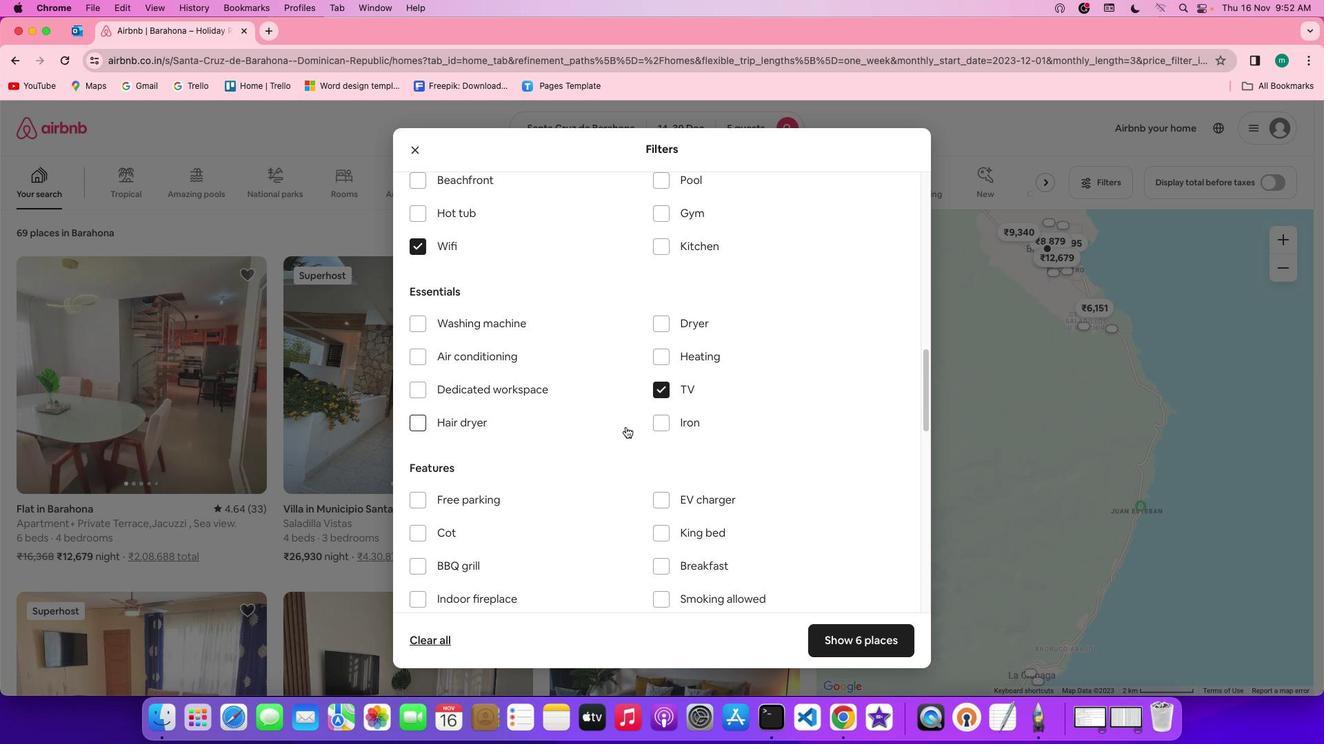 
Action: Mouse scrolled (625, 426) with delta (0, 0)
Screenshot: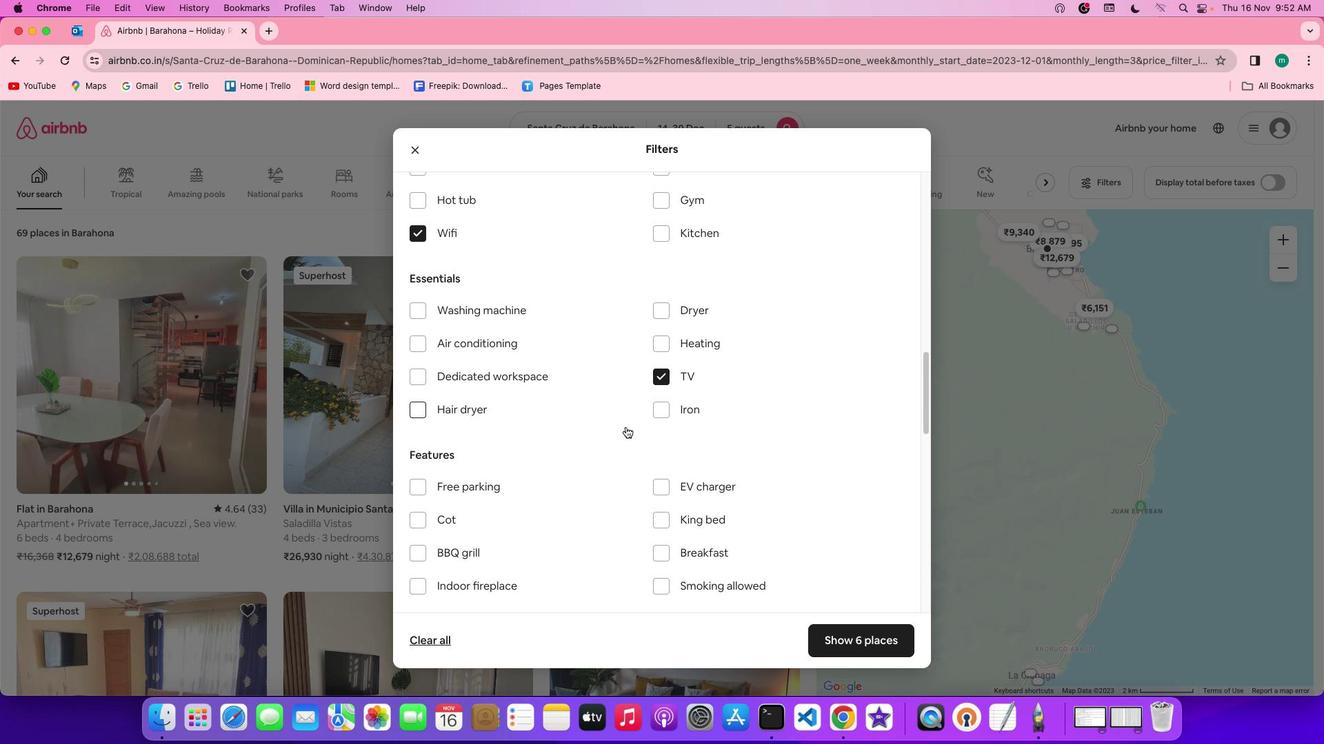 
Action: Mouse scrolled (625, 426) with delta (0, 0)
Screenshot: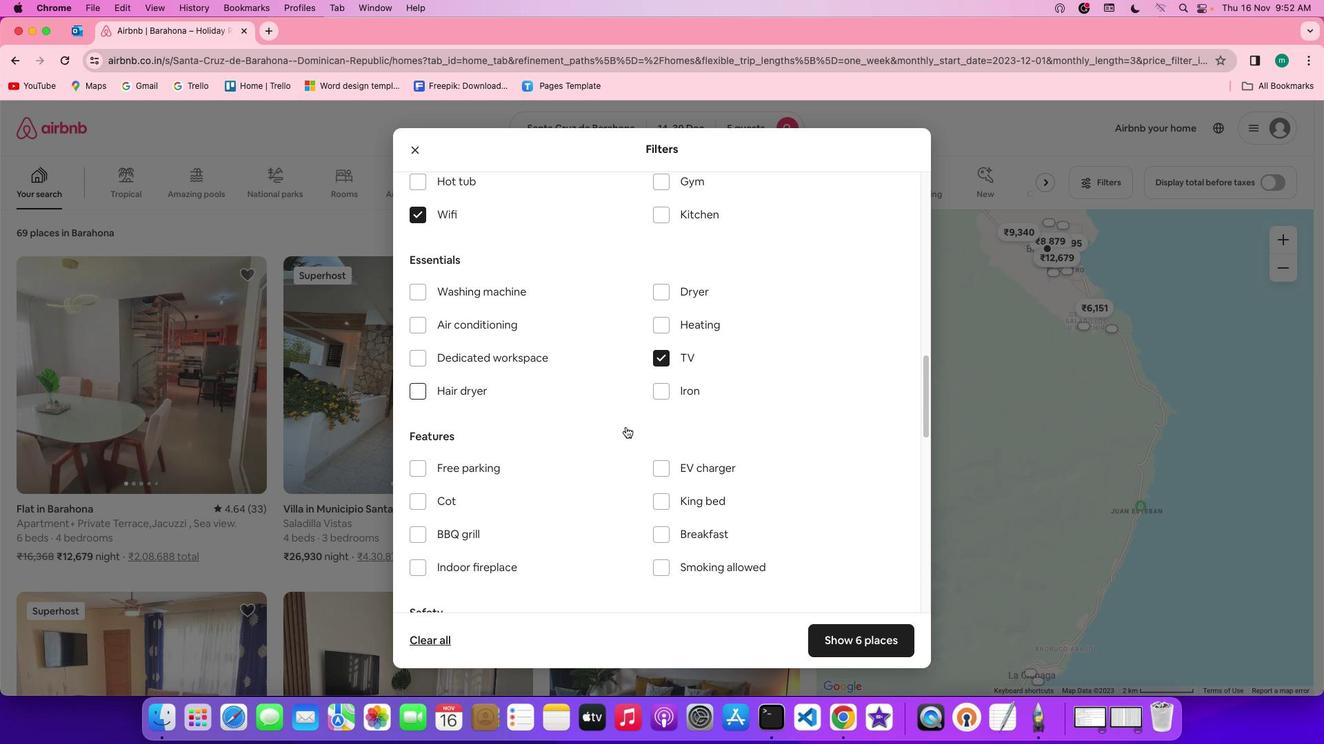 
Action: Mouse moved to (463, 470)
Screenshot: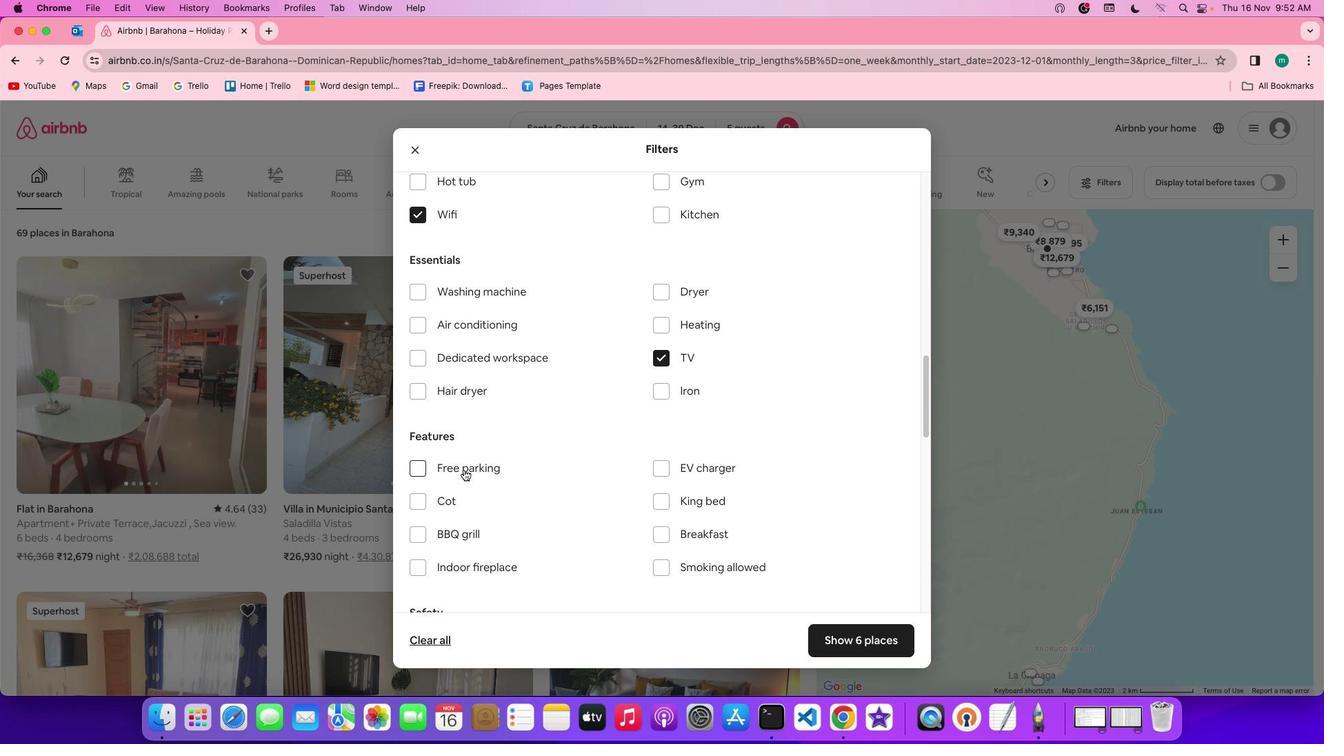 
Action: Mouse pressed left at (463, 470)
Screenshot: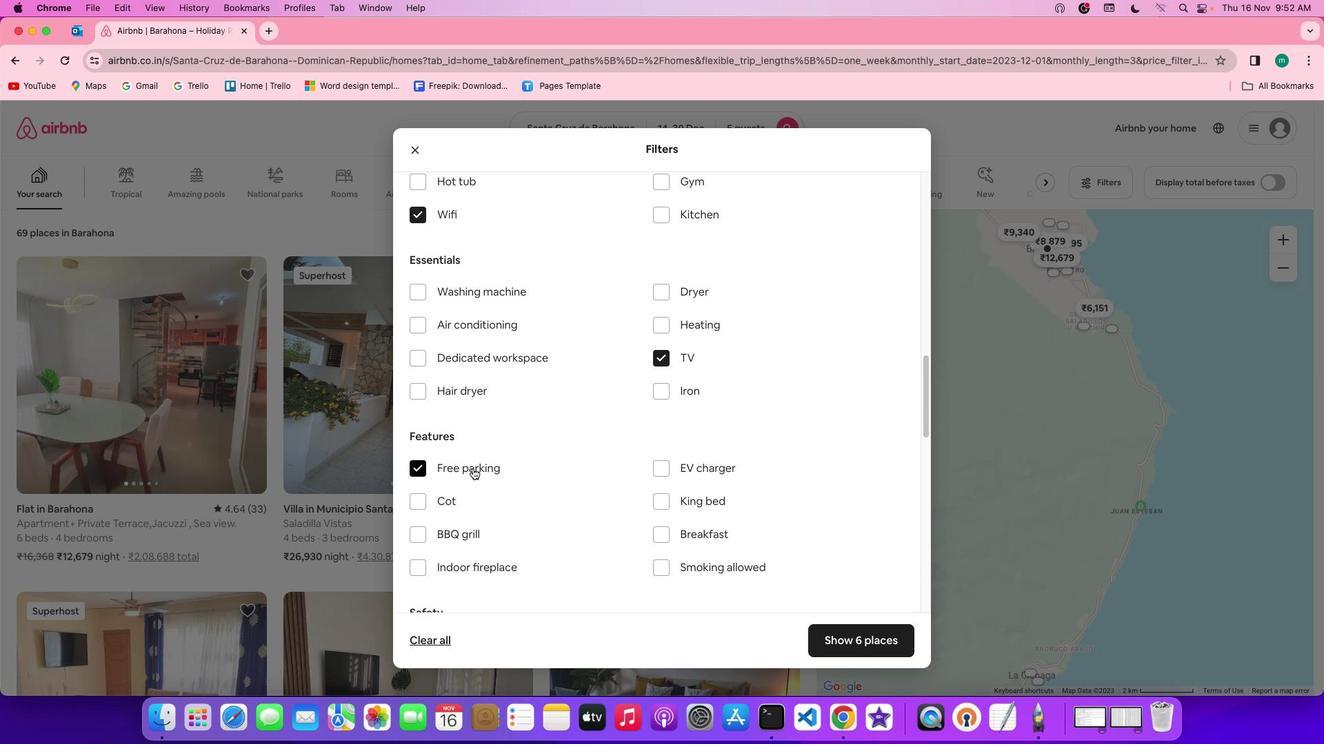 
Action: Mouse moved to (575, 455)
Screenshot: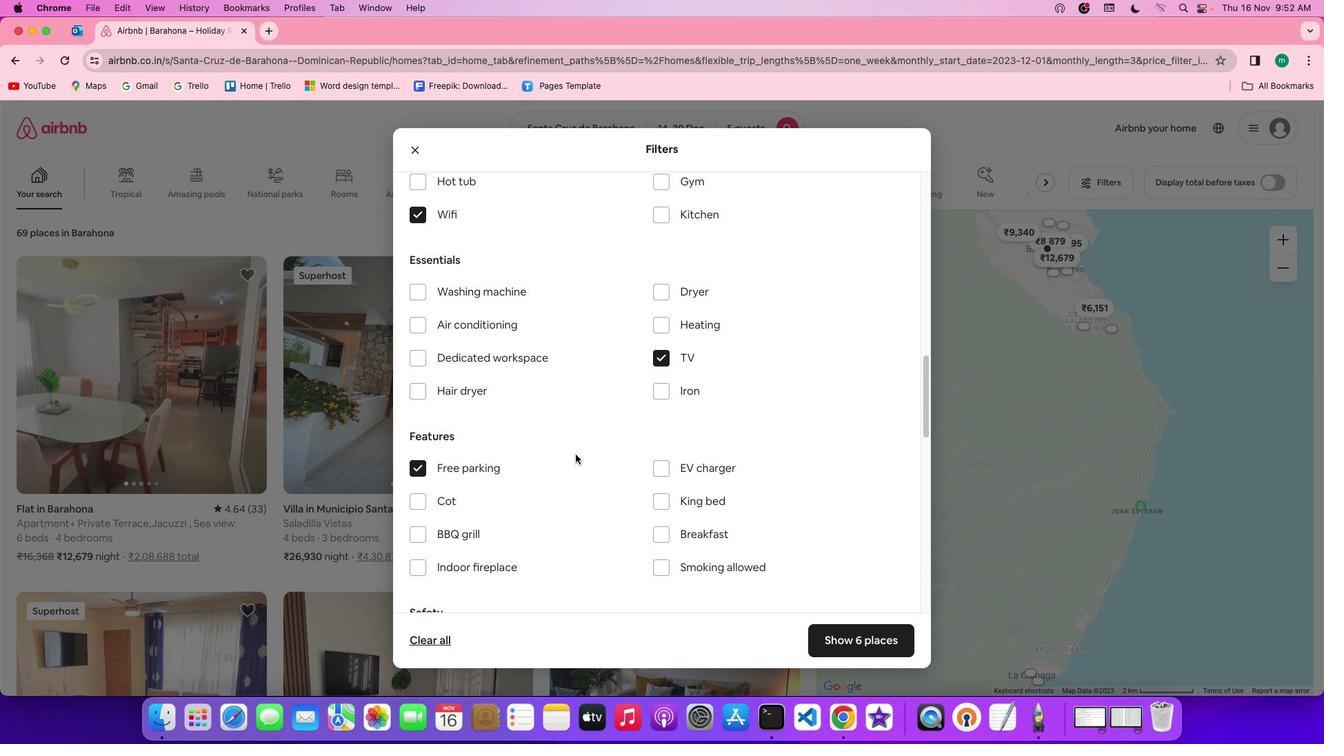 
Action: Mouse scrolled (575, 455) with delta (0, 0)
Screenshot: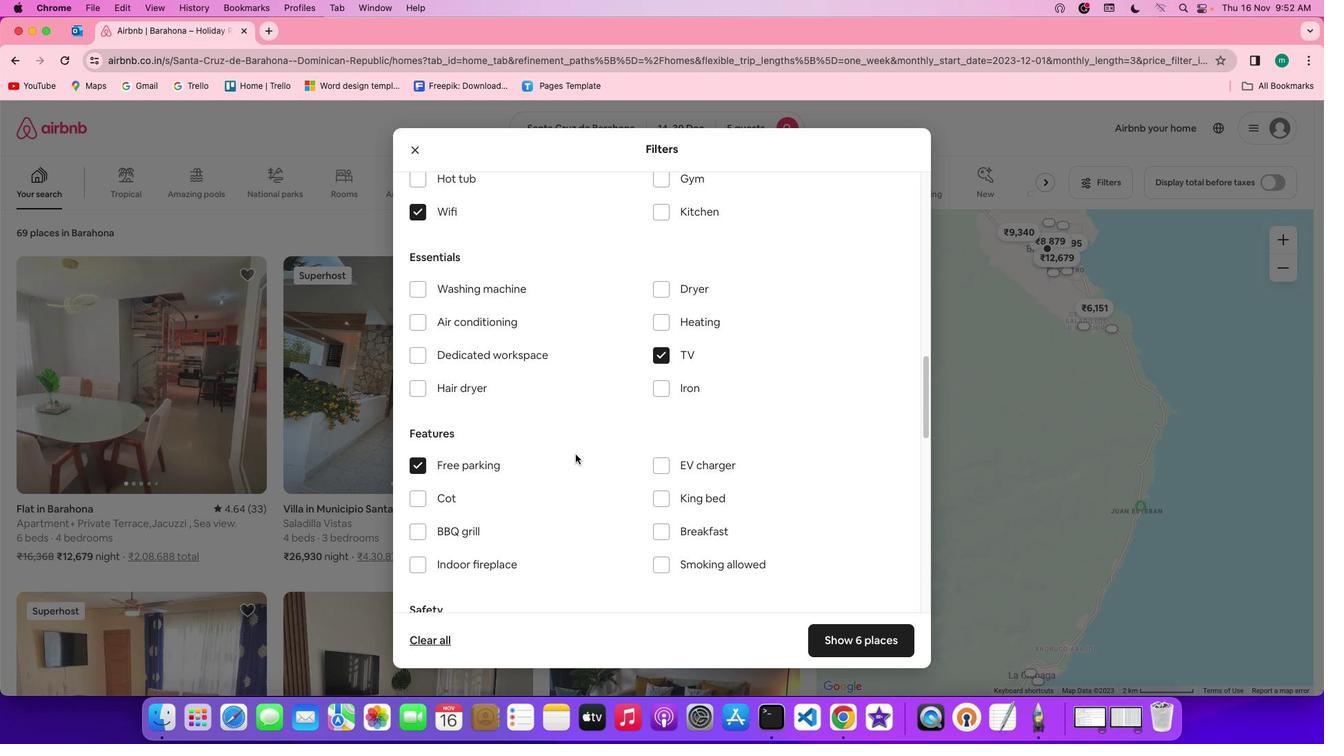 
Action: Mouse scrolled (575, 455) with delta (0, 0)
Screenshot: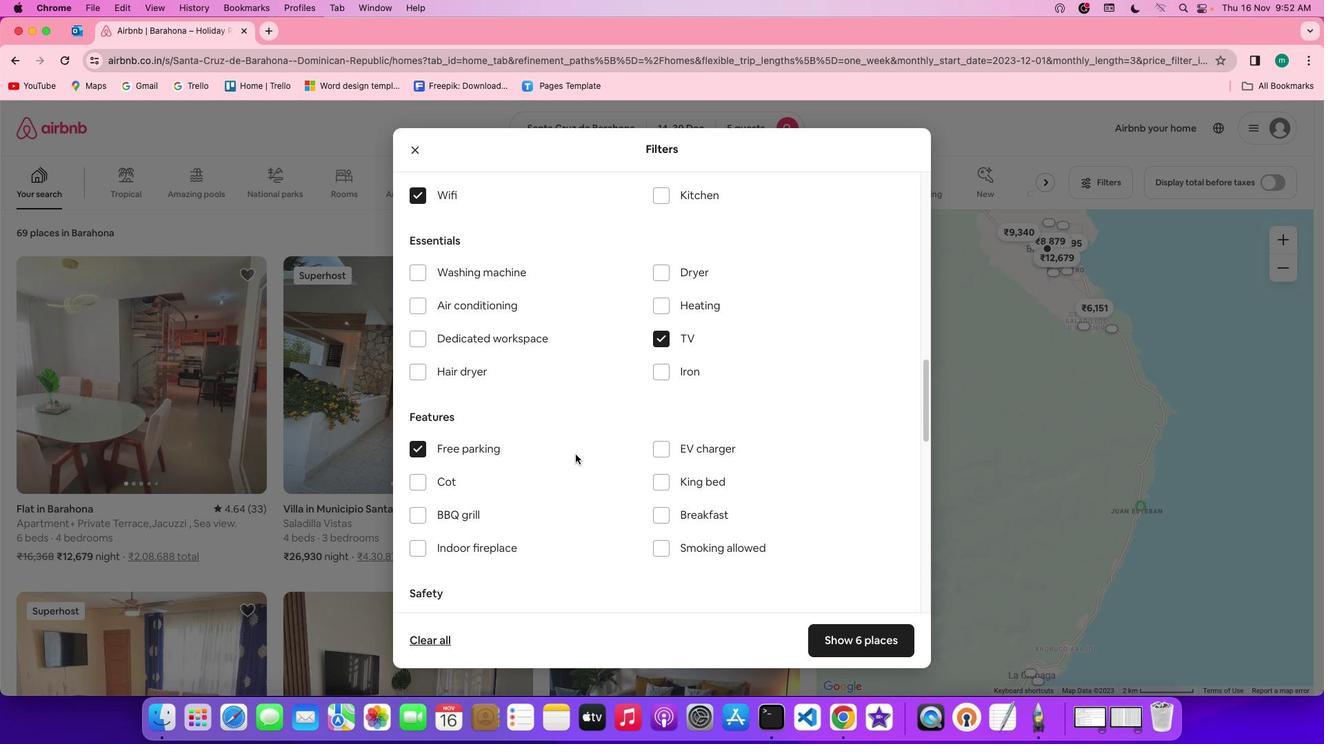
Action: Mouse scrolled (575, 455) with delta (0, 0)
Screenshot: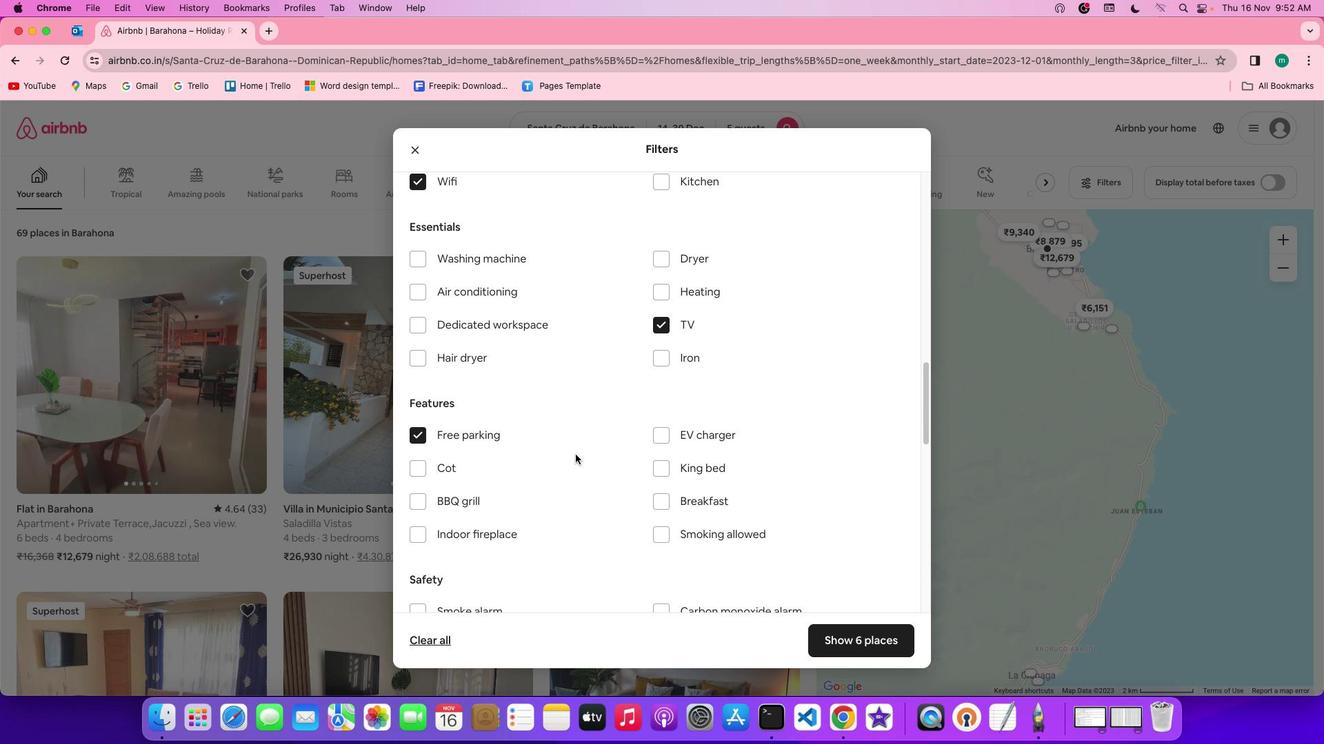 
Action: Mouse scrolled (575, 455) with delta (0, 0)
Screenshot: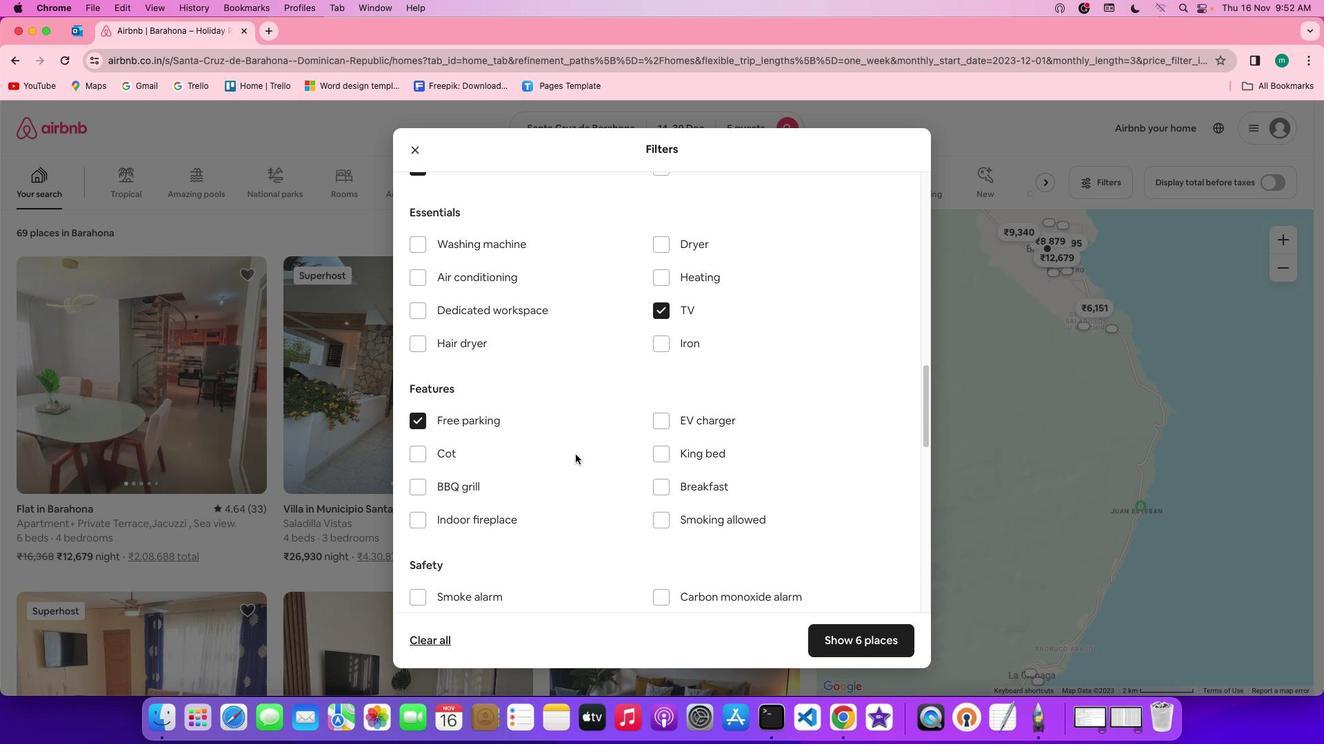 
Action: Mouse scrolled (575, 455) with delta (0, 0)
Screenshot: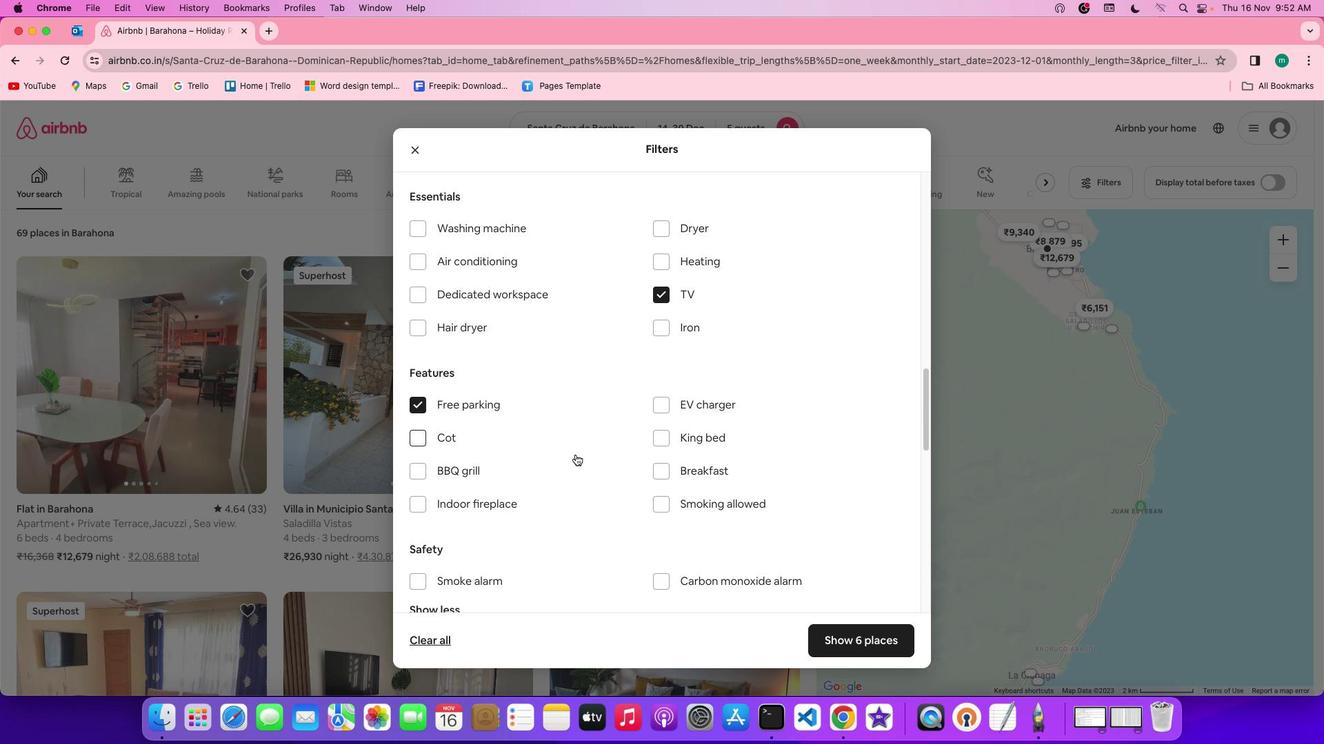 
Action: Mouse scrolled (575, 455) with delta (0, 0)
Screenshot: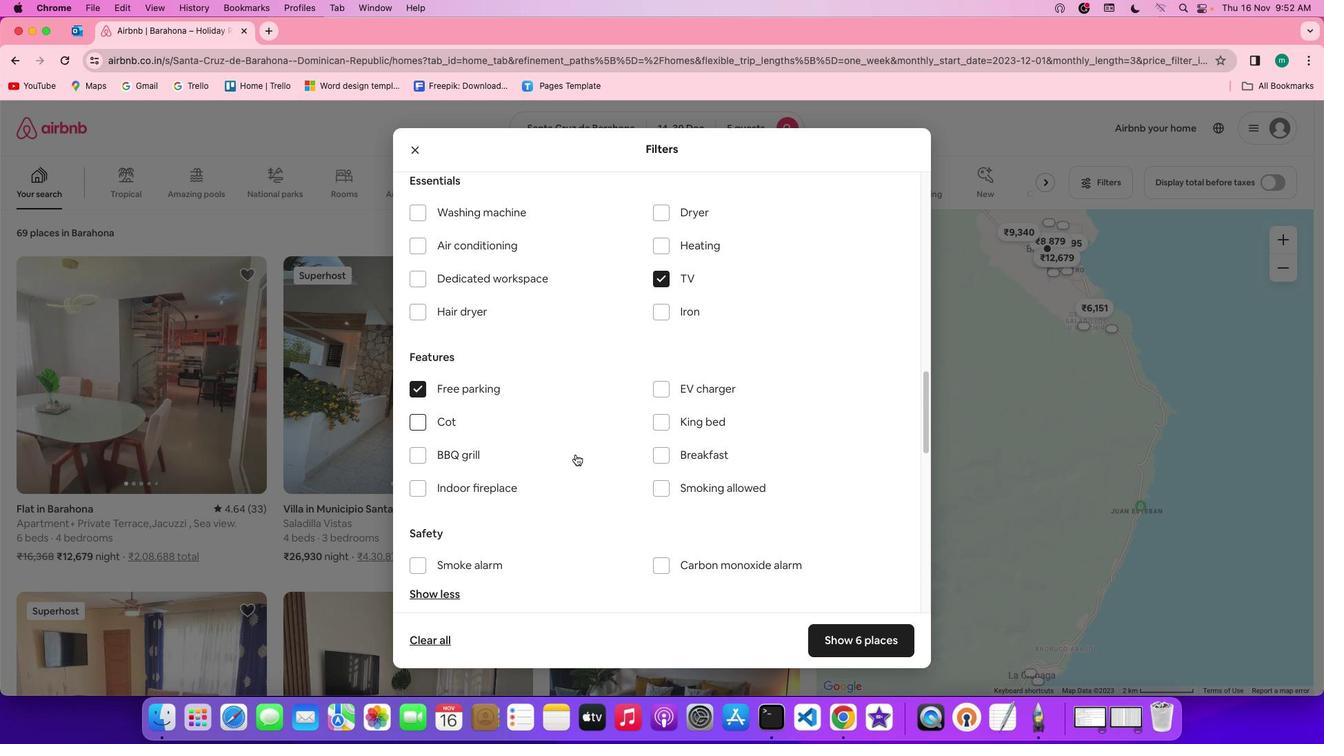 
Action: Mouse scrolled (575, 455) with delta (0, 0)
Screenshot: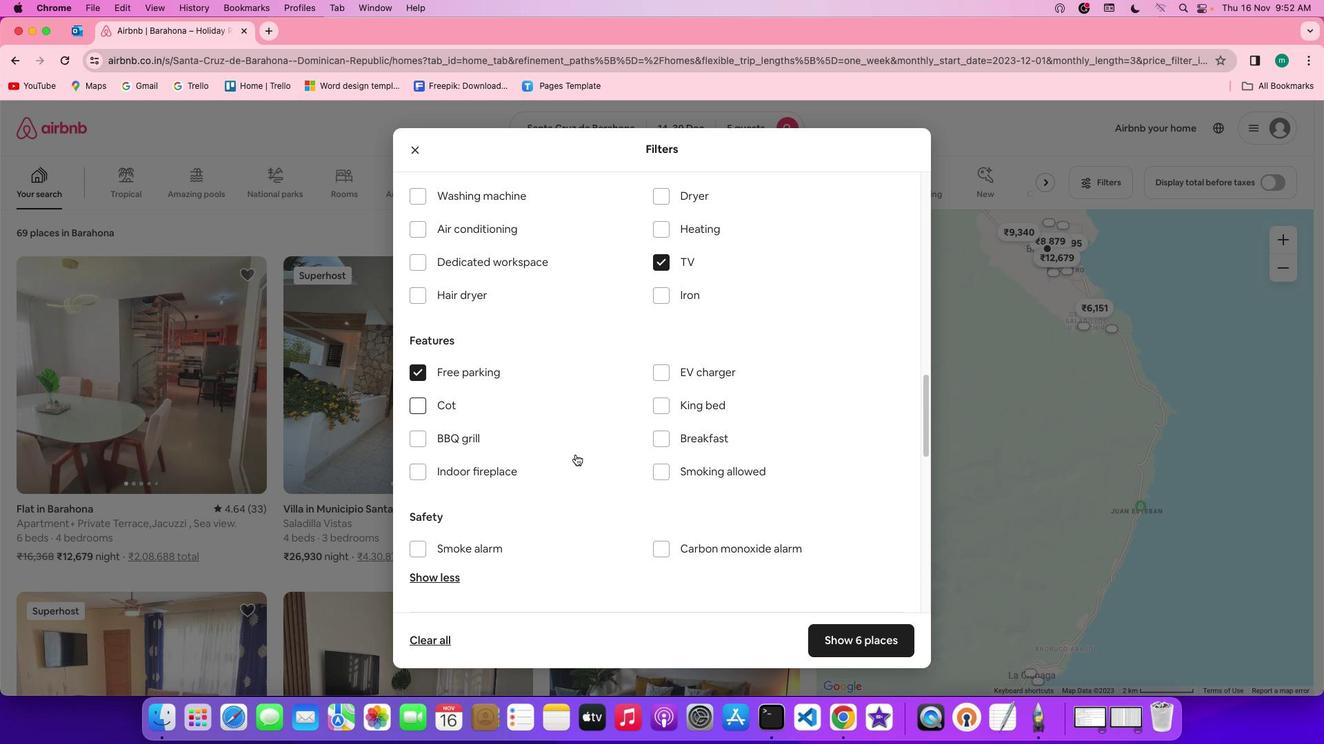 
Action: Mouse moved to (674, 437)
Screenshot: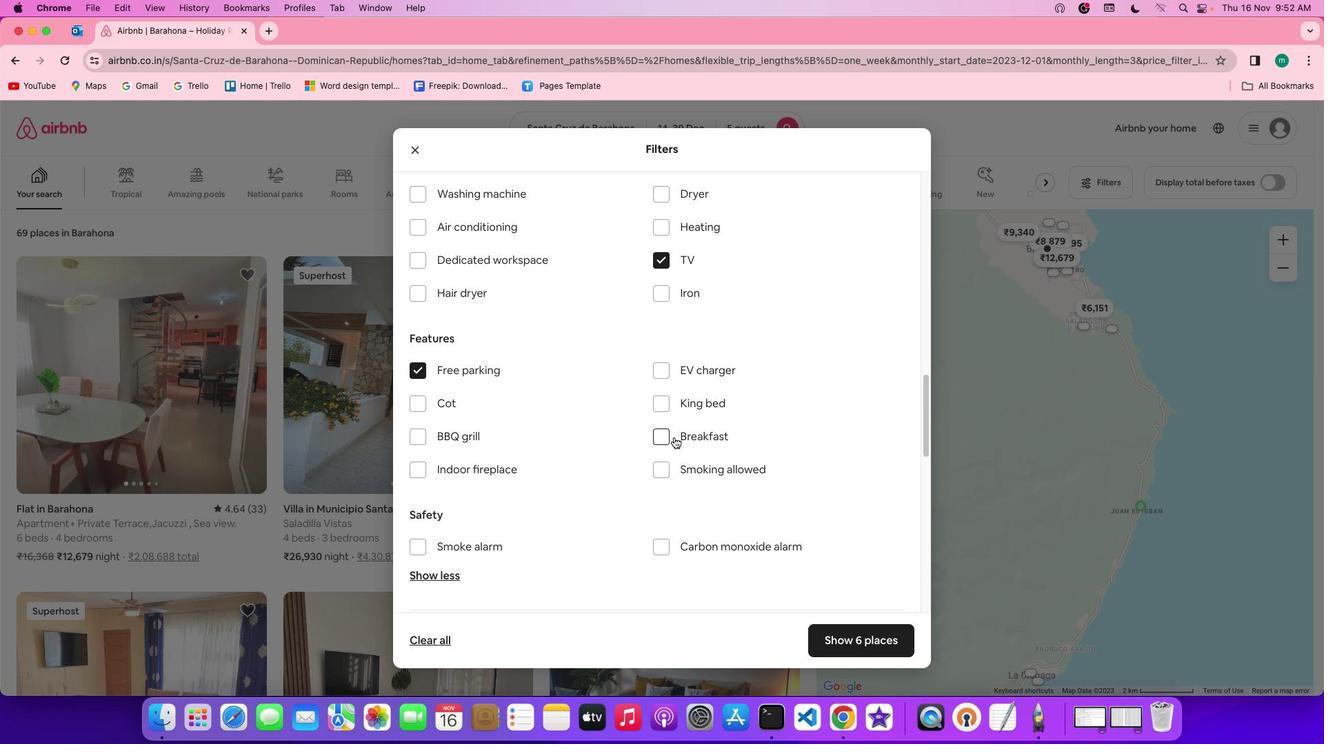 
Action: Mouse scrolled (674, 437) with delta (0, 0)
Screenshot: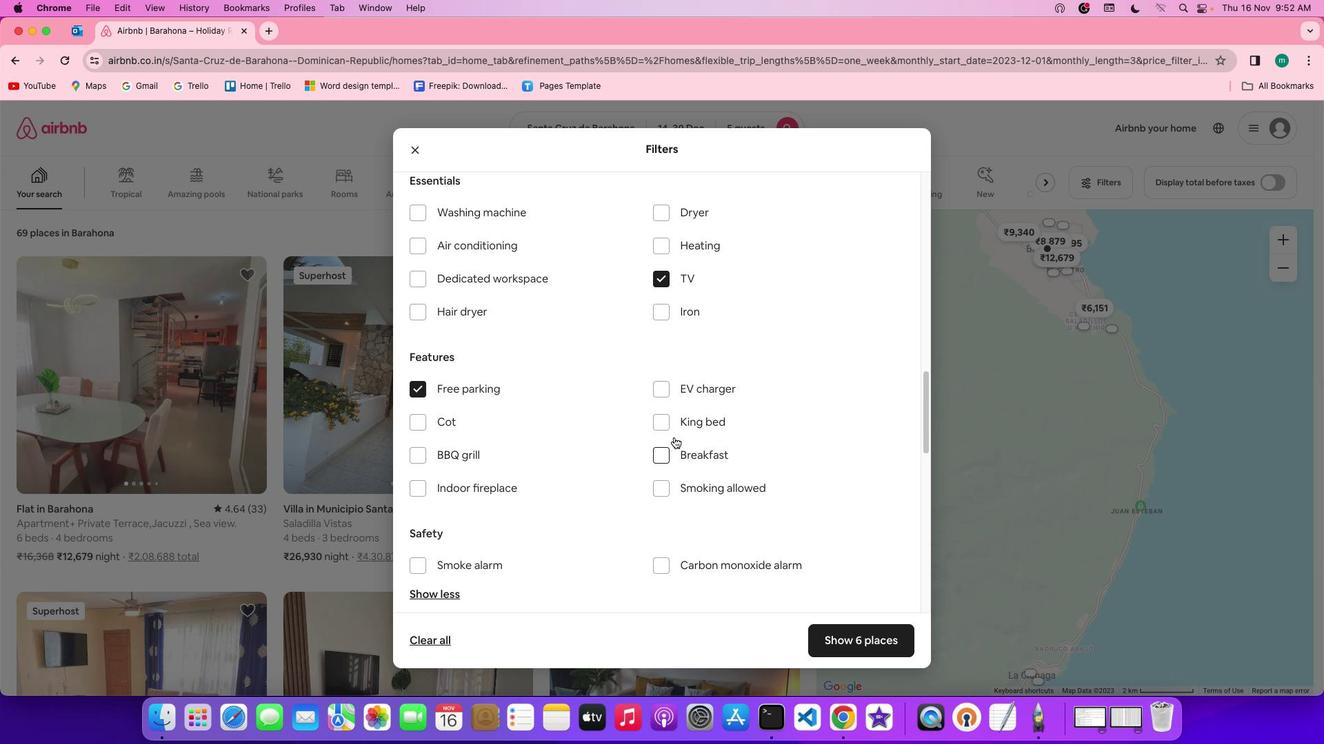 
Action: Mouse scrolled (674, 437) with delta (0, 0)
Screenshot: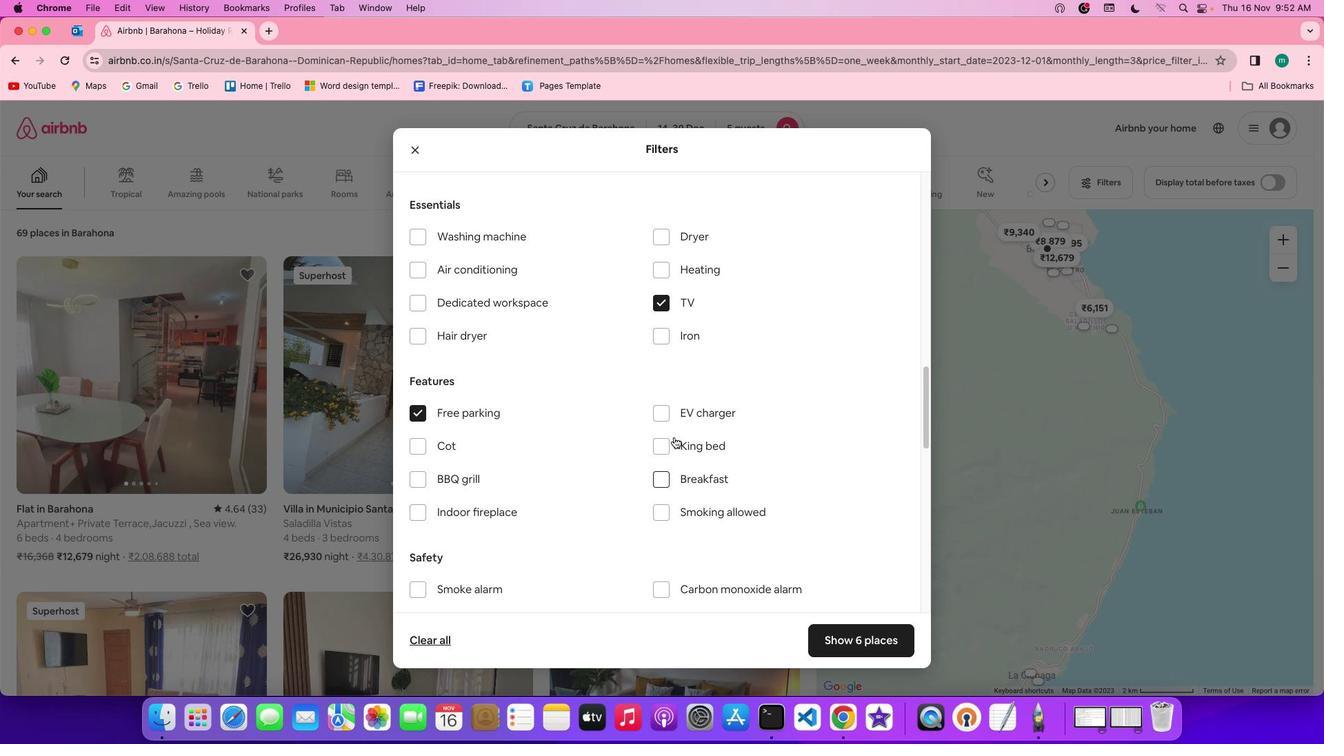 
Action: Mouse scrolled (674, 437) with delta (0, 0)
Screenshot: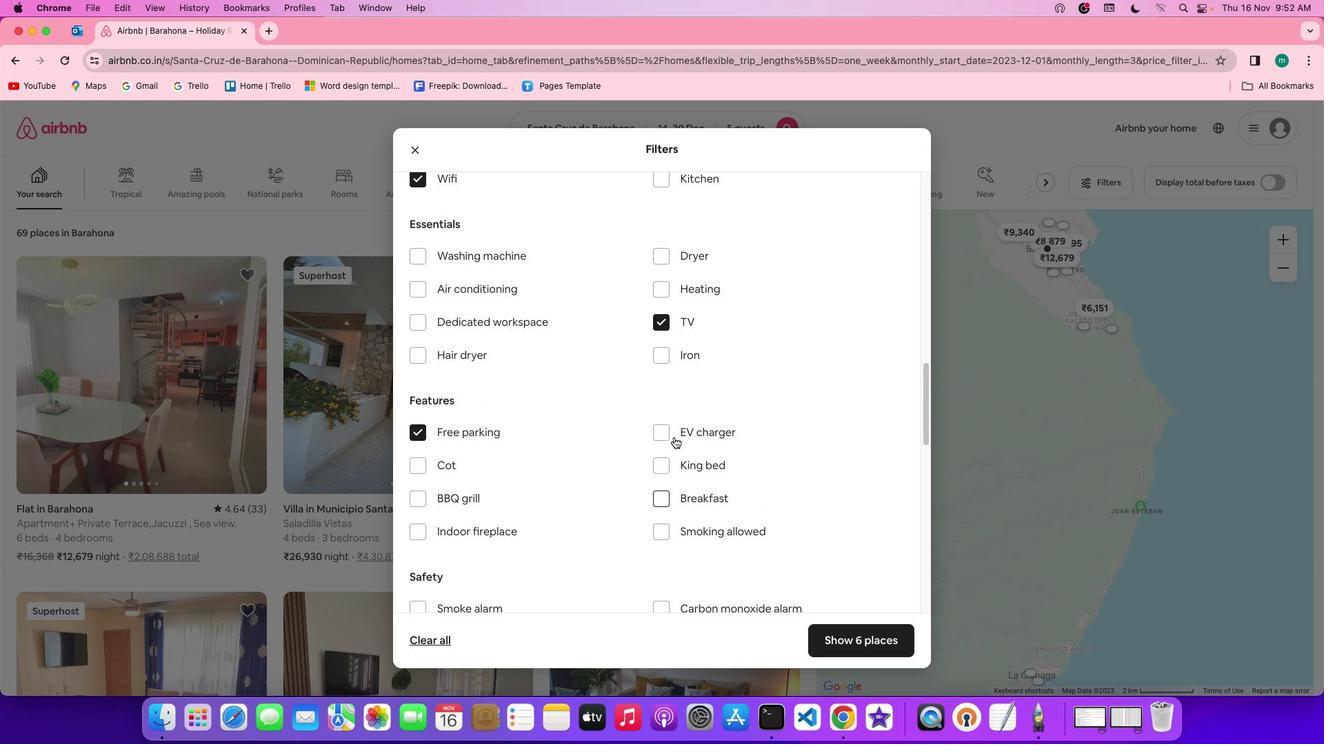 
Action: Mouse scrolled (674, 437) with delta (0, 0)
Screenshot: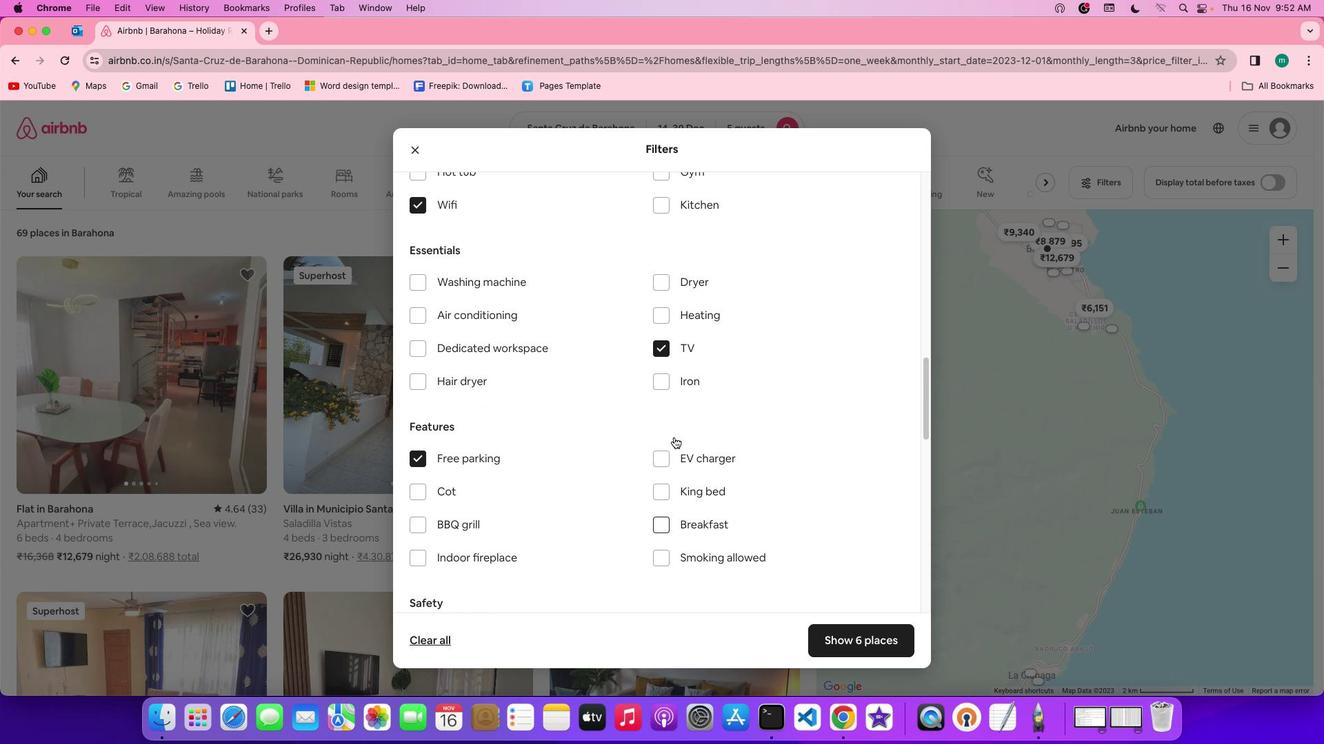 
Action: Mouse moved to (673, 437)
Screenshot: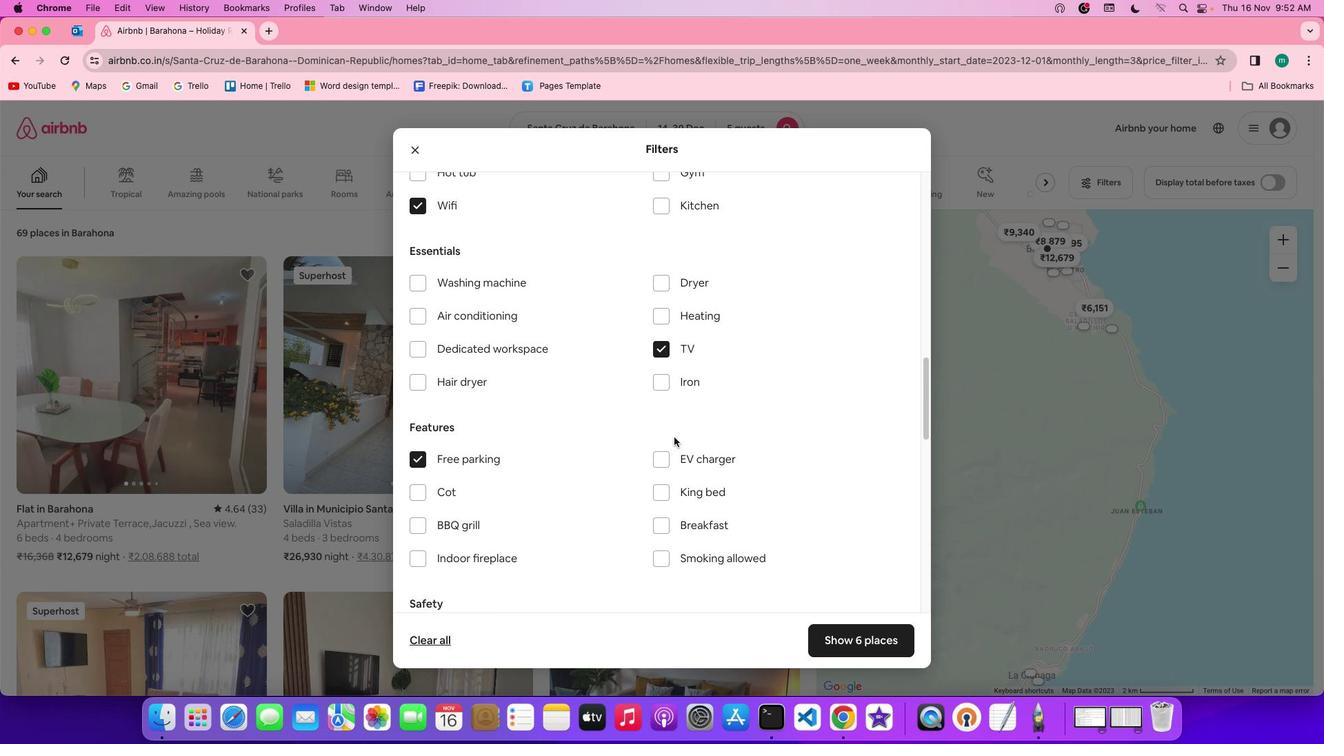 
Action: Mouse scrolled (673, 437) with delta (0, 0)
Screenshot: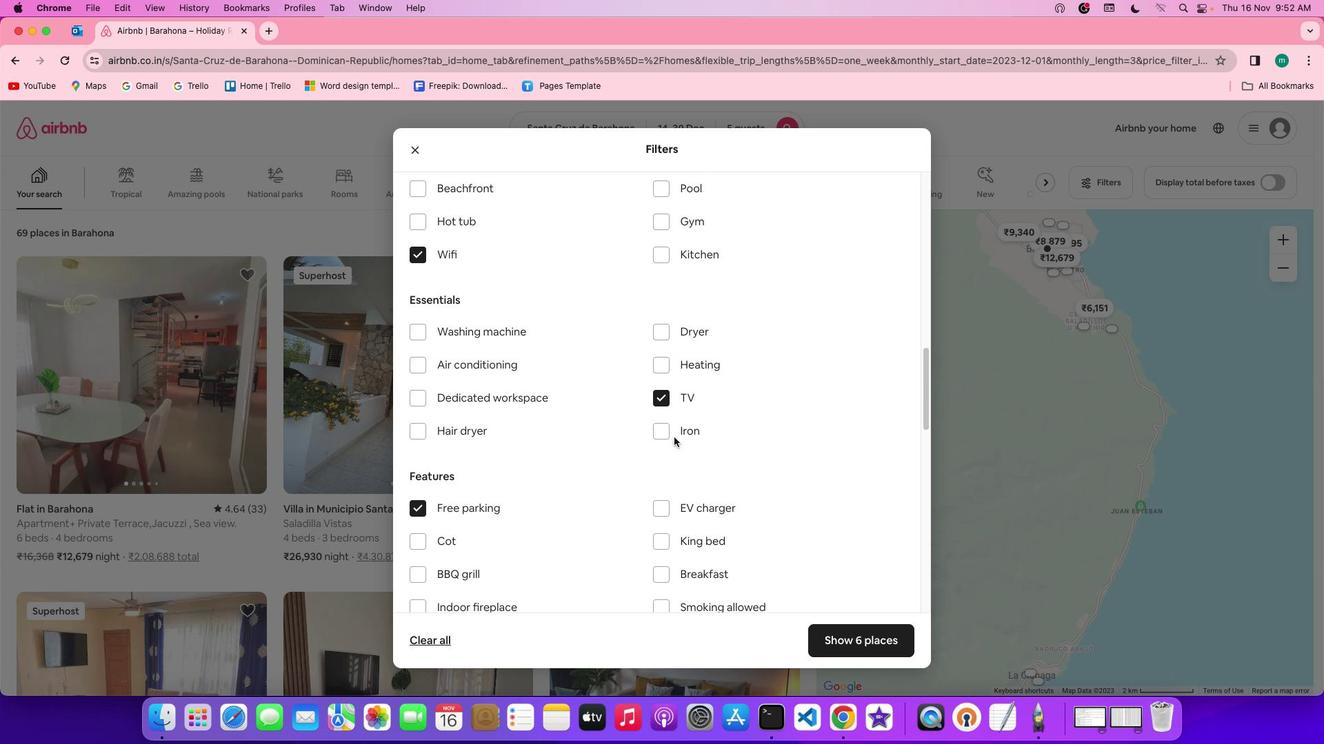 
Action: Mouse scrolled (673, 437) with delta (0, 0)
Screenshot: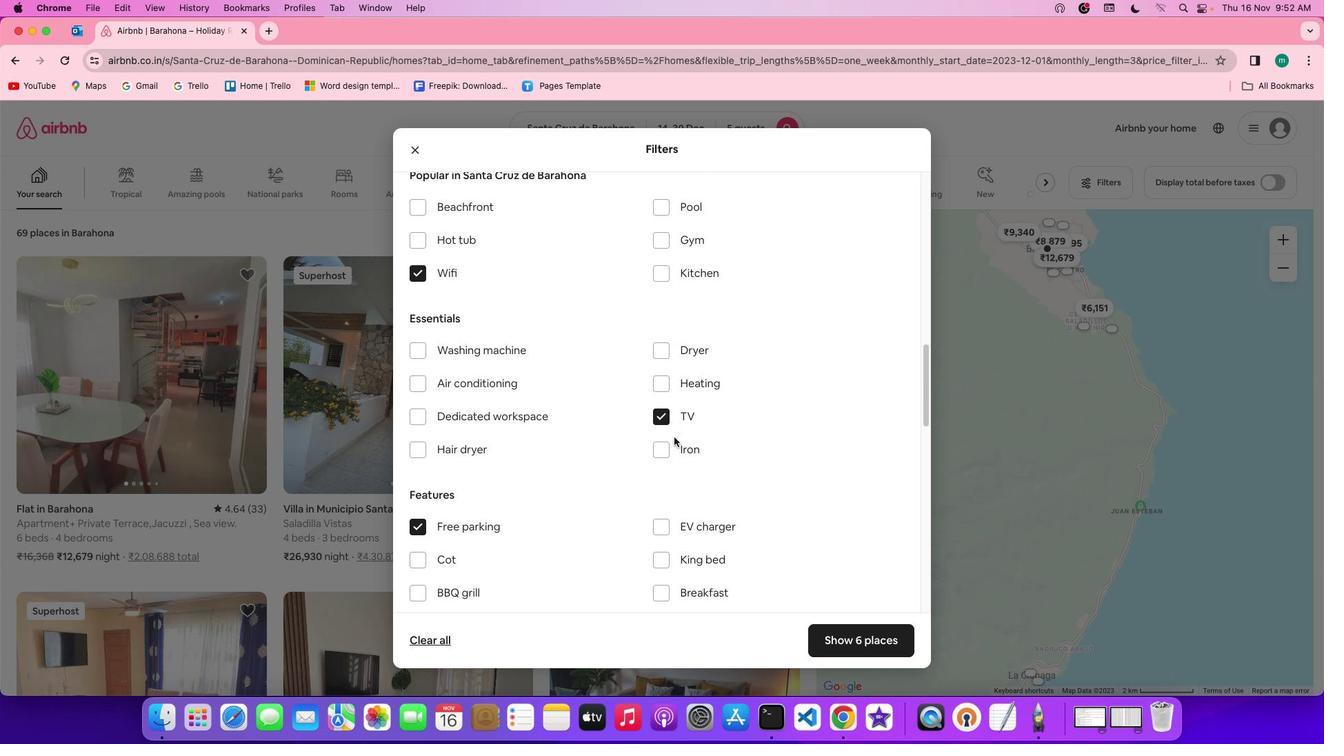 
Action: Mouse scrolled (673, 437) with delta (0, 1)
Screenshot: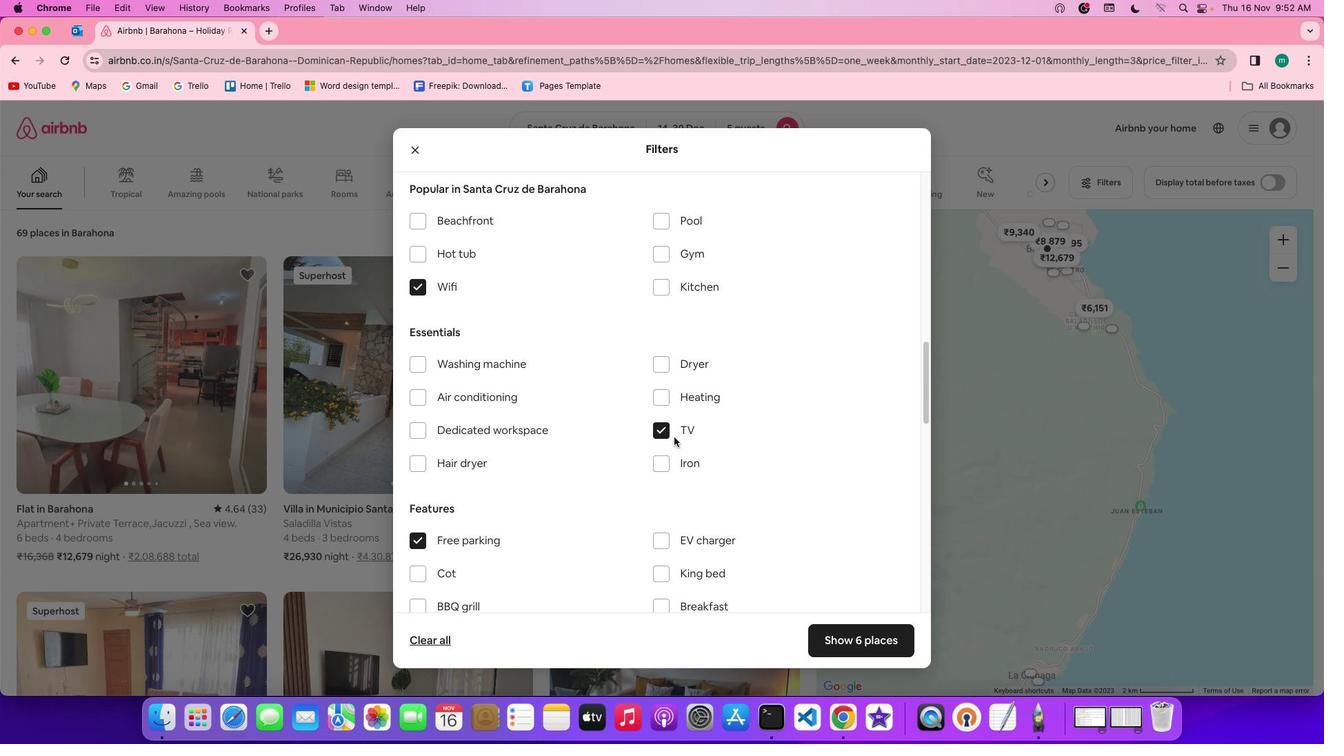 
Action: Mouse moved to (662, 246)
Screenshot: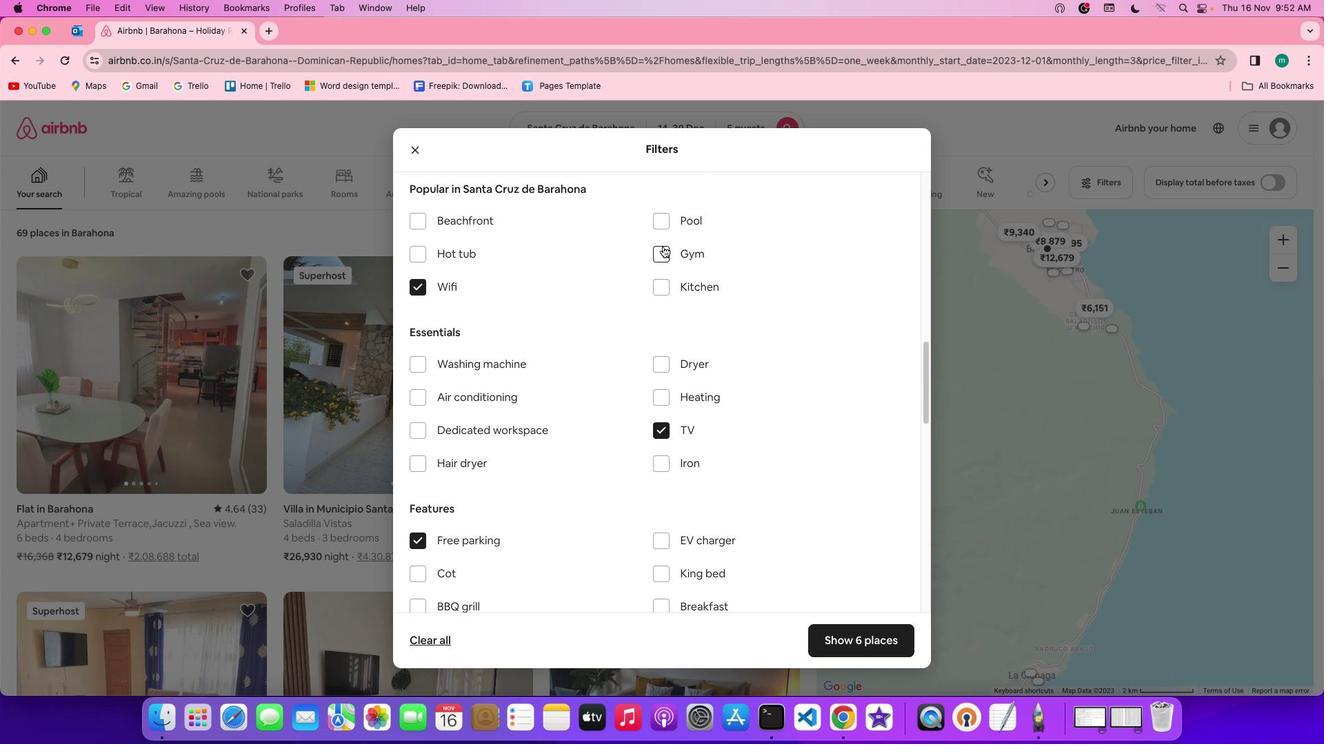 
Action: Mouse pressed left at (662, 246)
Screenshot: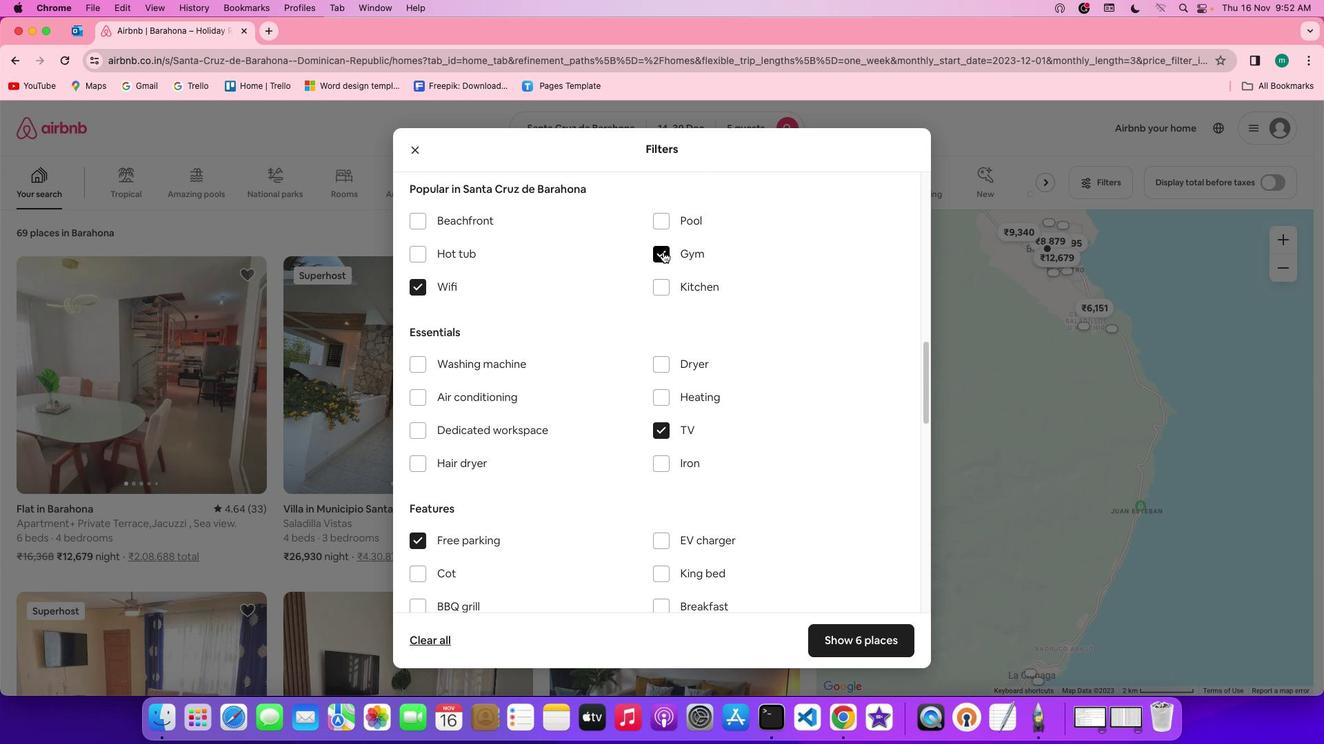 
Action: Mouse moved to (767, 451)
Screenshot: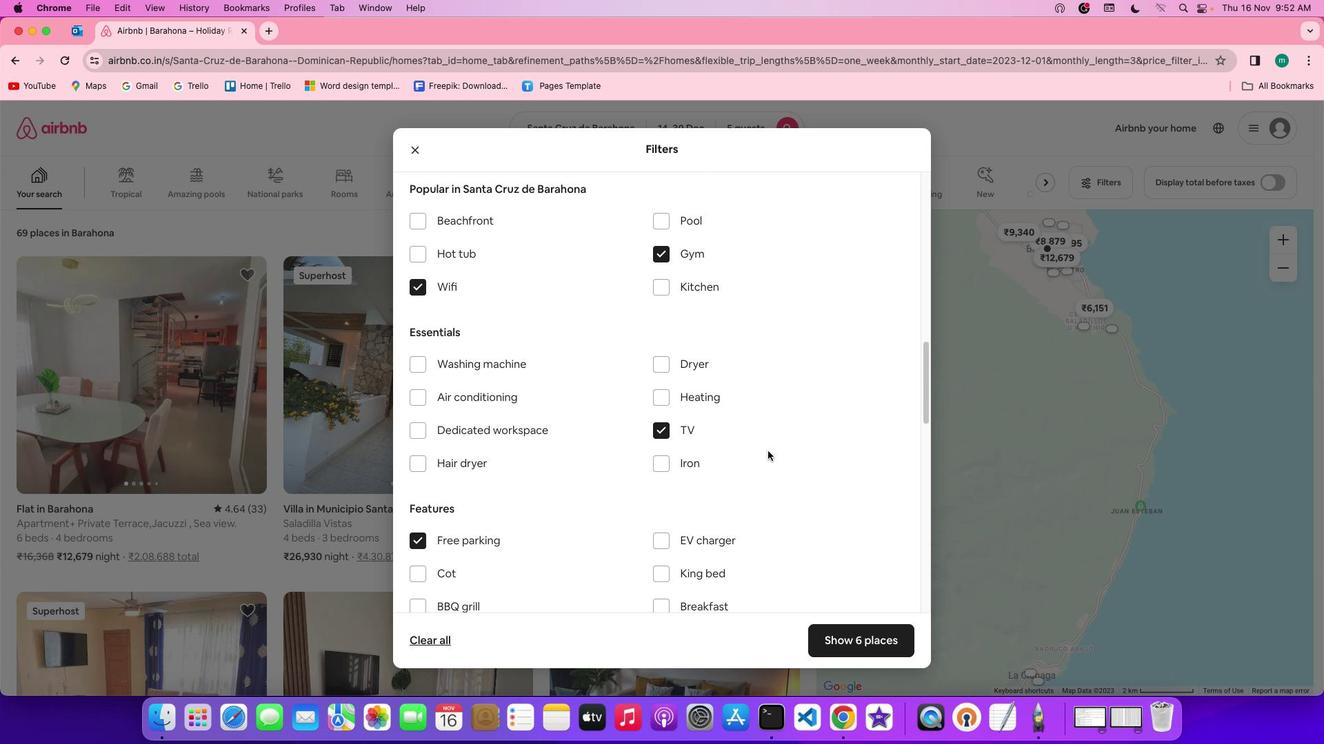 
Action: Mouse scrolled (767, 451) with delta (0, 0)
Screenshot: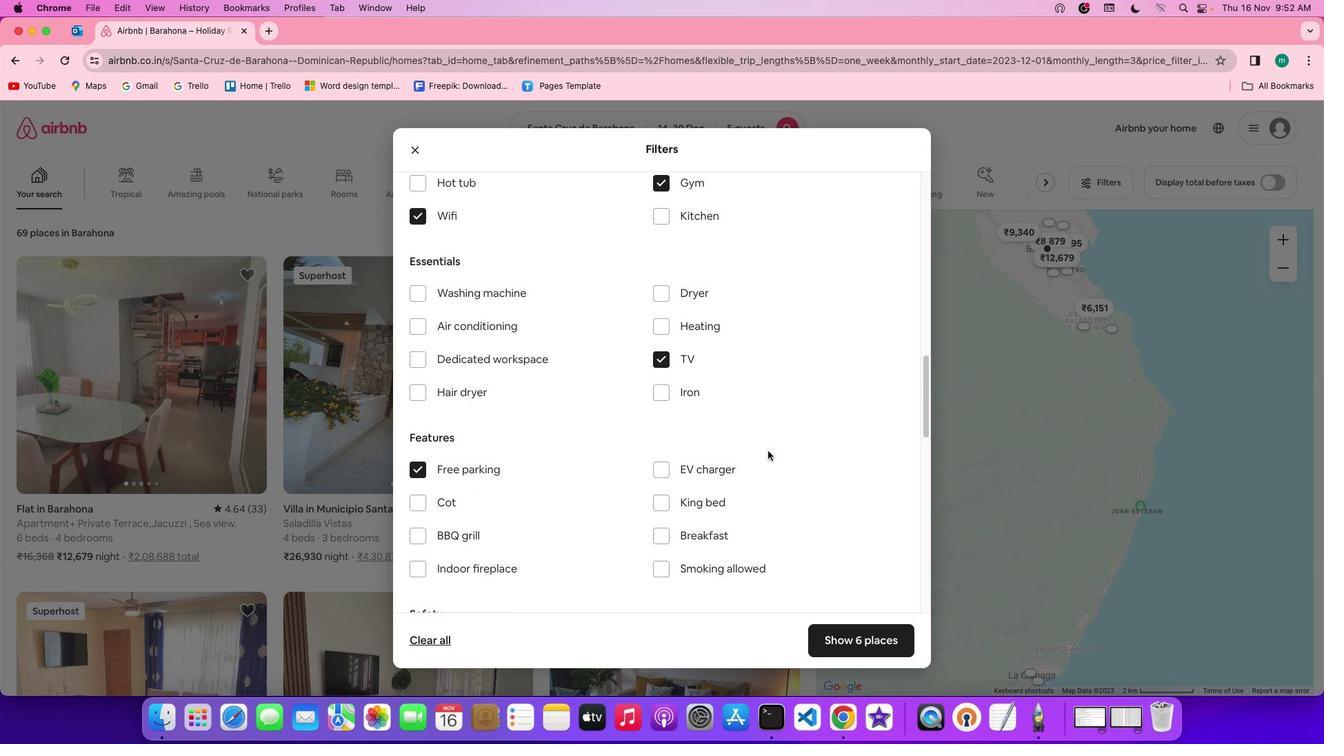 
Action: Mouse scrolled (767, 451) with delta (0, 0)
Screenshot: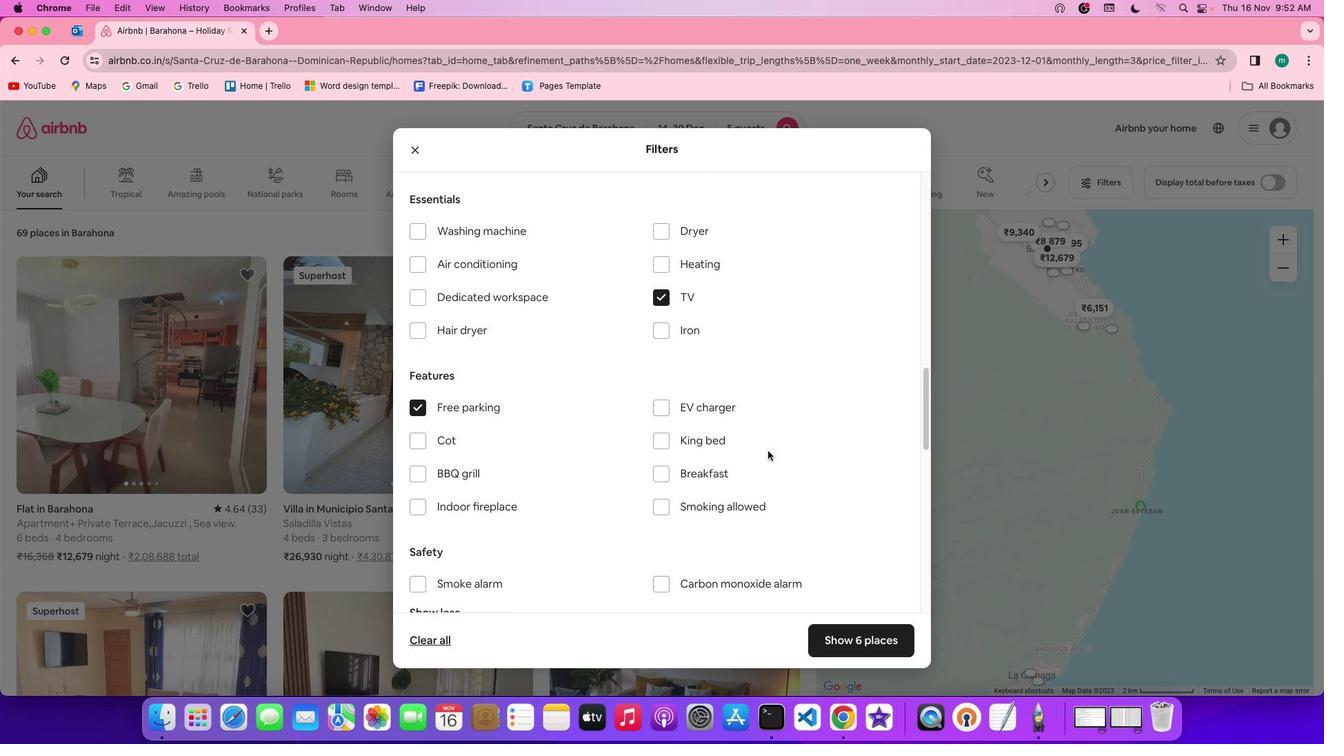 
Action: Mouse scrolled (767, 451) with delta (0, -2)
Screenshot: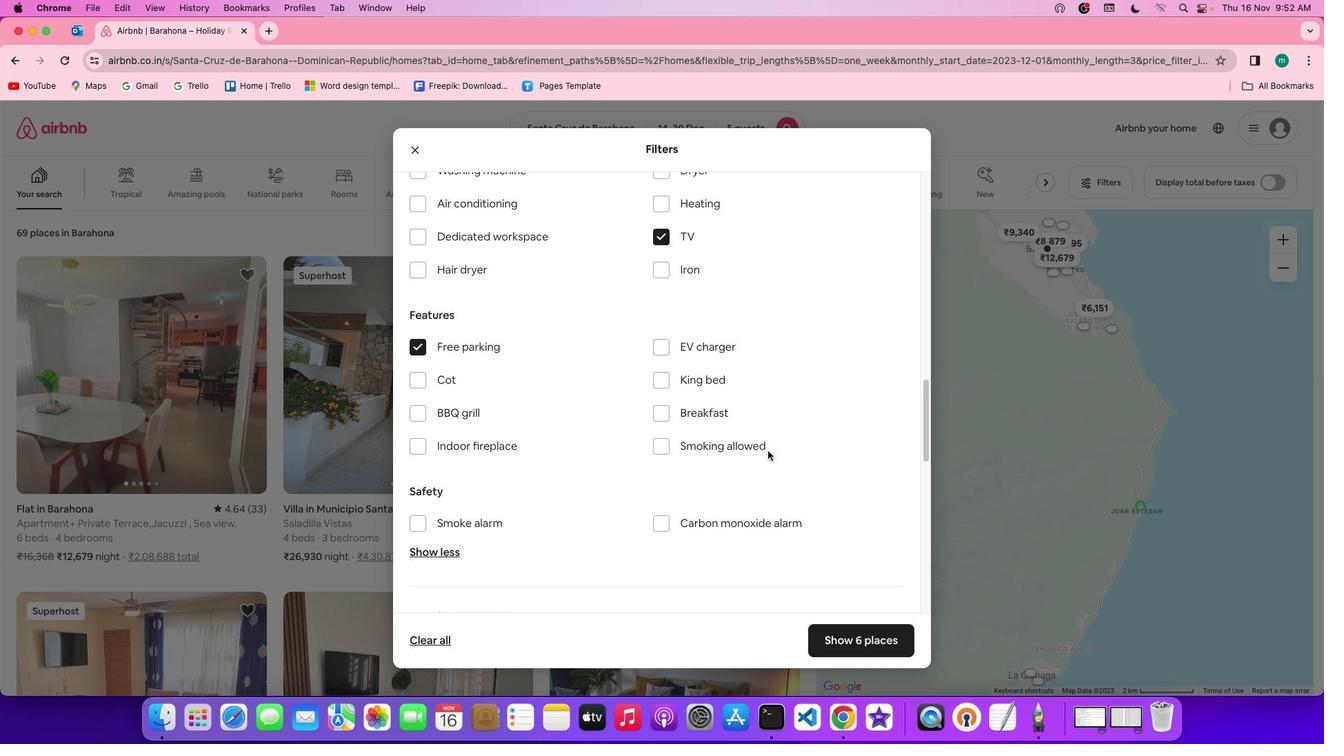 
Action: Mouse scrolled (767, 451) with delta (0, -2)
Screenshot: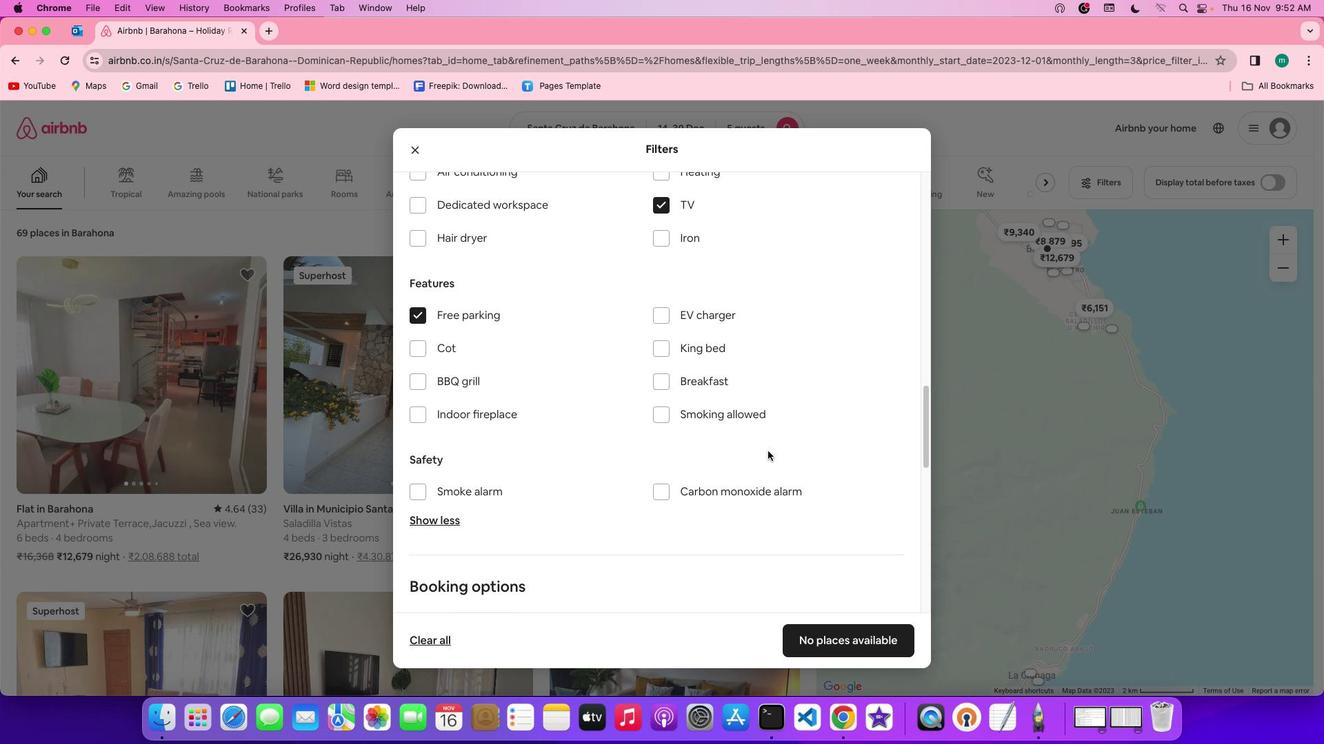 
Action: Mouse moved to (711, 369)
Screenshot: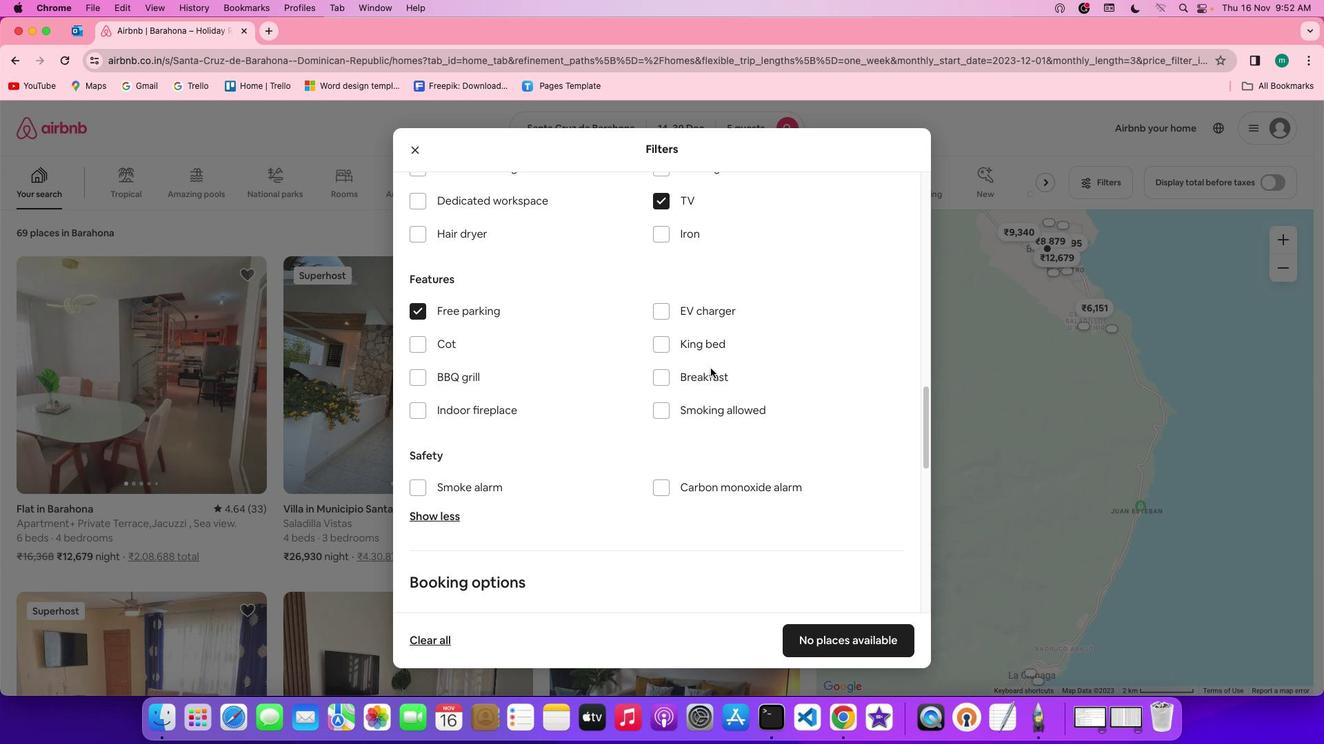 
Action: Mouse pressed left at (711, 369)
Screenshot: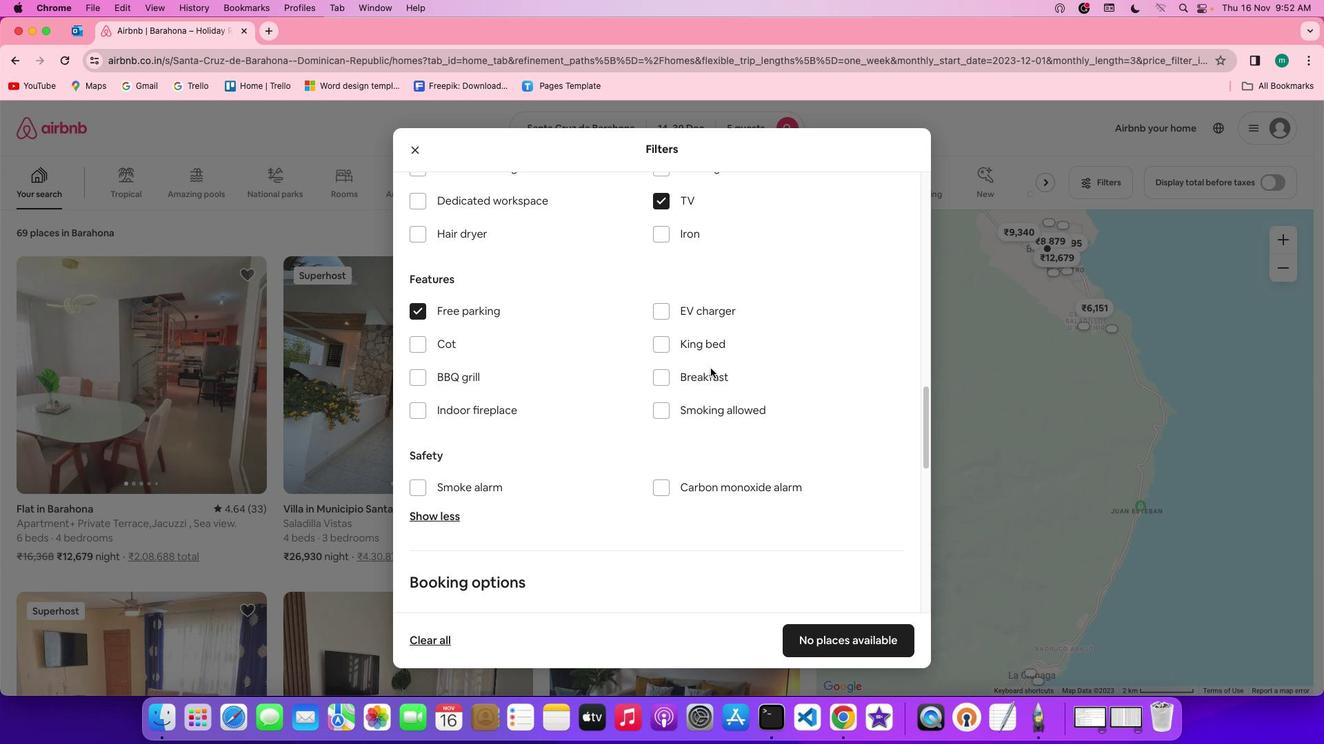 
Action: Mouse moved to (711, 375)
Screenshot: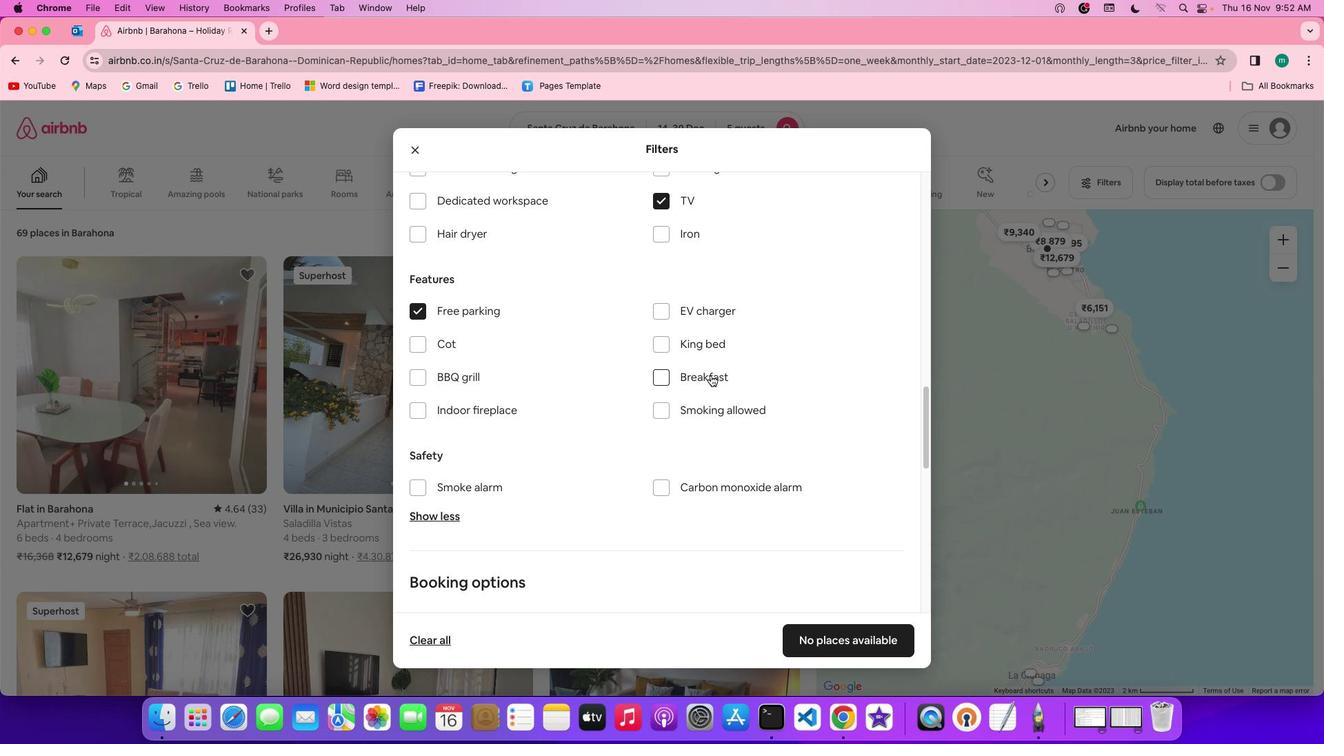 
Action: Mouse pressed left at (711, 375)
Screenshot: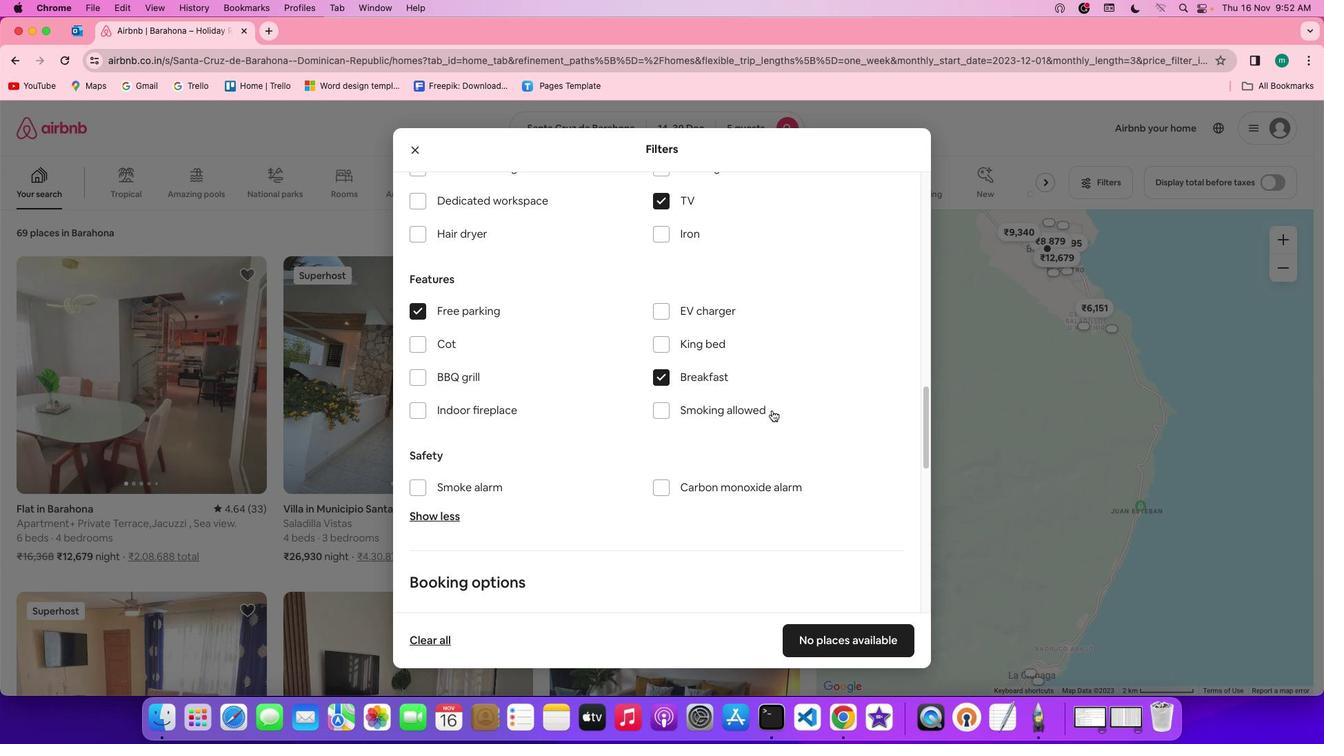 
Action: Mouse moved to (820, 446)
Screenshot: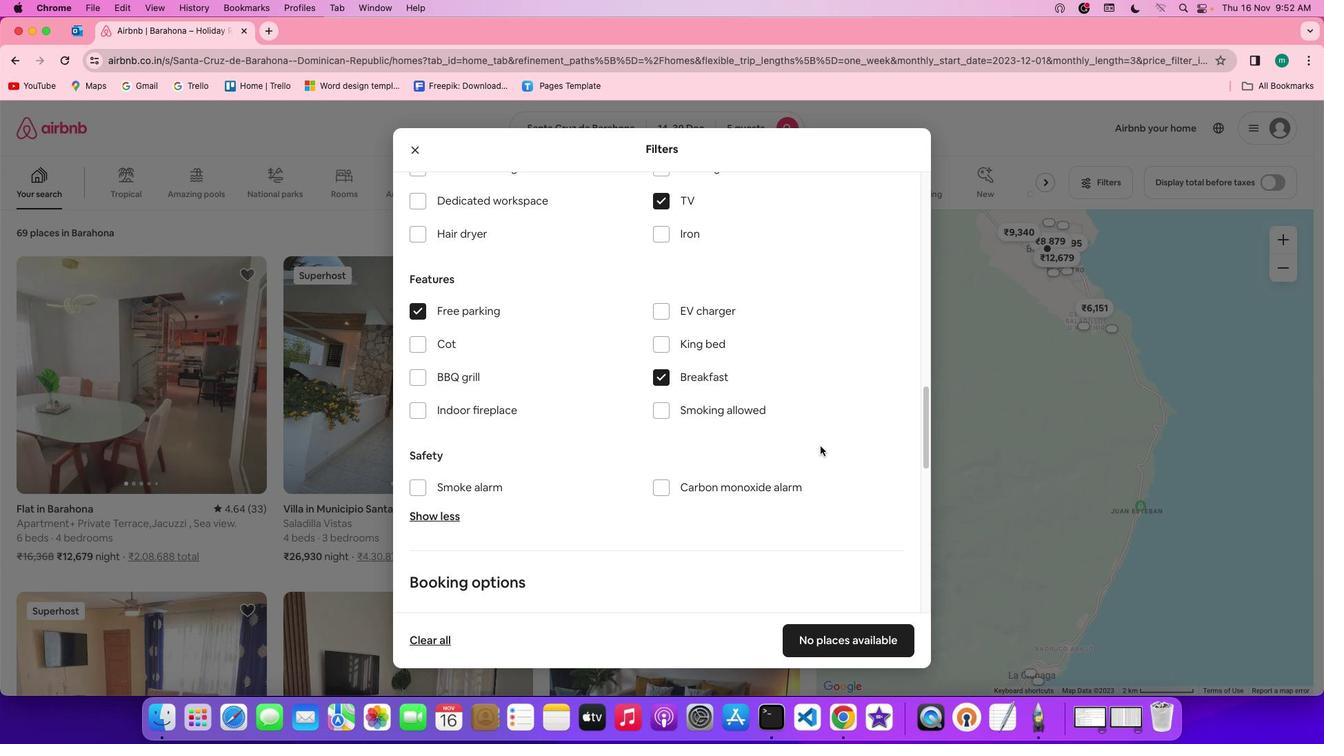 
Action: Mouse scrolled (820, 446) with delta (0, 0)
Screenshot: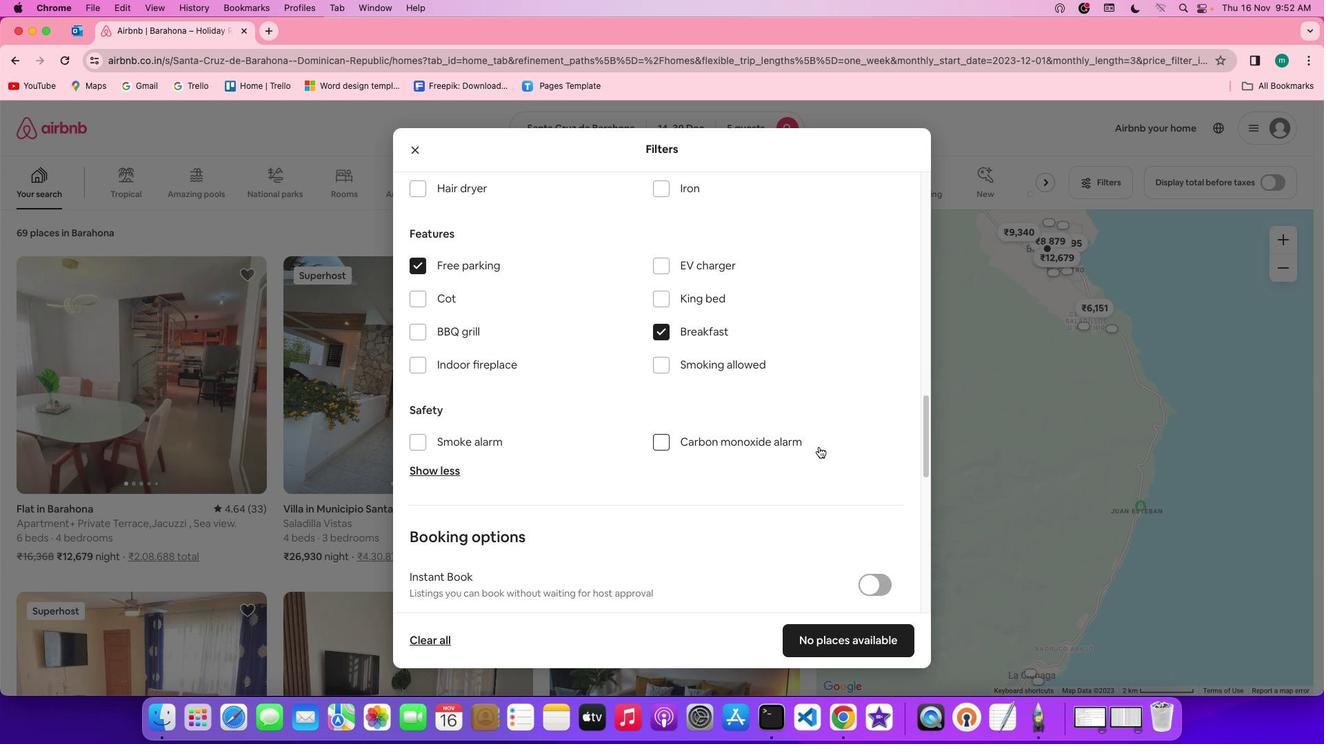 
Action: Mouse scrolled (820, 446) with delta (0, 0)
Screenshot: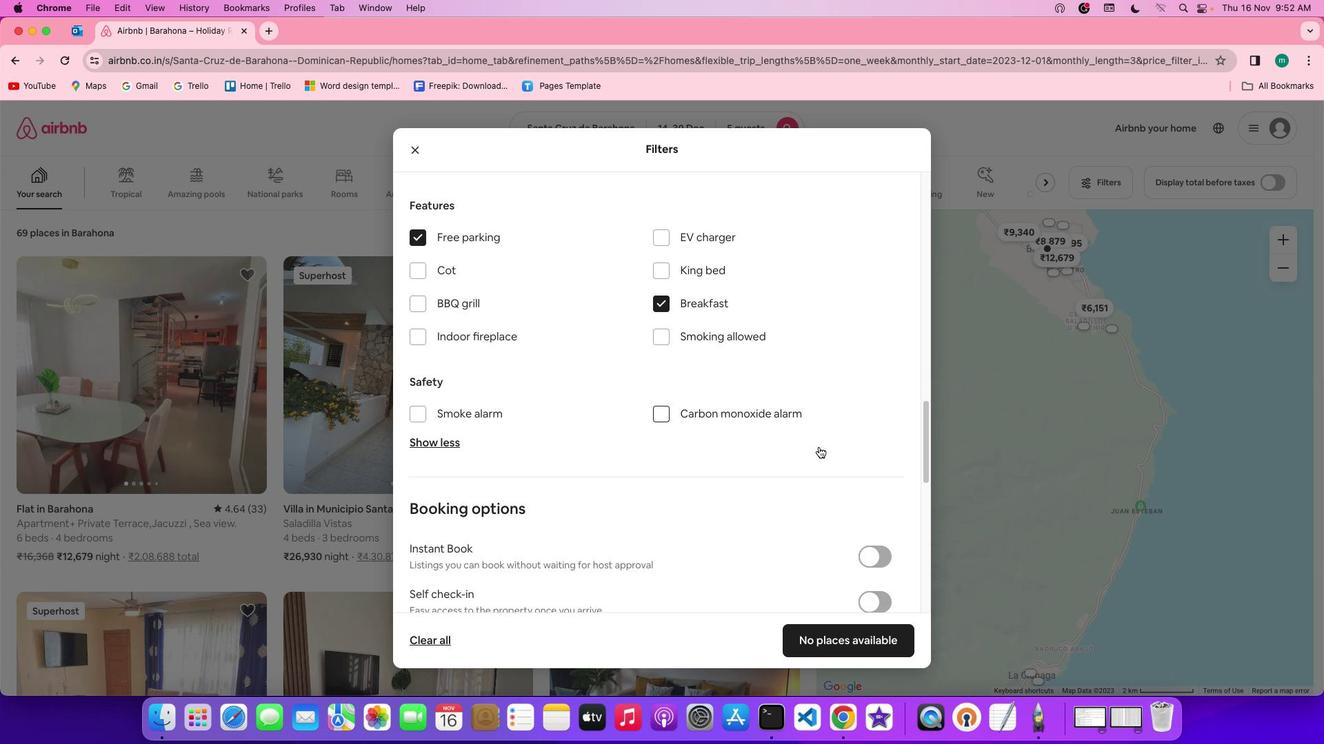 
Action: Mouse scrolled (820, 446) with delta (0, -1)
Screenshot: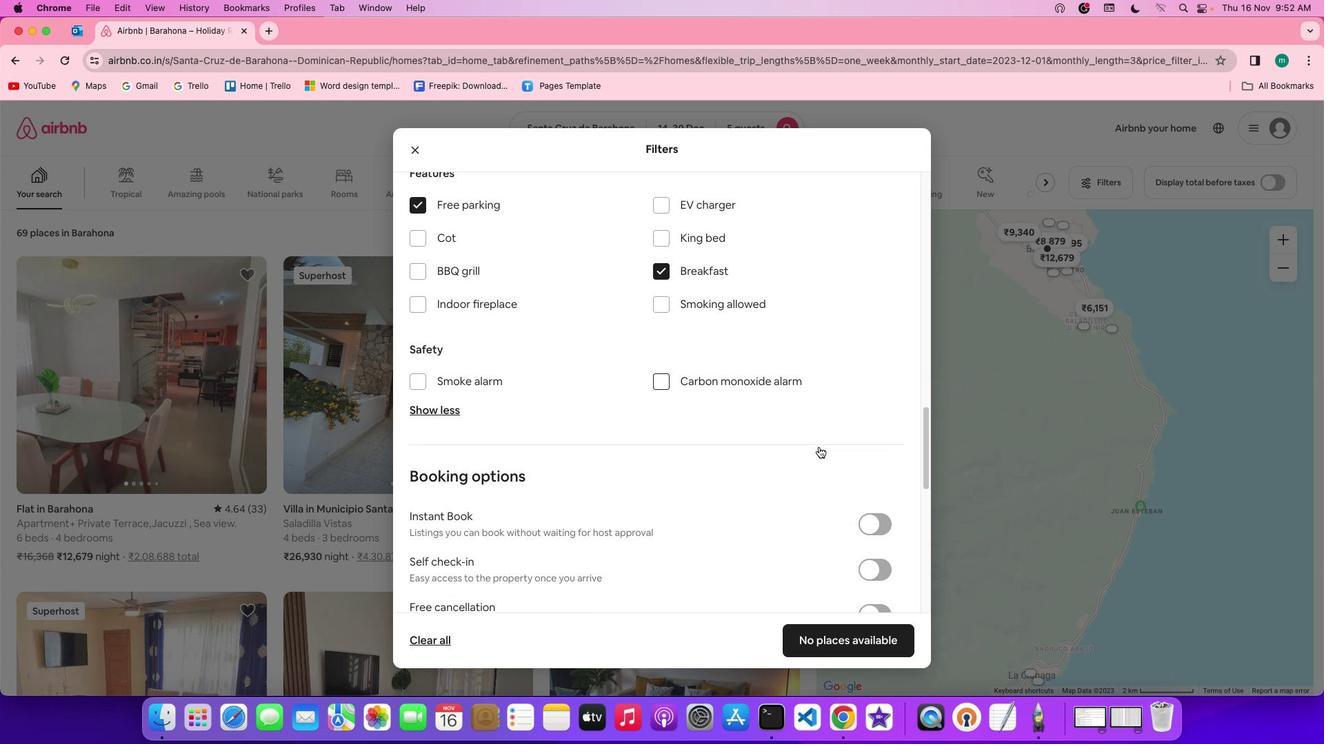 
Action: Mouse moved to (818, 447)
Screenshot: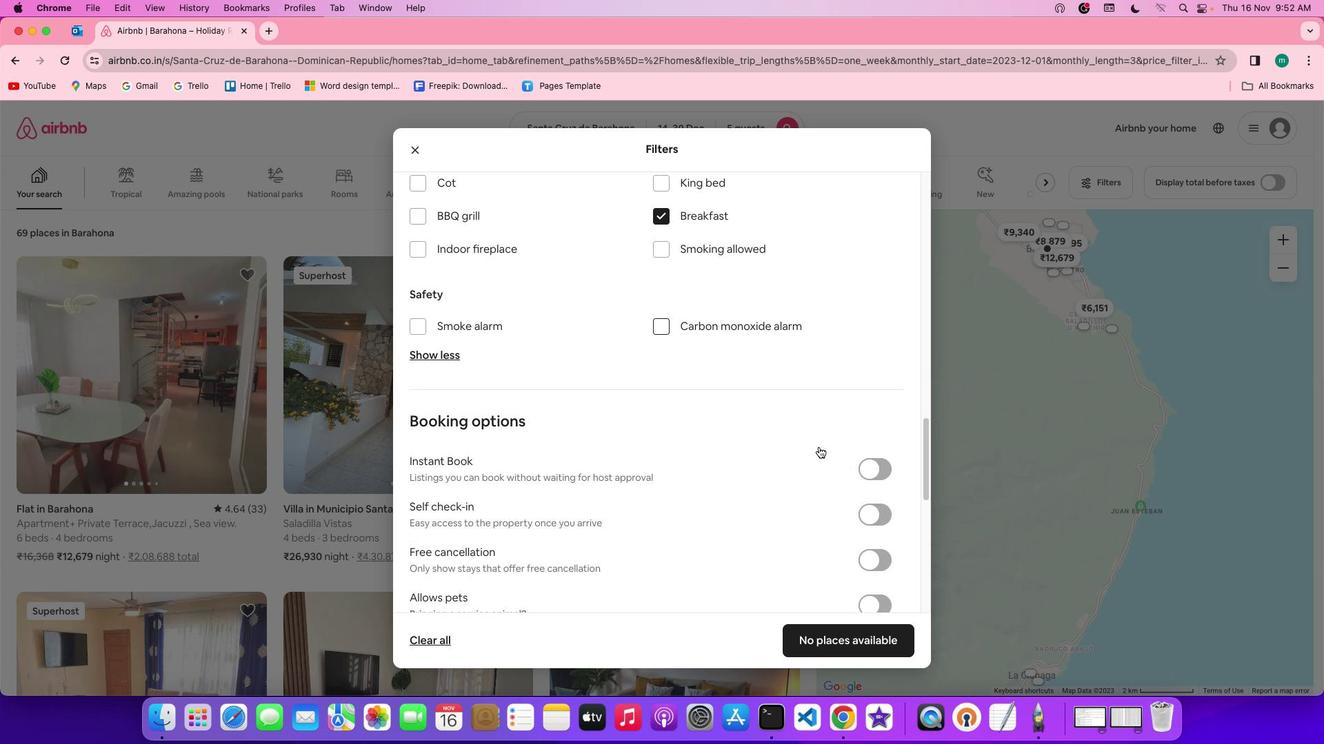 
Action: Mouse scrolled (818, 447) with delta (0, -1)
Screenshot: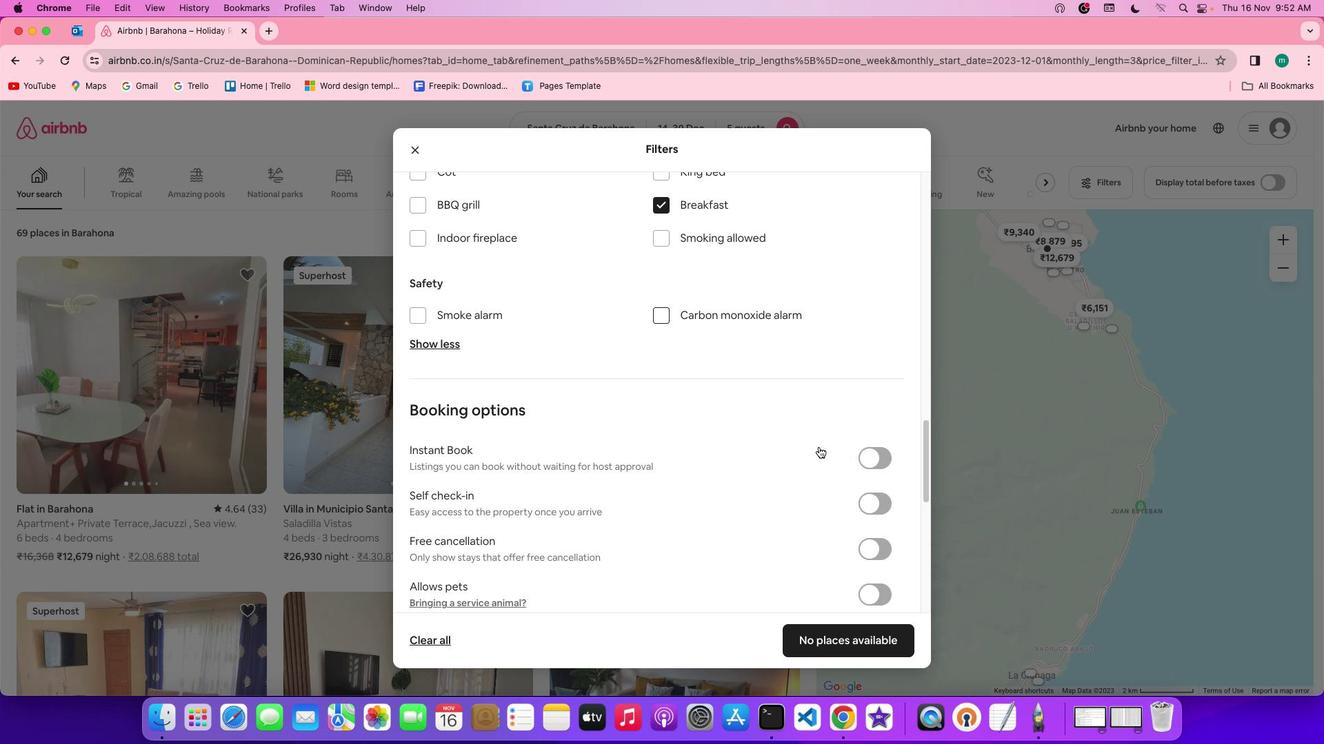 
Action: Mouse moved to (818, 448)
Screenshot: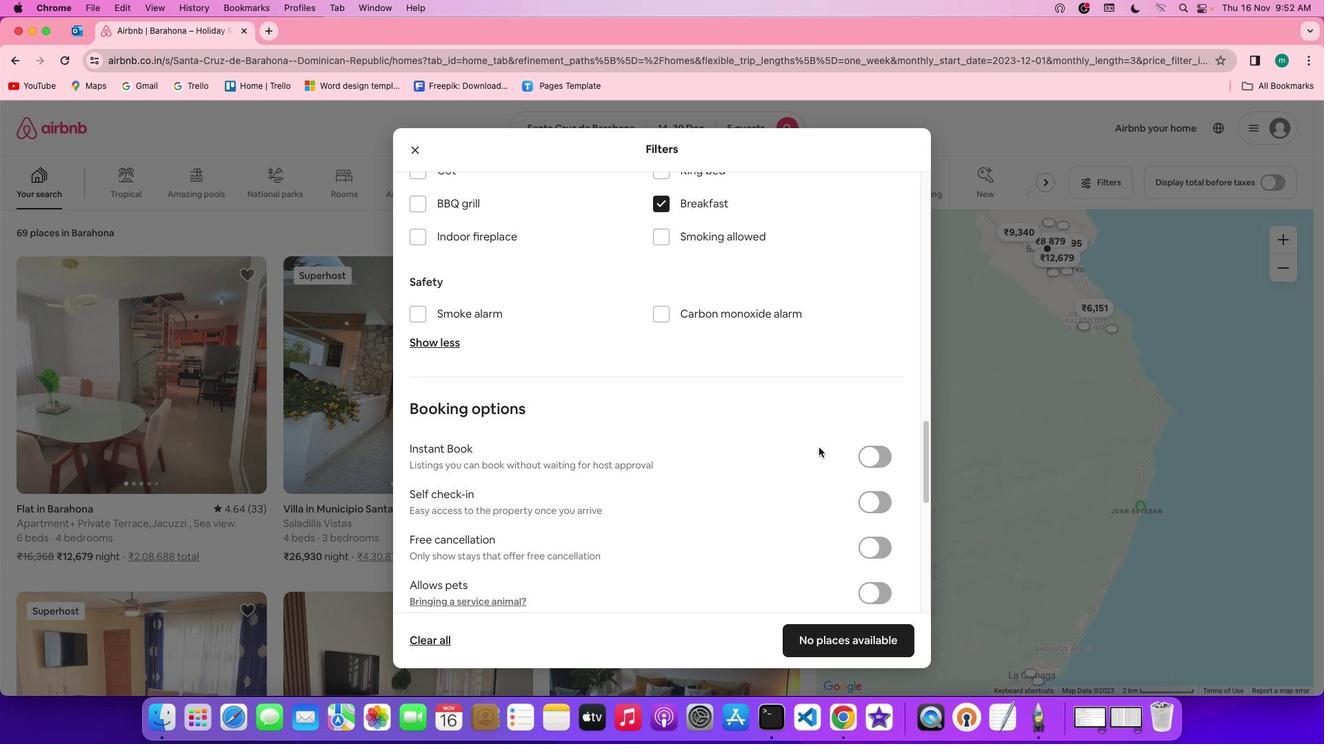 
Action: Mouse scrolled (818, 448) with delta (0, 0)
Screenshot: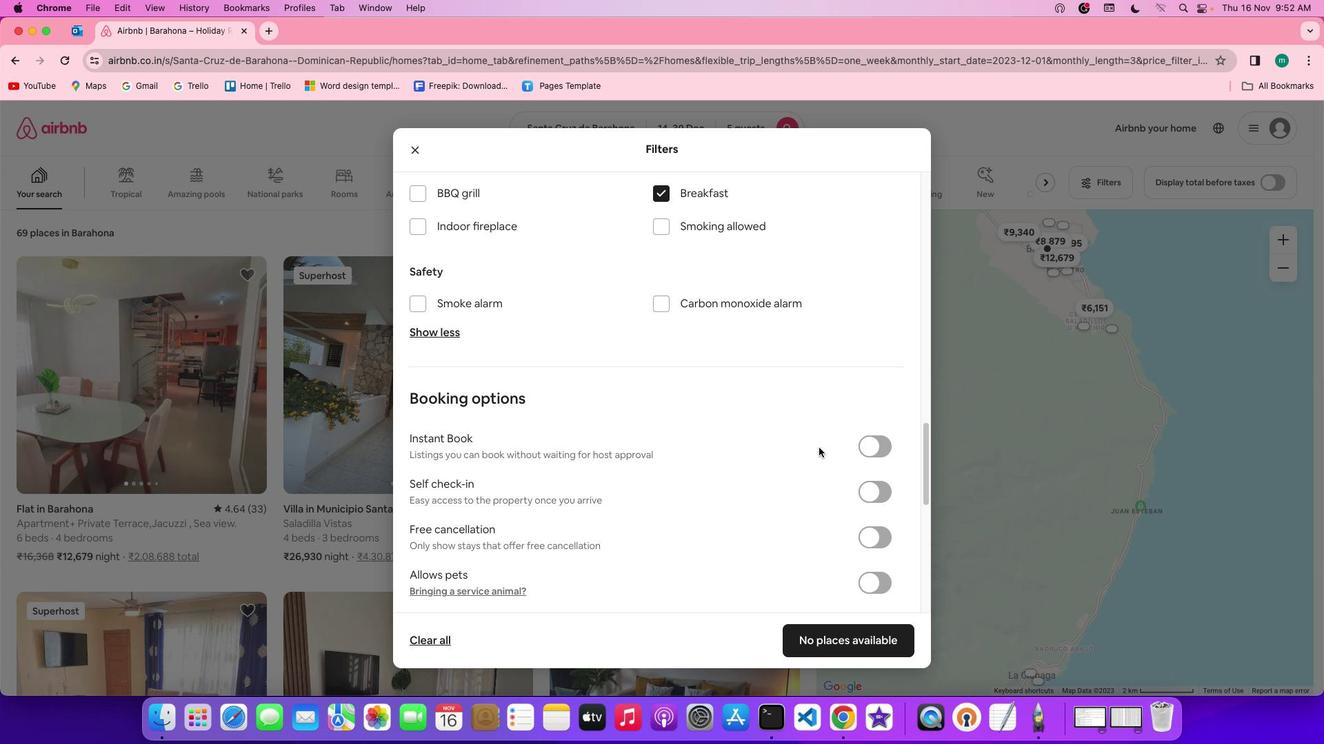 
Action: Mouse scrolled (818, 448) with delta (0, 0)
Screenshot: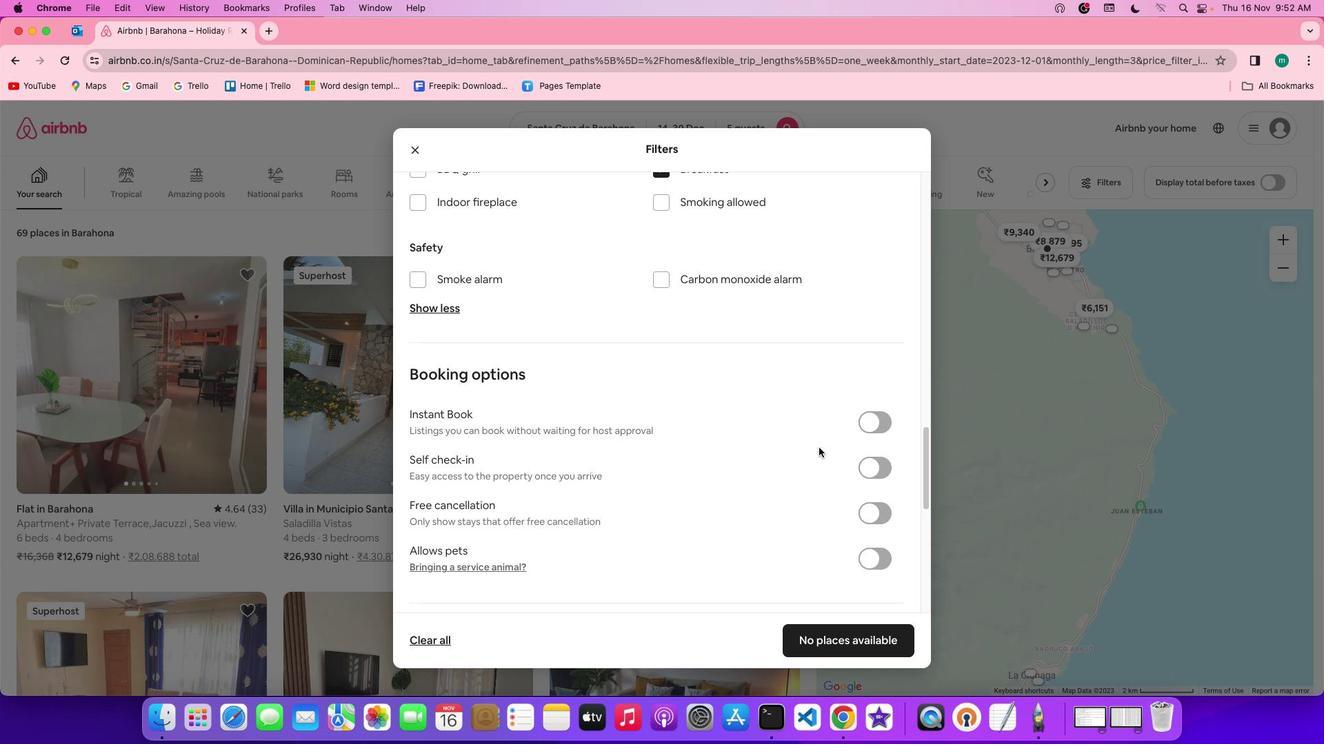 
Action: Mouse scrolled (818, 448) with delta (0, 0)
Screenshot: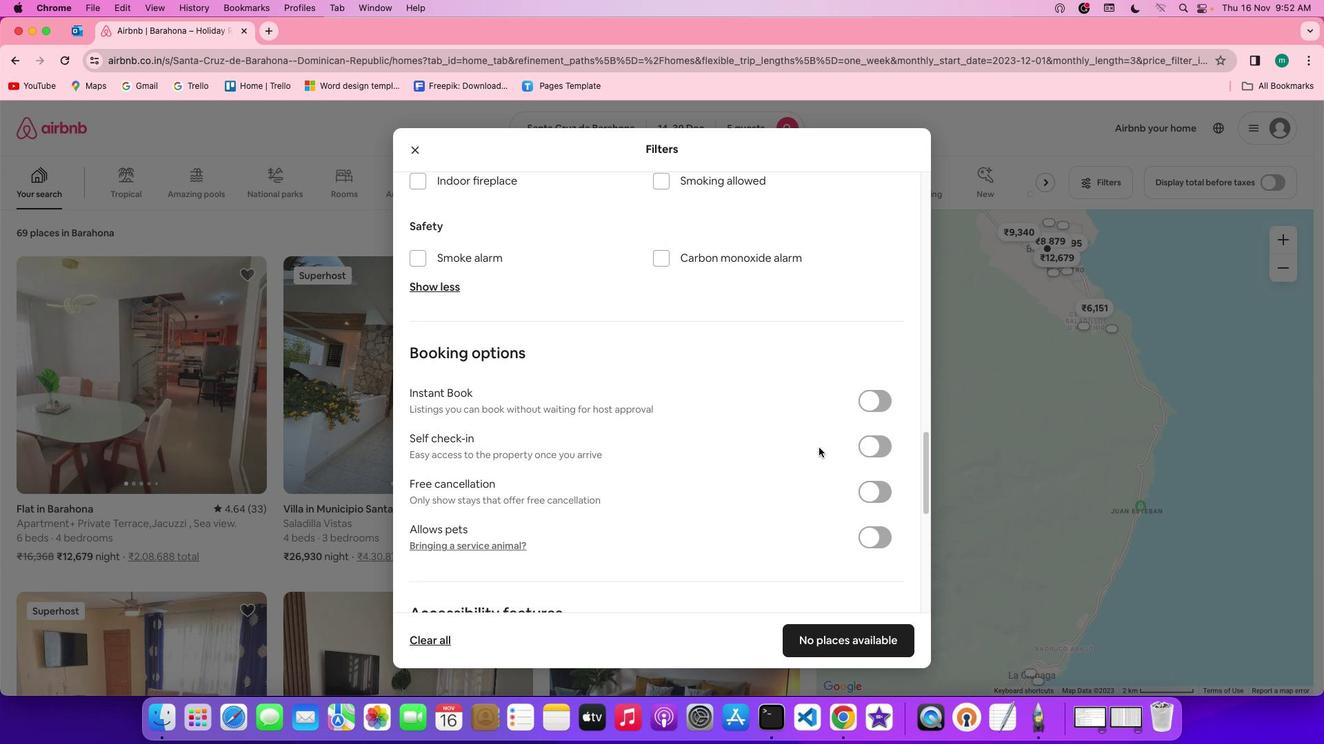 
Action: Mouse scrolled (818, 448) with delta (0, 0)
Screenshot: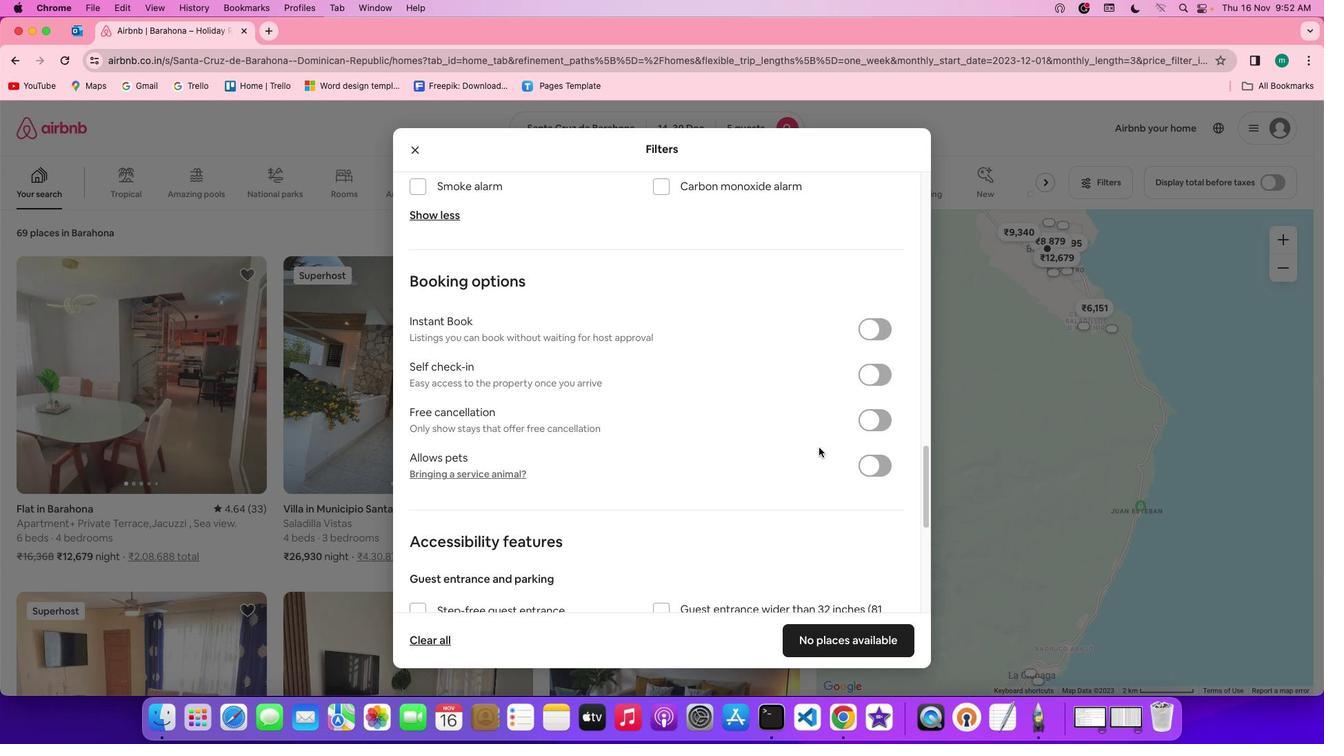 
Action: Mouse scrolled (818, 448) with delta (0, 0)
Screenshot: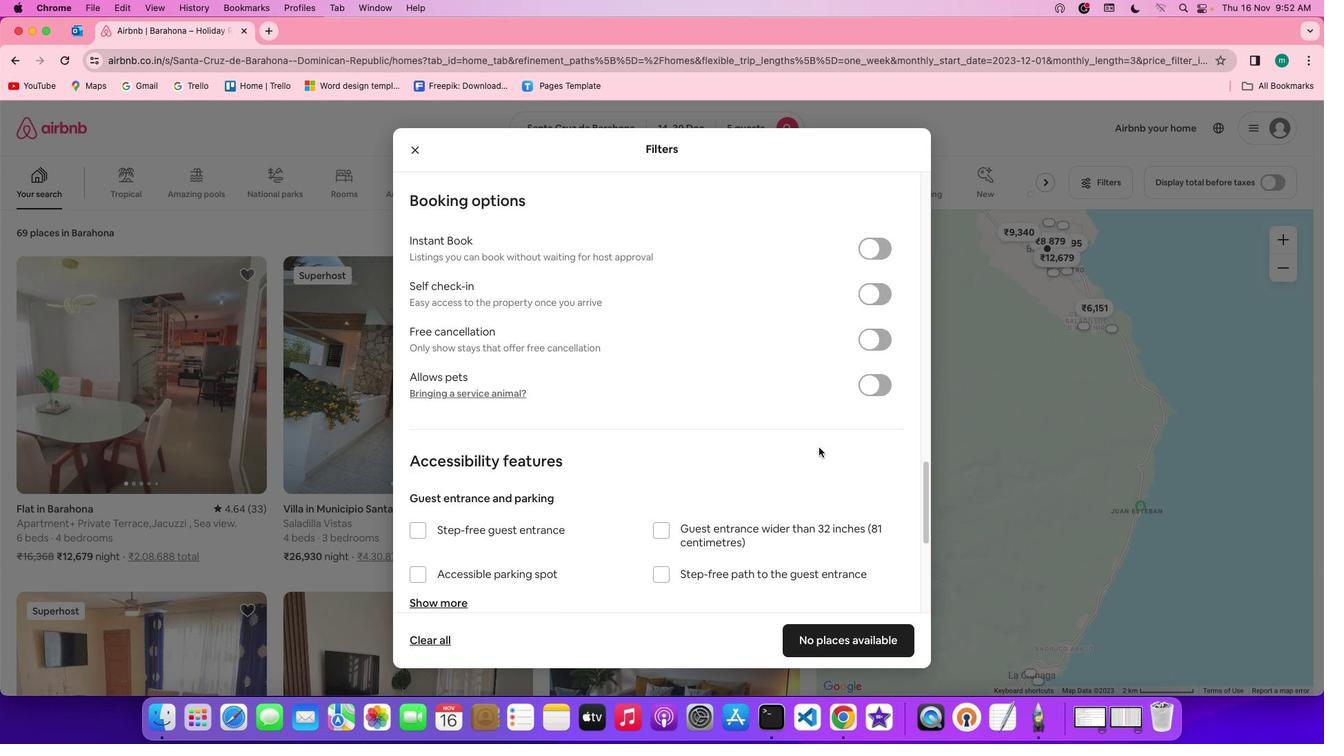 
Action: Mouse scrolled (818, 448) with delta (0, -1)
Screenshot: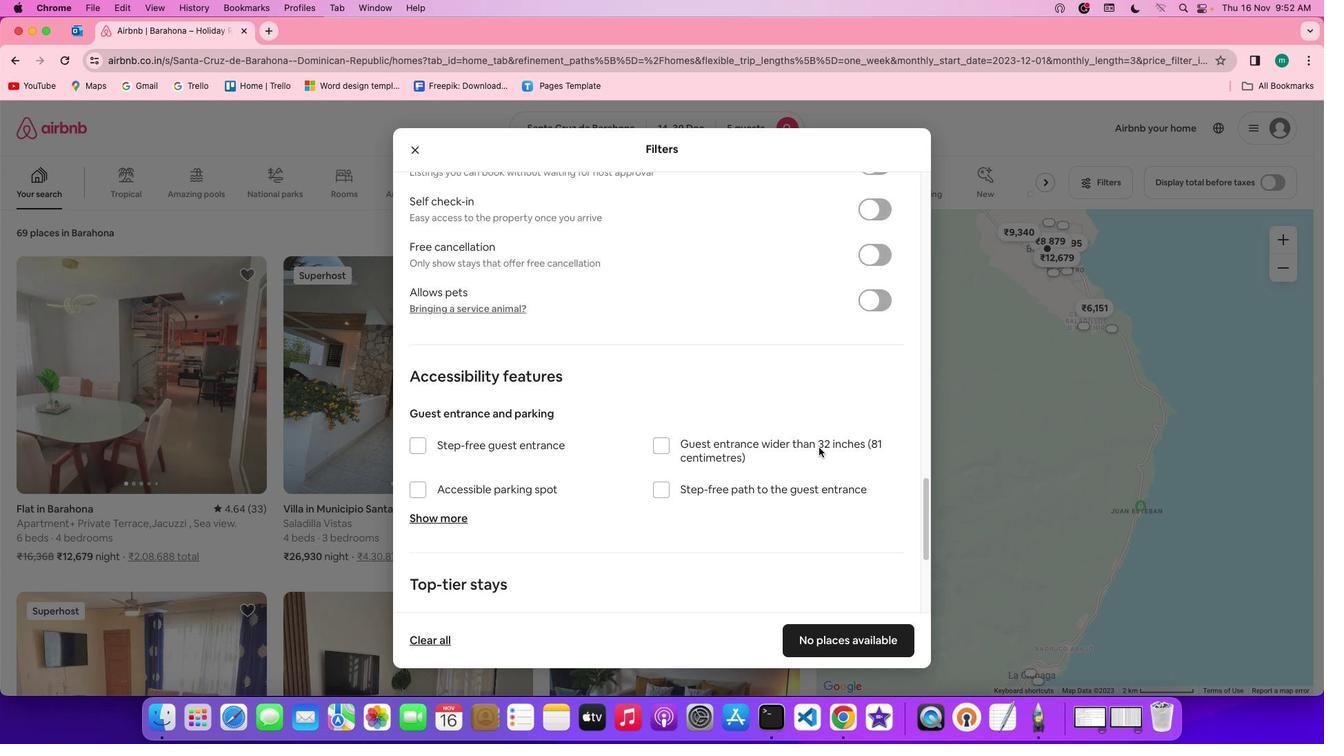 
Action: Mouse scrolled (818, 448) with delta (0, -2)
Screenshot: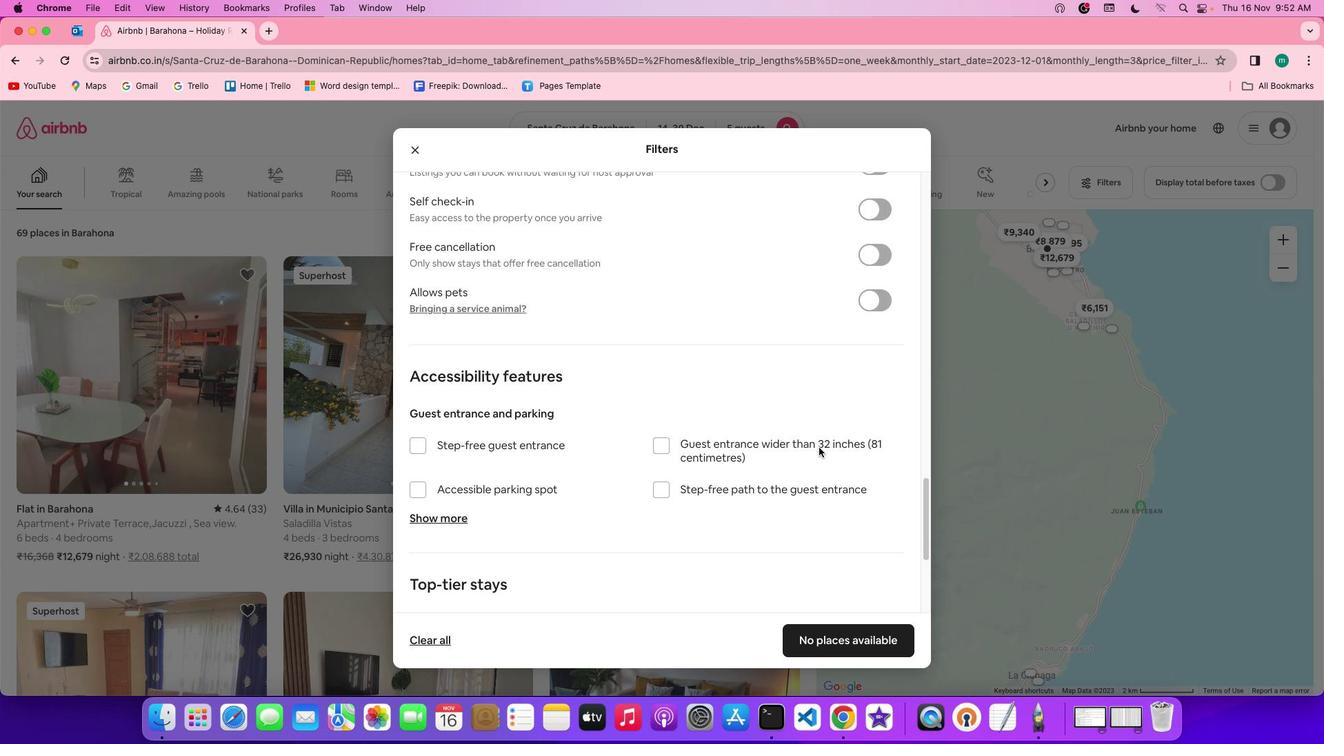 
Action: Mouse moved to (818, 454)
Screenshot: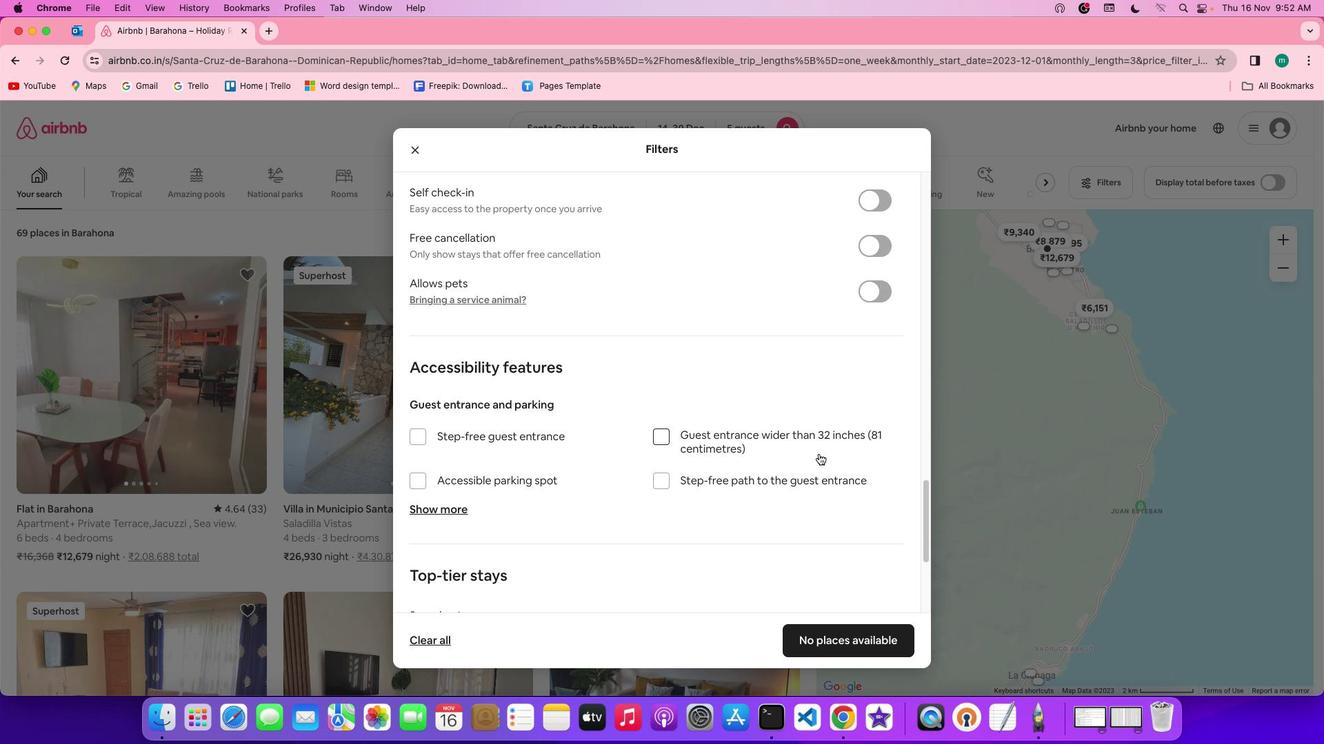 
Action: Mouse scrolled (818, 454) with delta (0, 0)
Screenshot: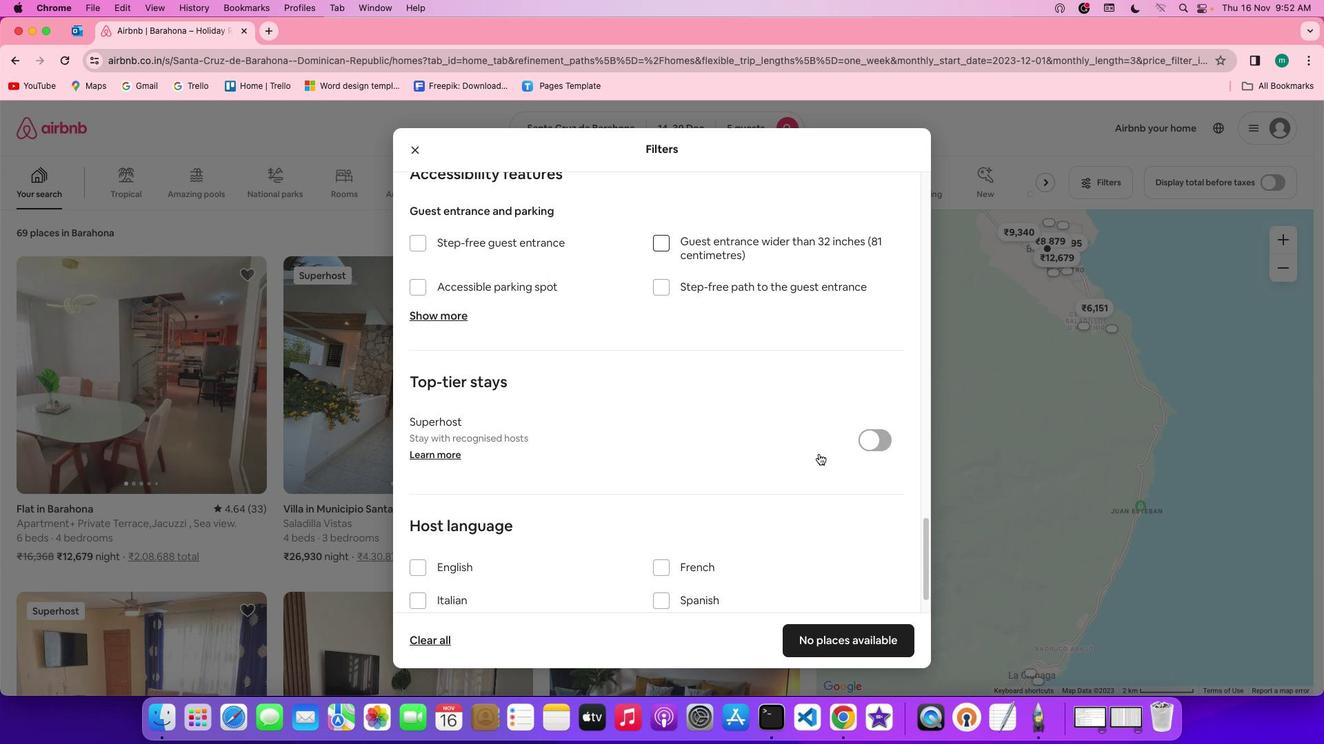 
Action: Mouse scrolled (818, 454) with delta (0, 0)
Screenshot: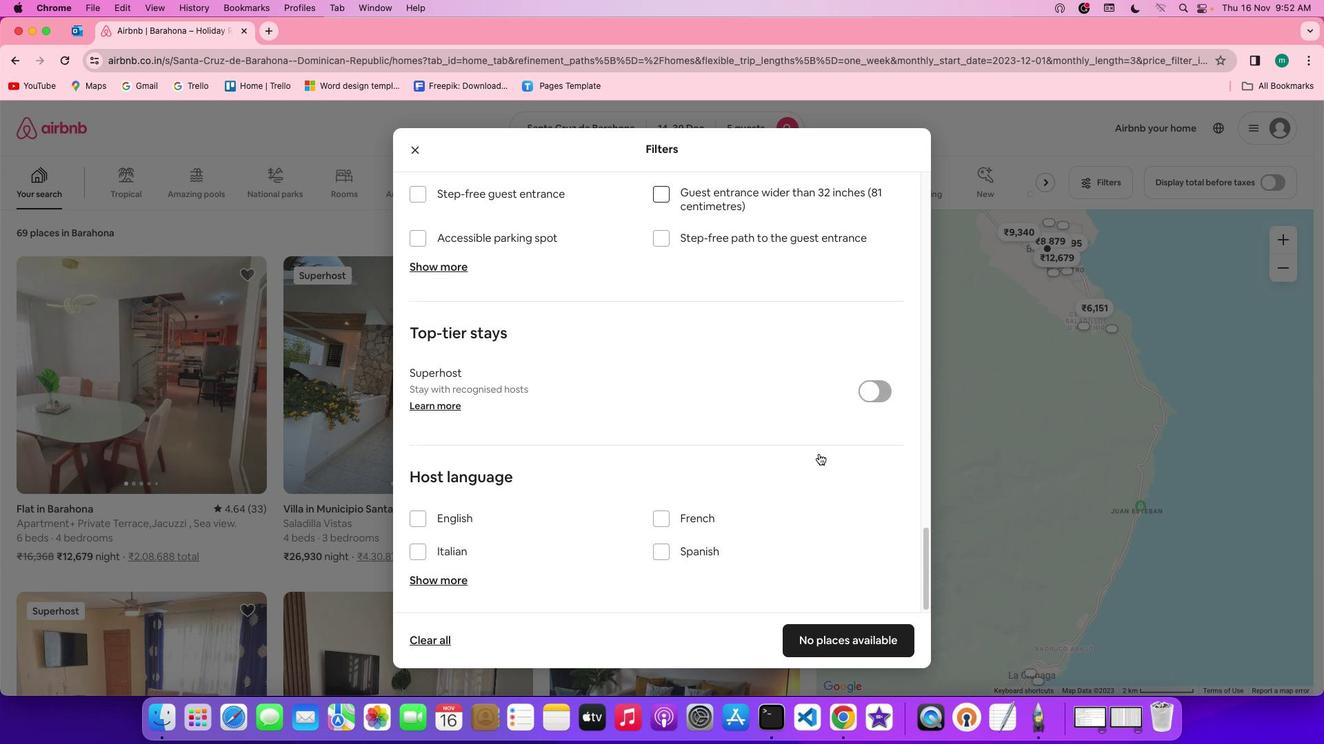 
Action: Mouse scrolled (818, 454) with delta (0, -2)
Screenshot: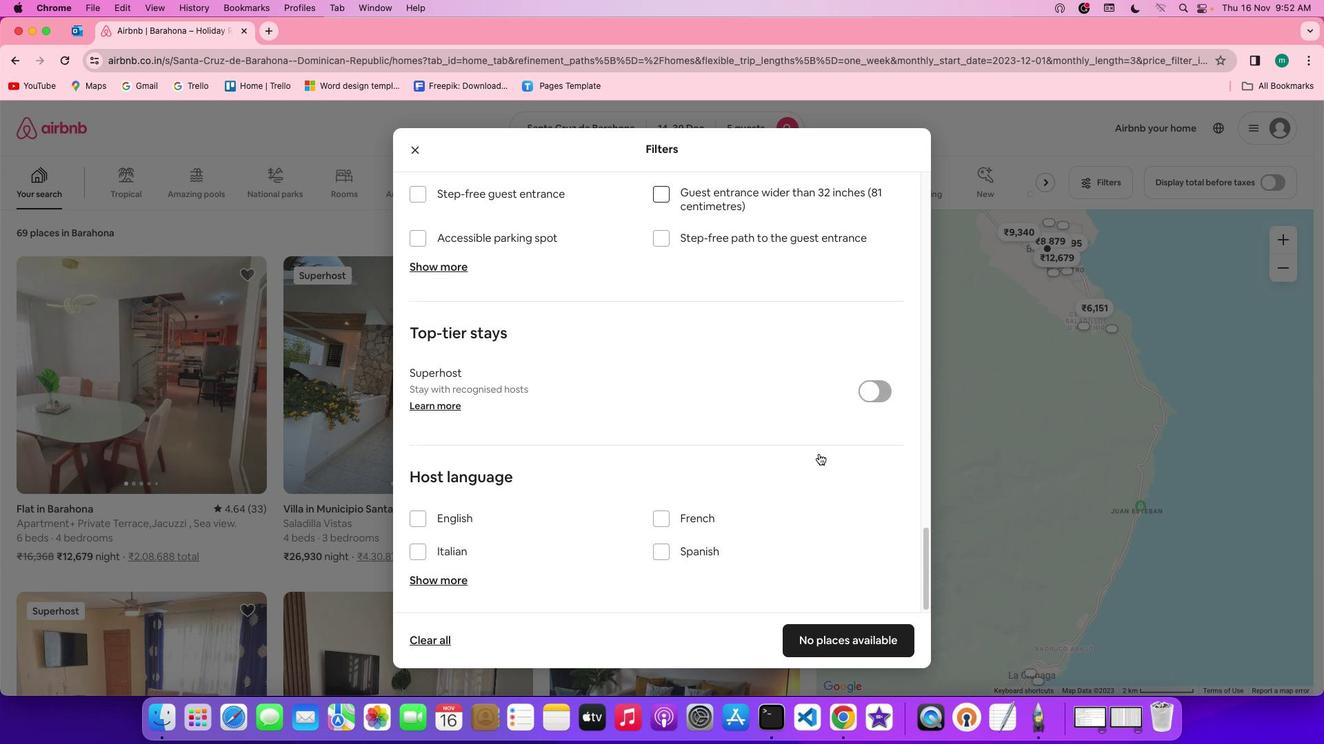 
Action: Mouse scrolled (818, 454) with delta (0, -3)
Screenshot: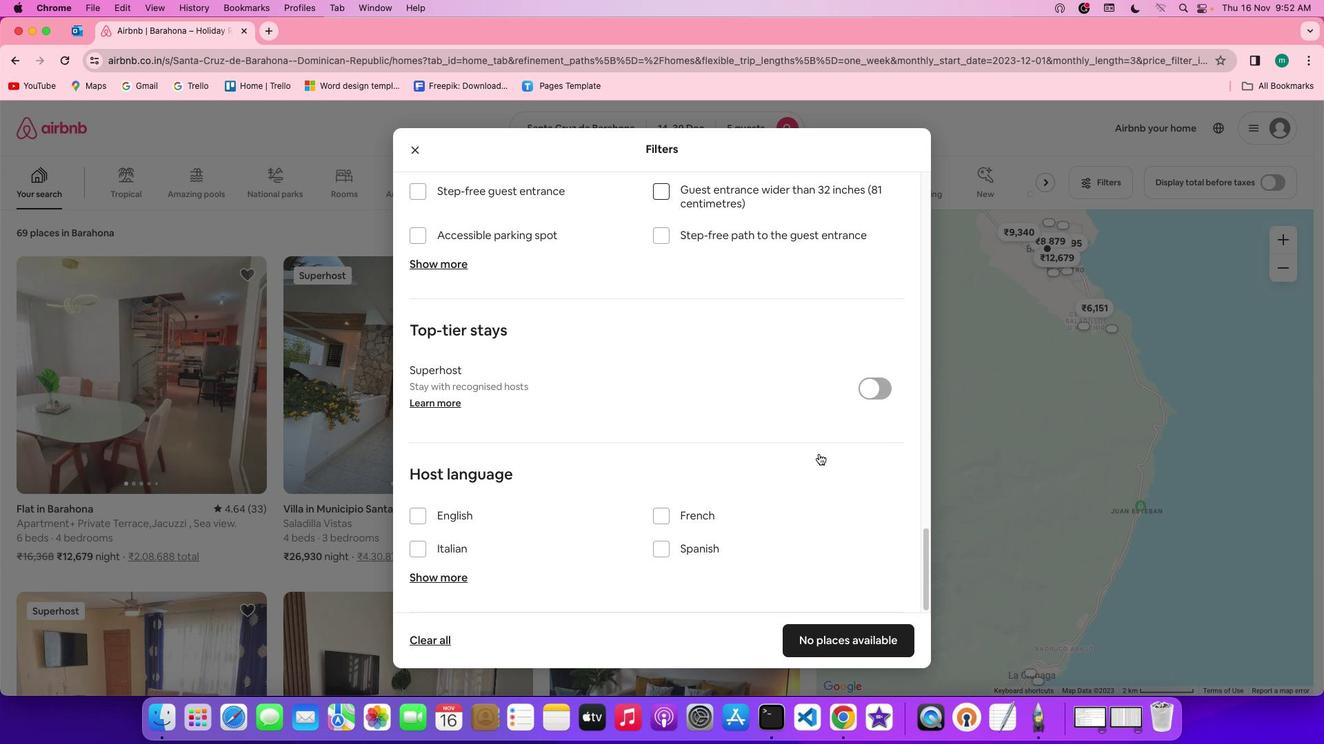 
Action: Mouse scrolled (818, 454) with delta (0, -3)
Screenshot: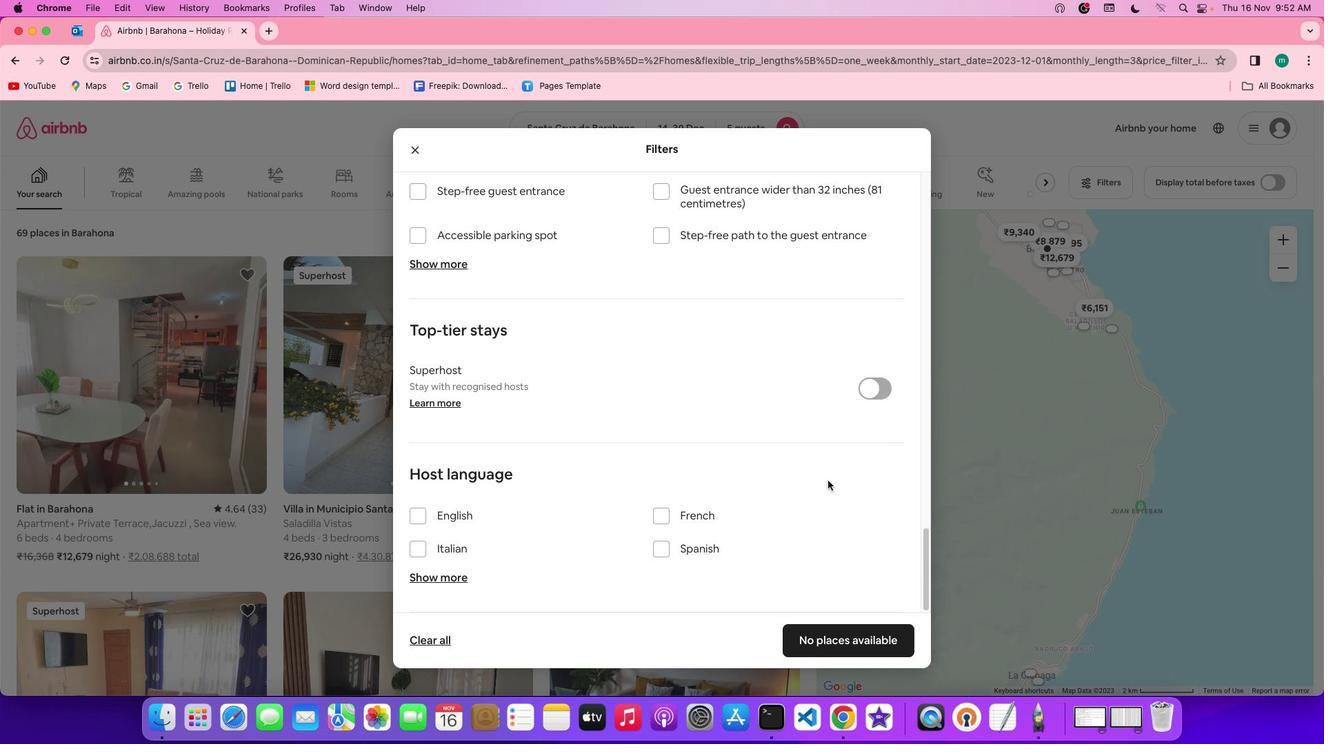 
Action: Mouse moved to (839, 506)
Screenshot: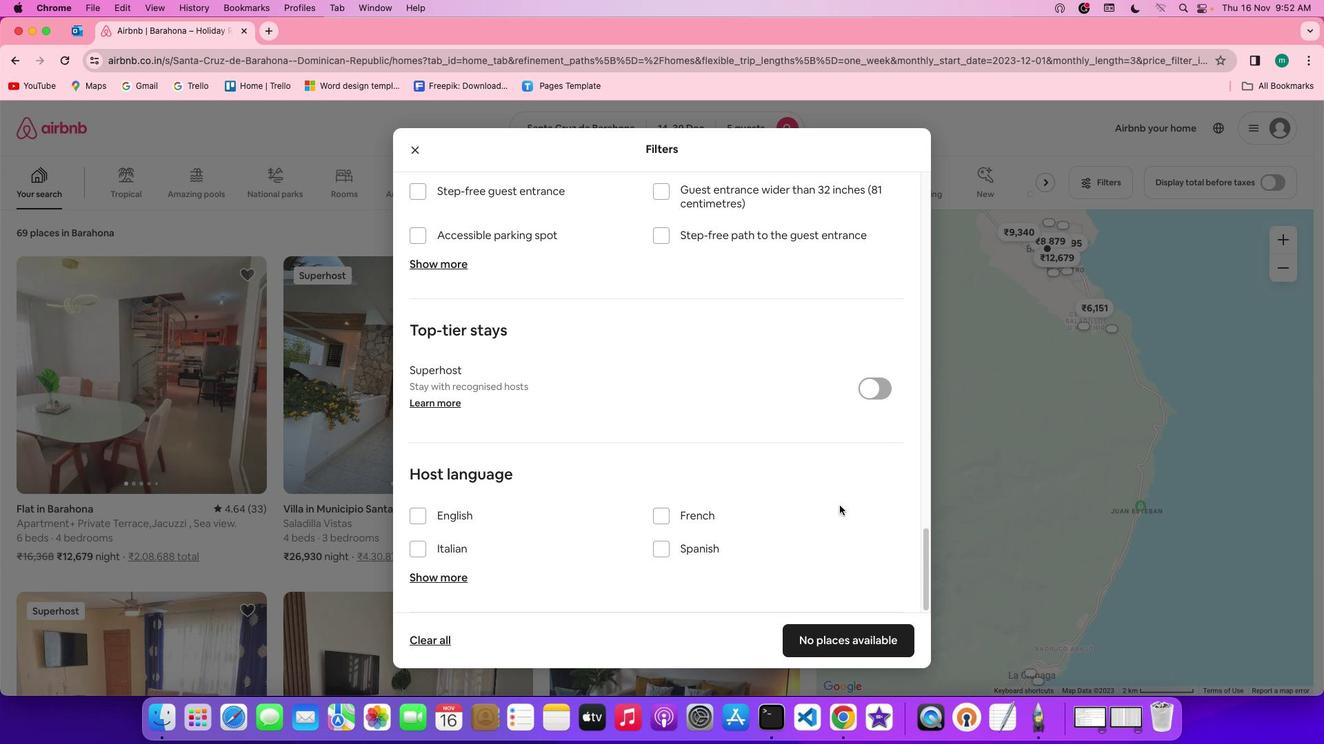 
Action: Mouse scrolled (839, 506) with delta (0, 0)
Screenshot: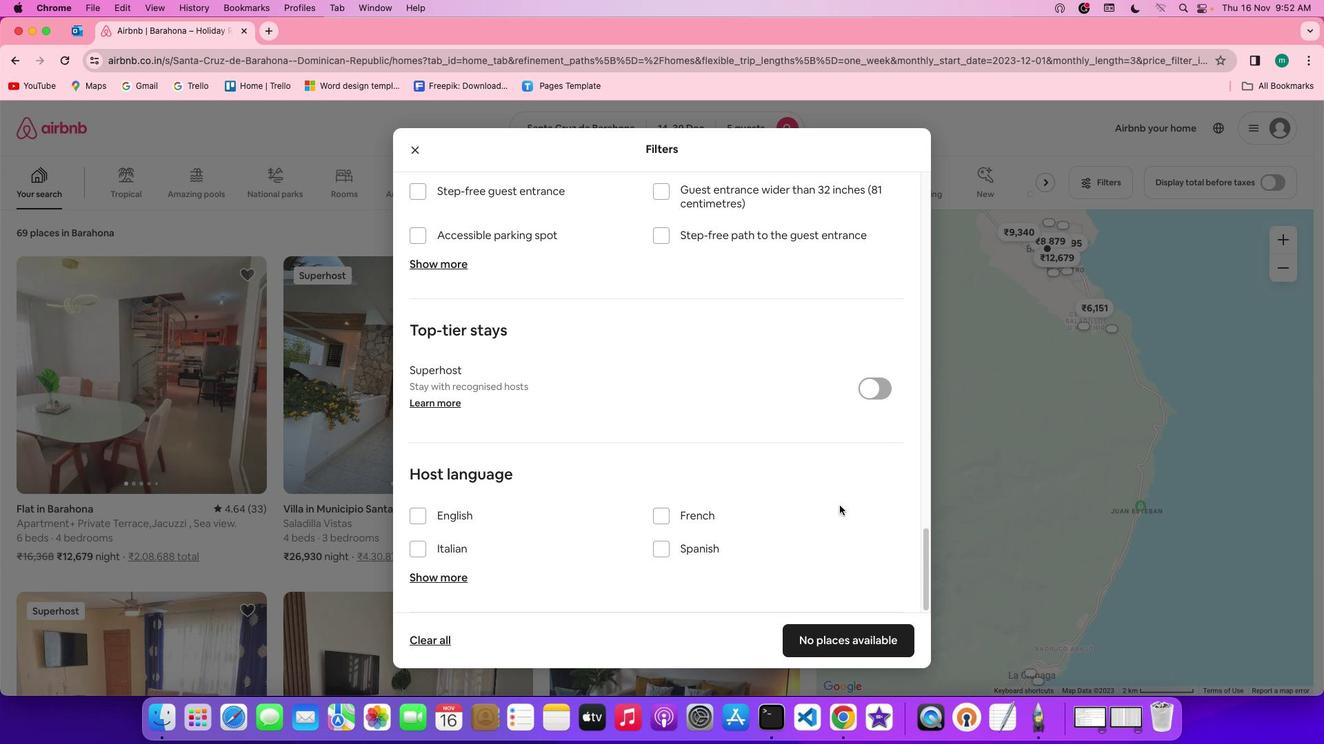 
Action: Mouse scrolled (839, 506) with delta (0, 0)
Screenshot: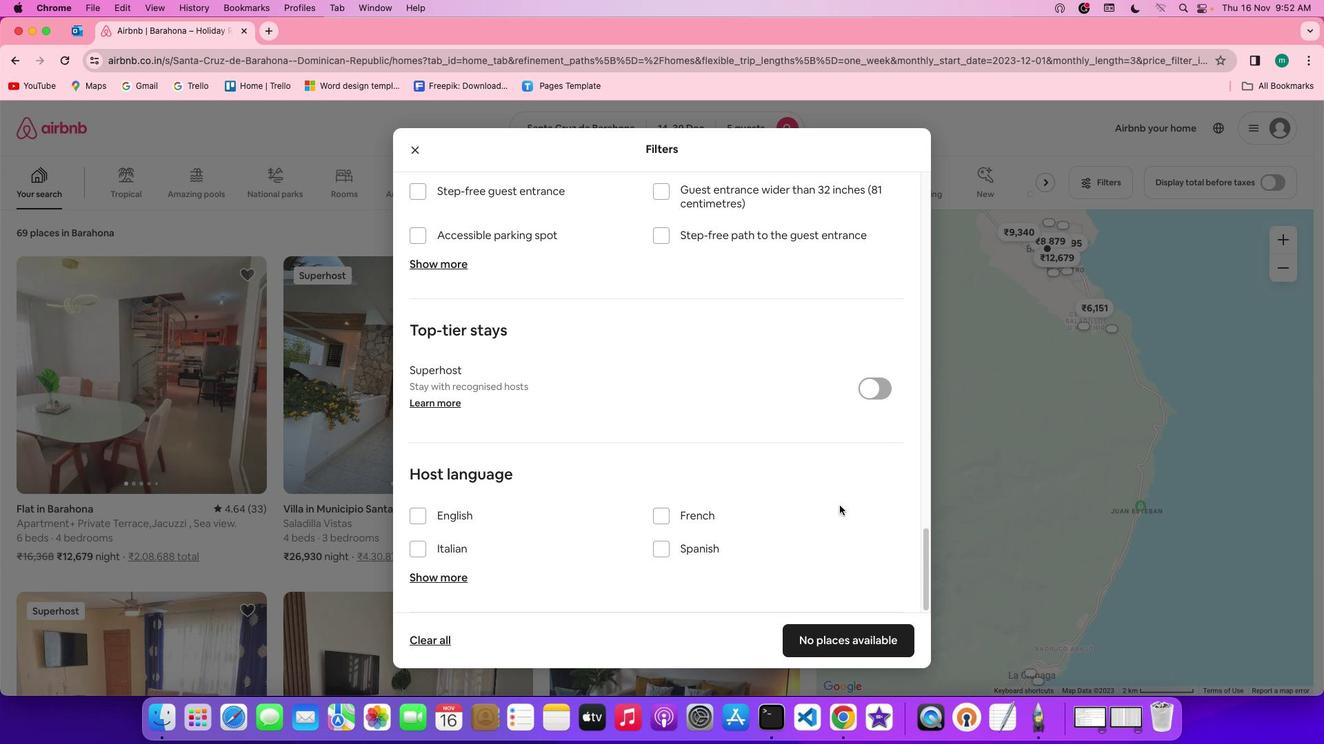 
Action: Mouse scrolled (839, 506) with delta (0, -2)
Screenshot: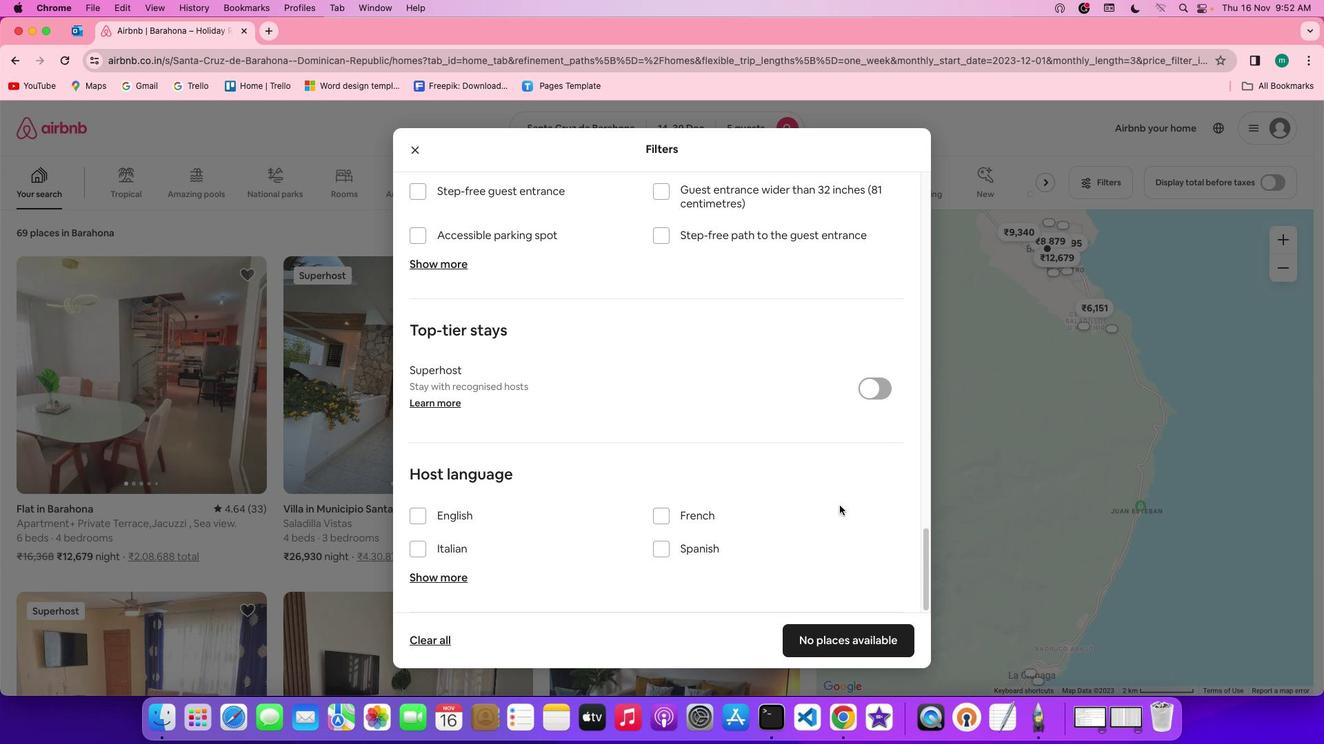 
Action: Mouse scrolled (839, 506) with delta (0, -3)
Screenshot: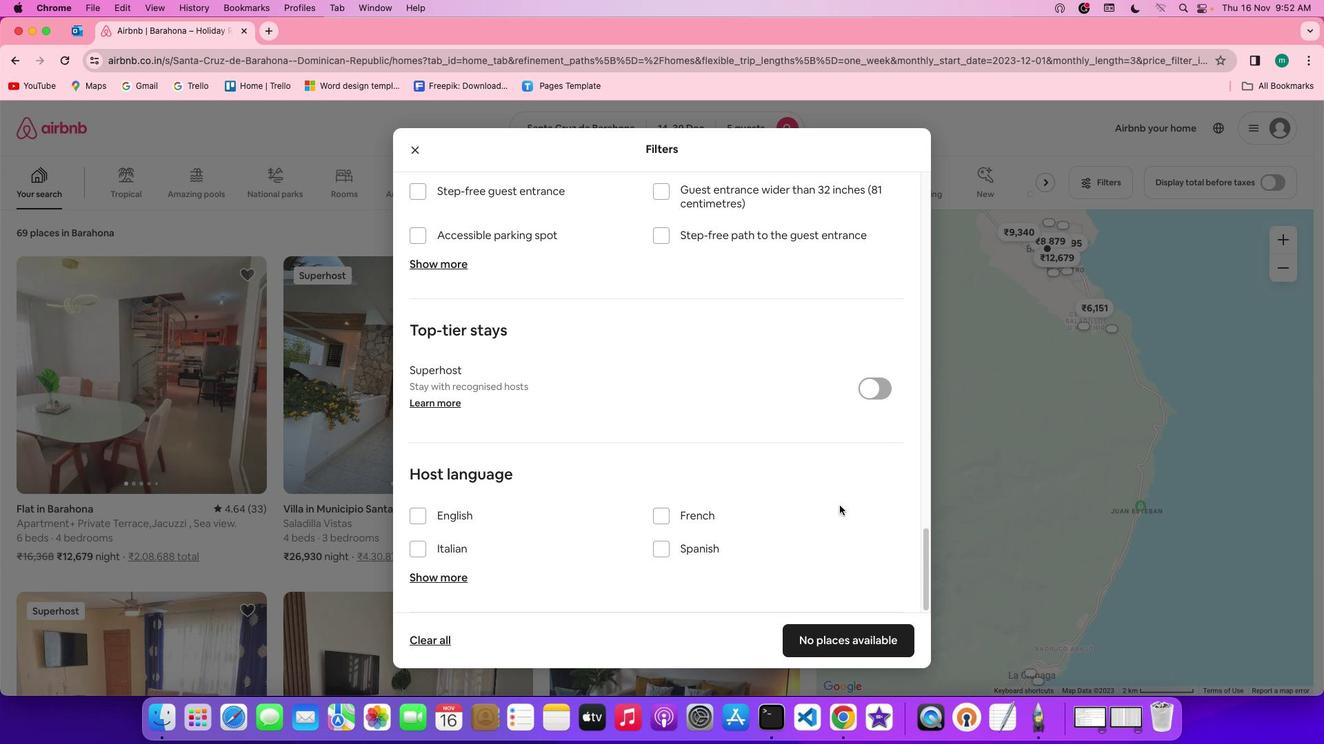 
Action: Mouse scrolled (839, 506) with delta (0, -4)
Screenshot: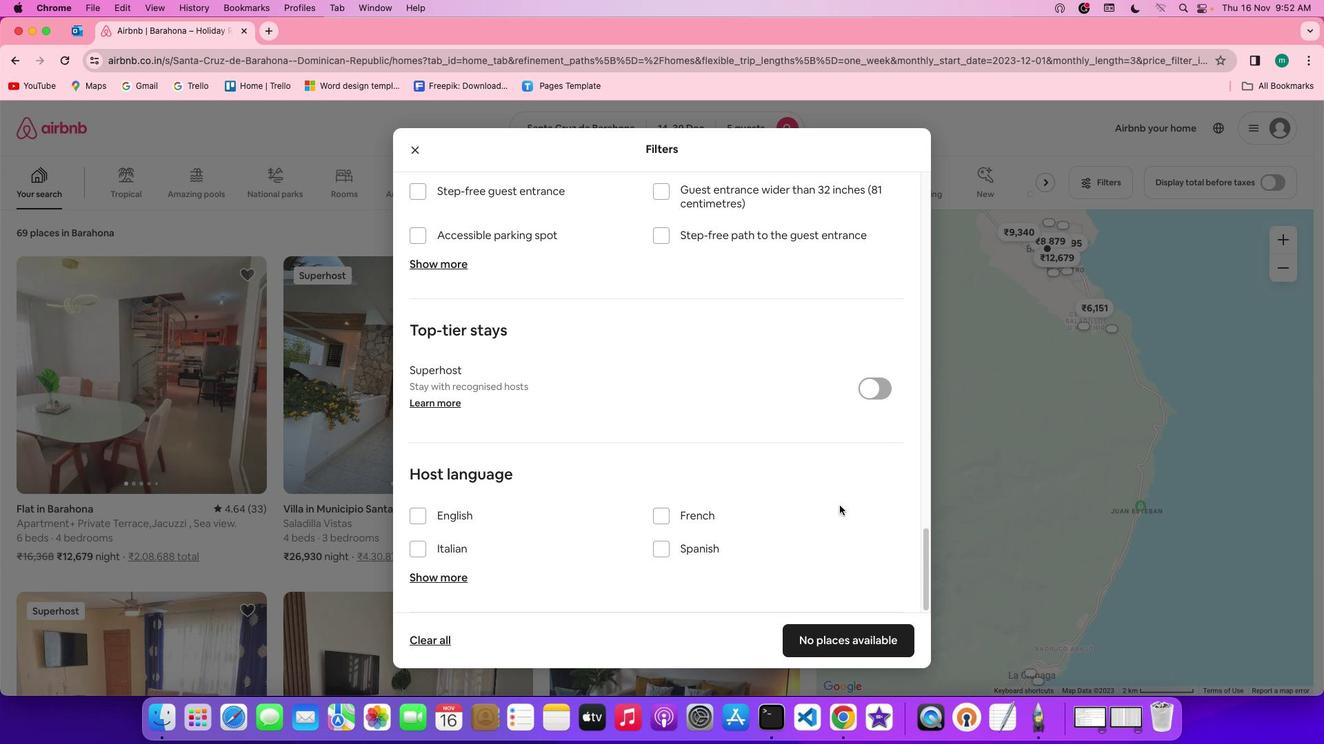 
Action: Mouse moved to (882, 632)
Screenshot: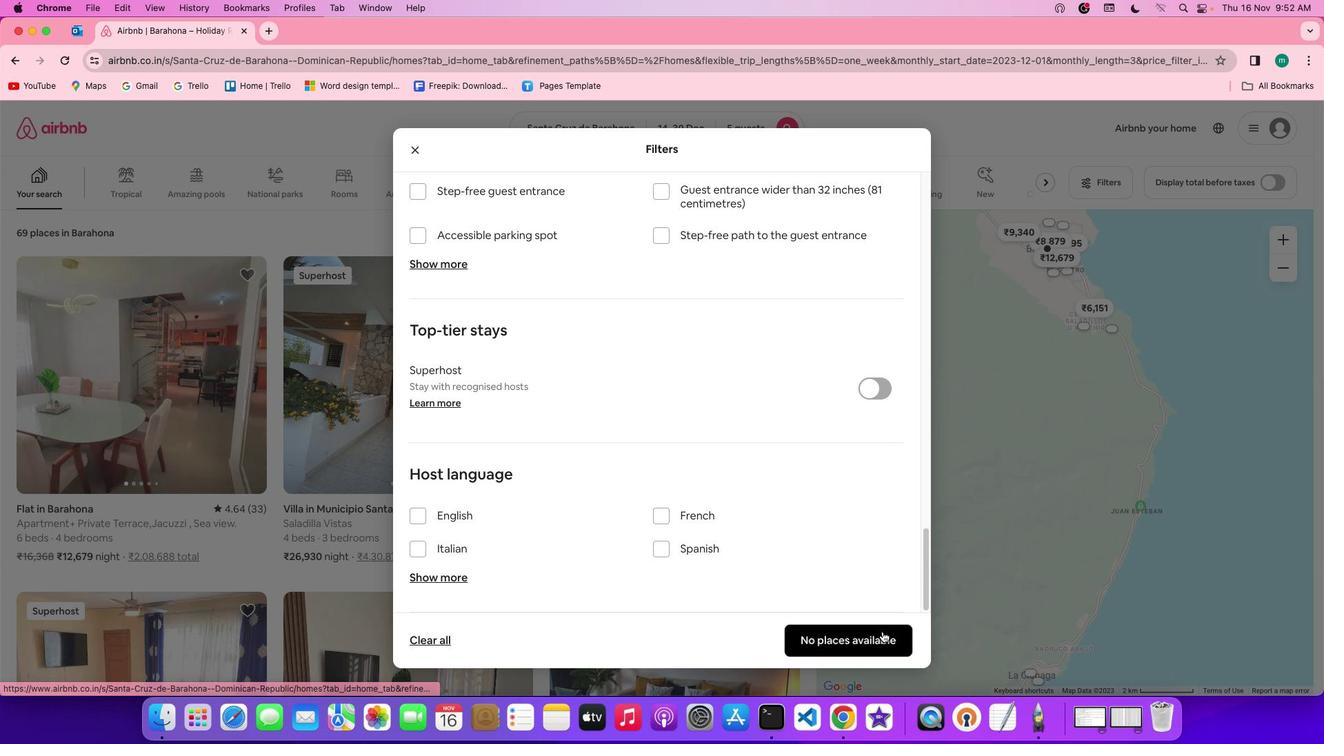 
Action: Mouse pressed left at (882, 632)
Screenshot: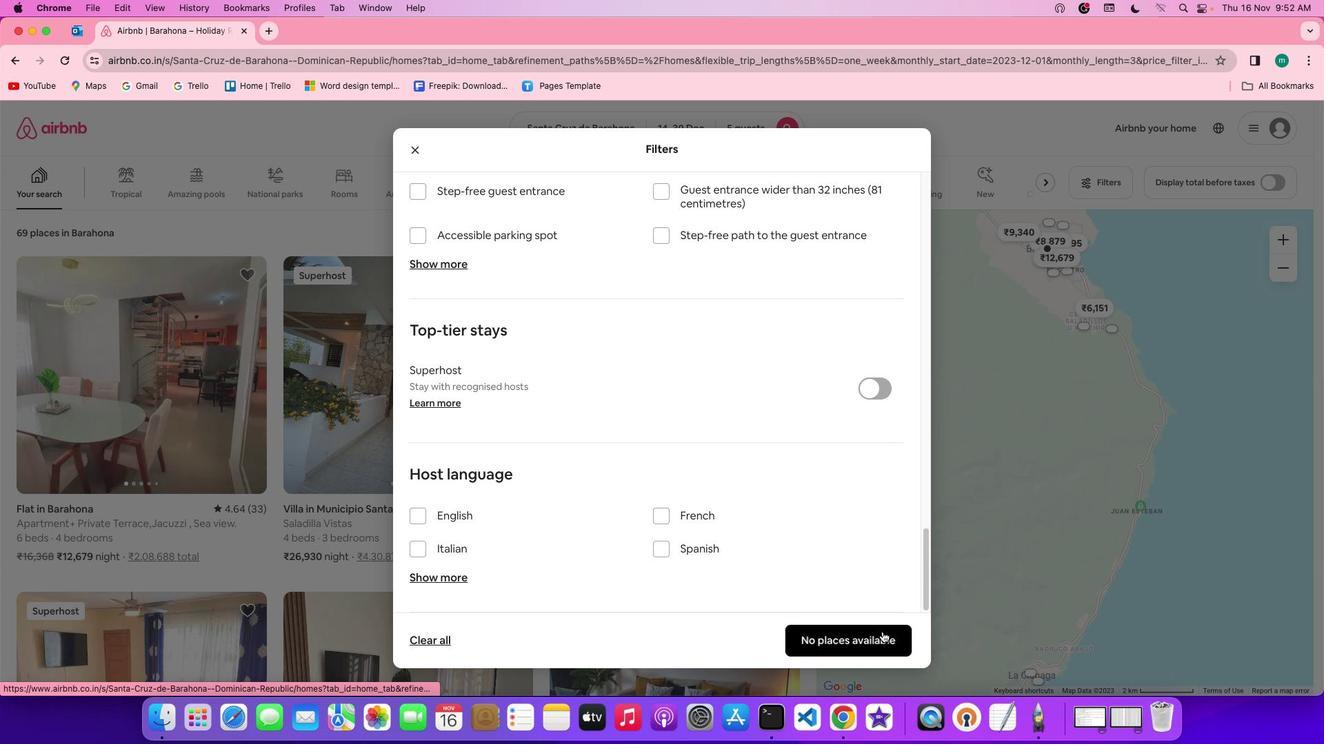 
Action: Mouse moved to (473, 429)
Screenshot: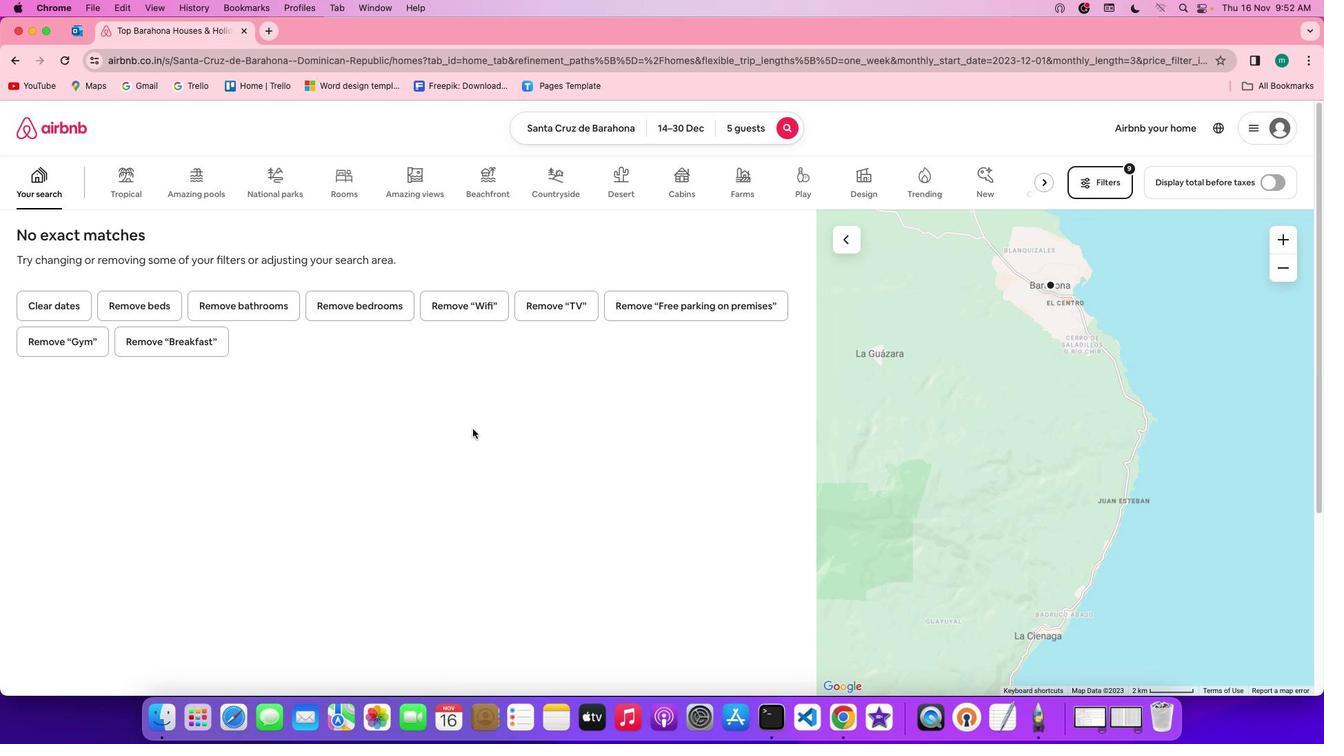 
